 Task: Change  the formatting of the data to Which is Greater than 10 In conditional formating, put the option 'Red Text. 'add another formatting option Format As Table, insert the option Light Gray, Table style light 1 , change the format of Column Width to 15In the sheet   Elevation Sales book
Action: Mouse moved to (71, 141)
Screenshot: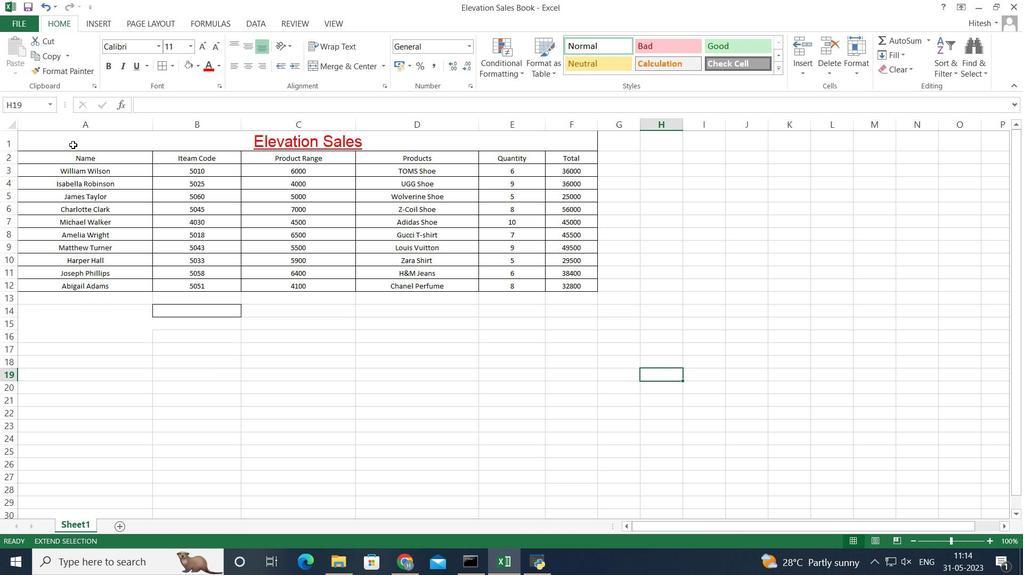 
Action: Mouse pressed left at (71, 141)
Screenshot: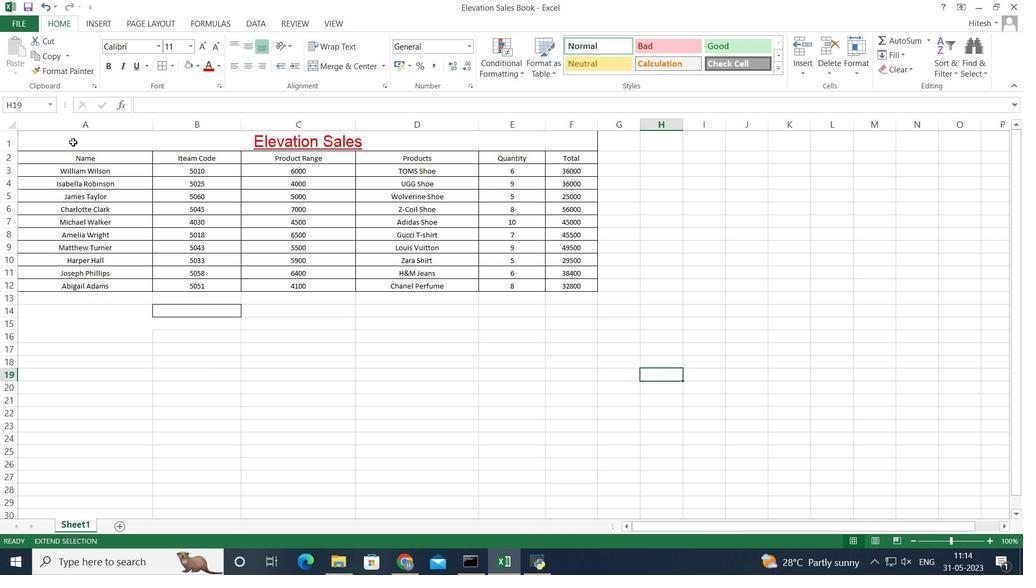 
Action: Mouse moved to (164, 395)
Screenshot: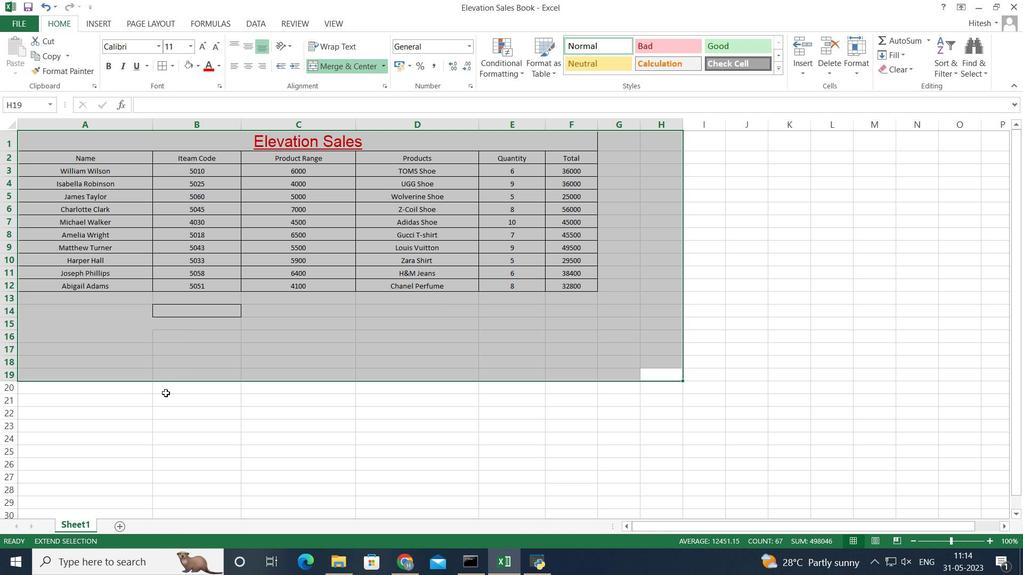 
Action: Mouse pressed left at (164, 395)
Screenshot: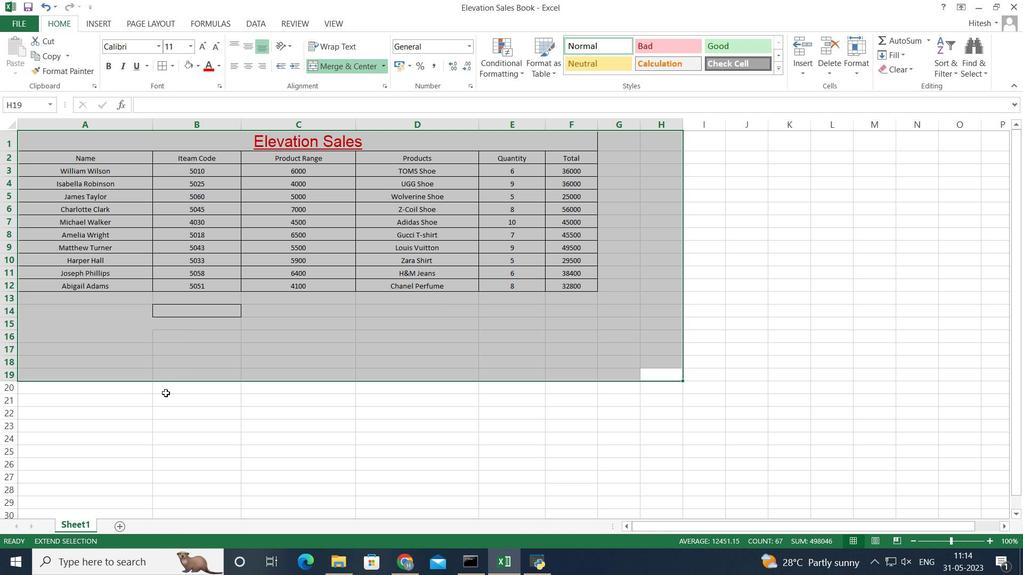
Action: Mouse pressed left at (164, 395)
Screenshot: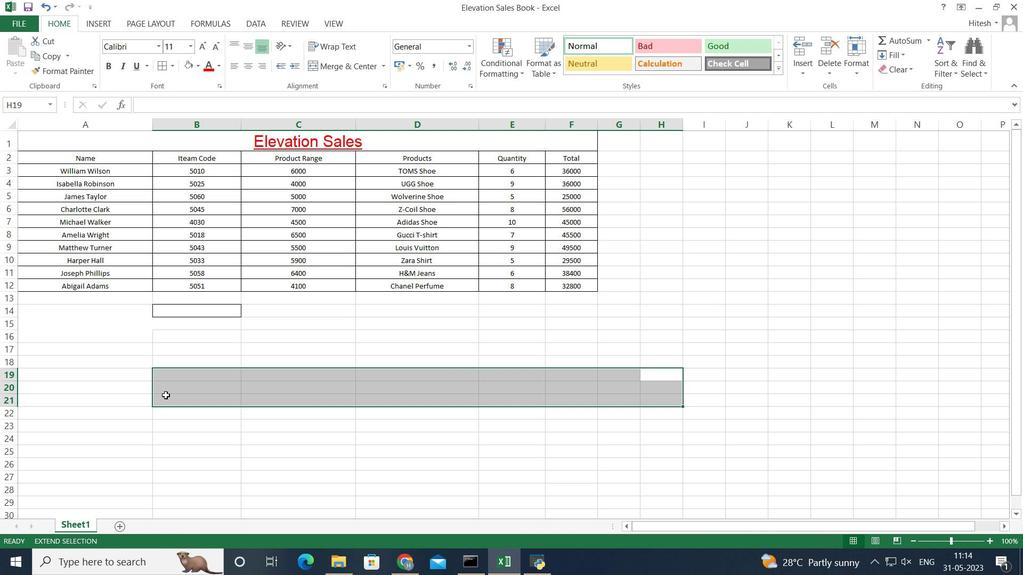 
Action: Mouse moved to (58, 144)
Screenshot: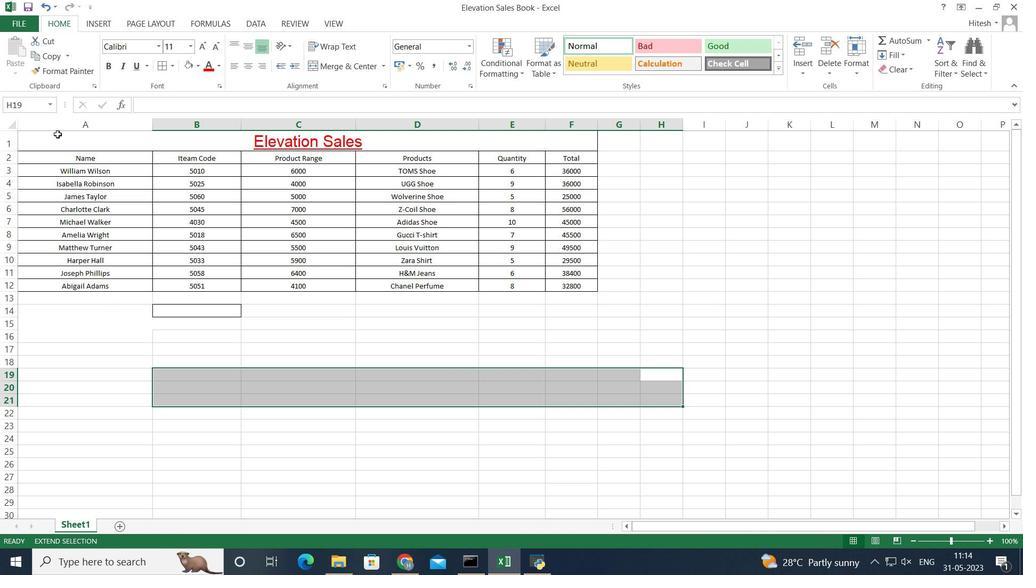 
Action: Mouse pressed left at (58, 144)
Screenshot: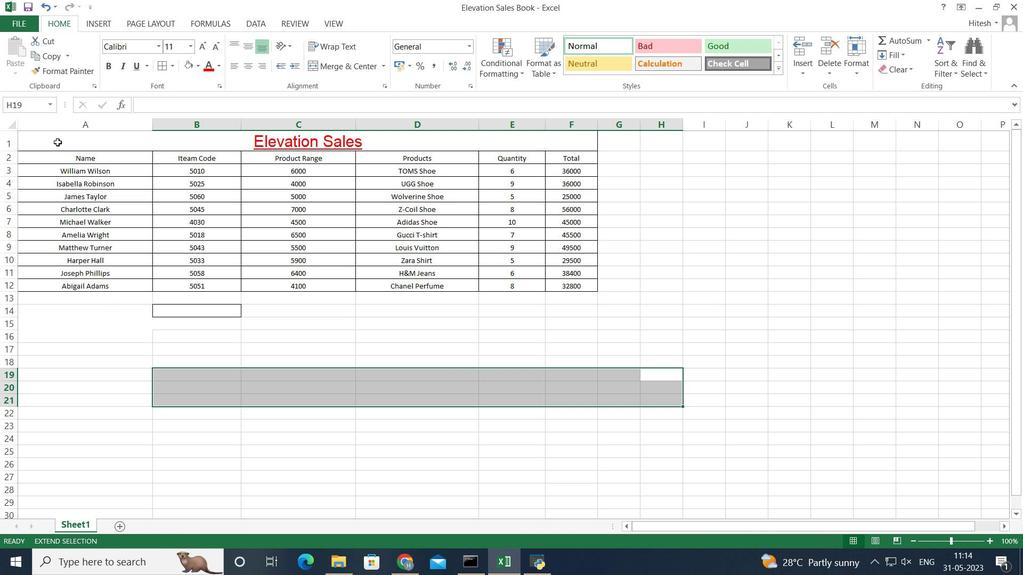 
Action: Mouse moved to (574, 422)
Screenshot: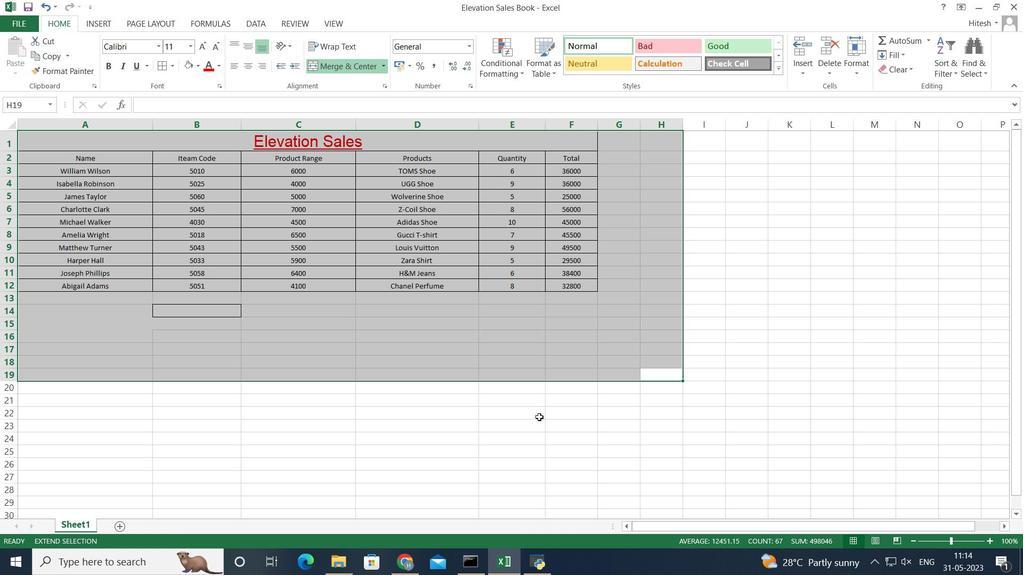 
Action: Mouse pressed left at (574, 422)
Screenshot: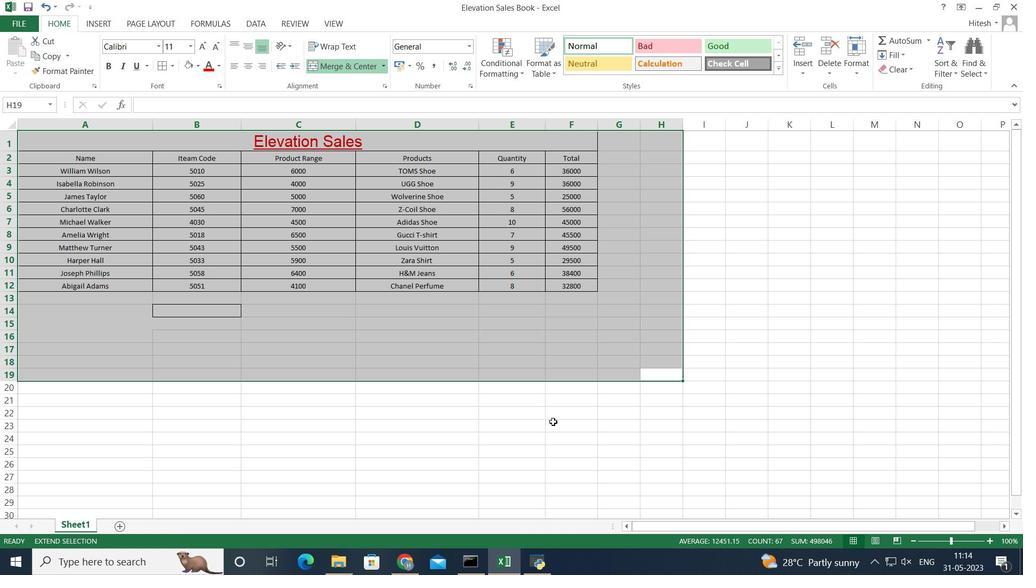 
Action: Mouse moved to (669, 376)
Screenshot: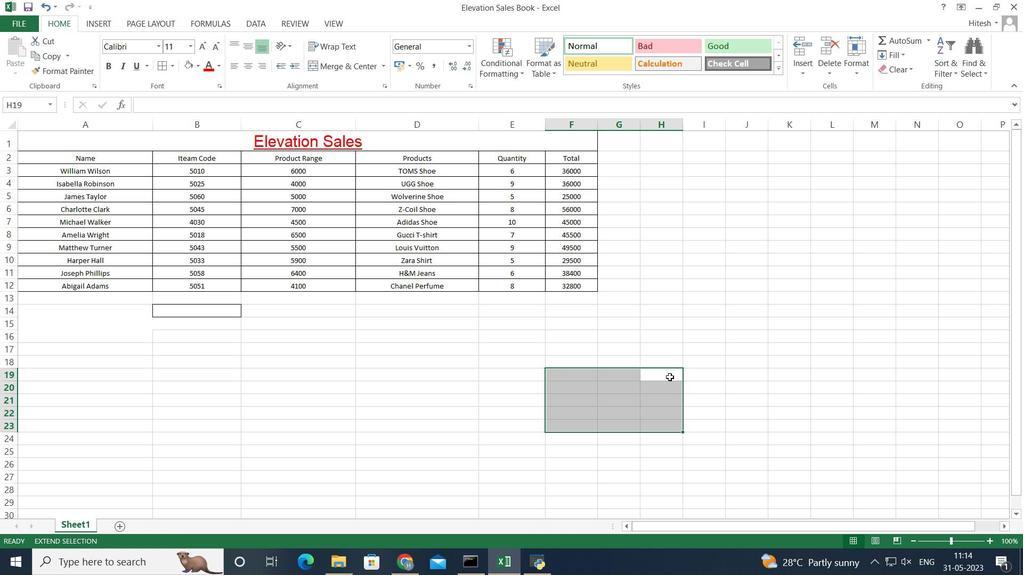 
Action: Mouse pressed left at (669, 376)
Screenshot: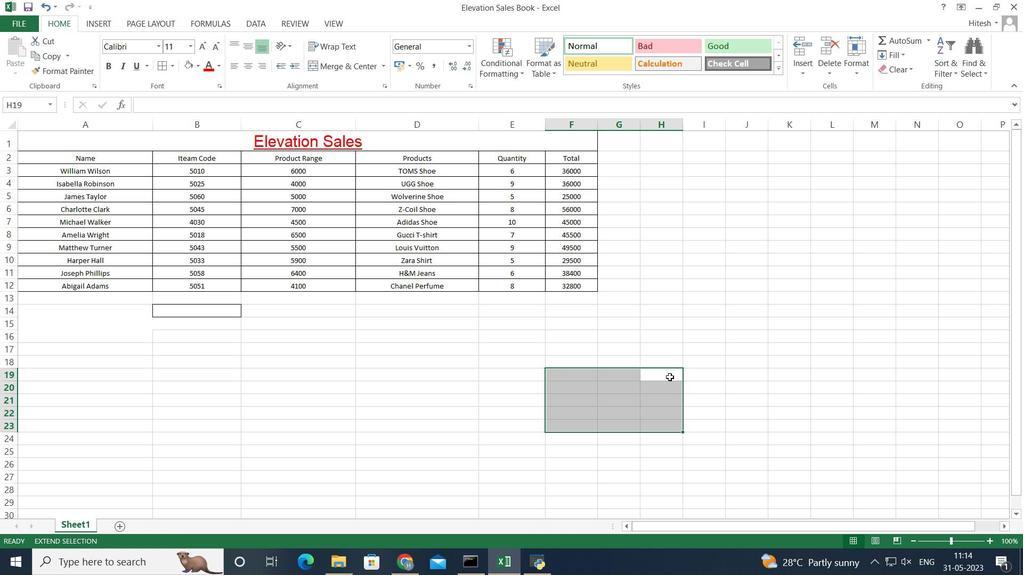 
Action: Mouse moved to (664, 347)
Screenshot: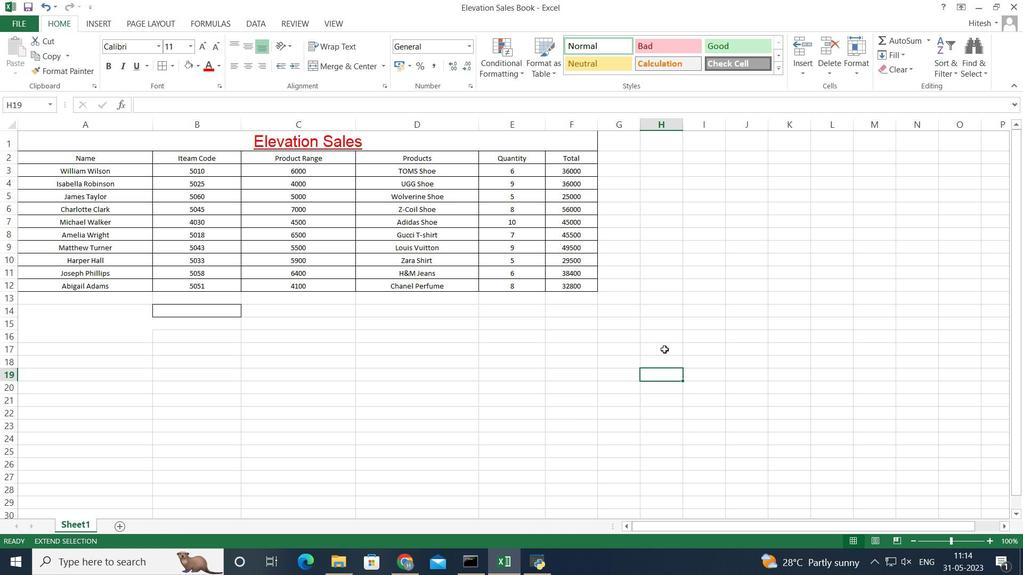 
Action: Mouse pressed left at (664, 347)
Screenshot: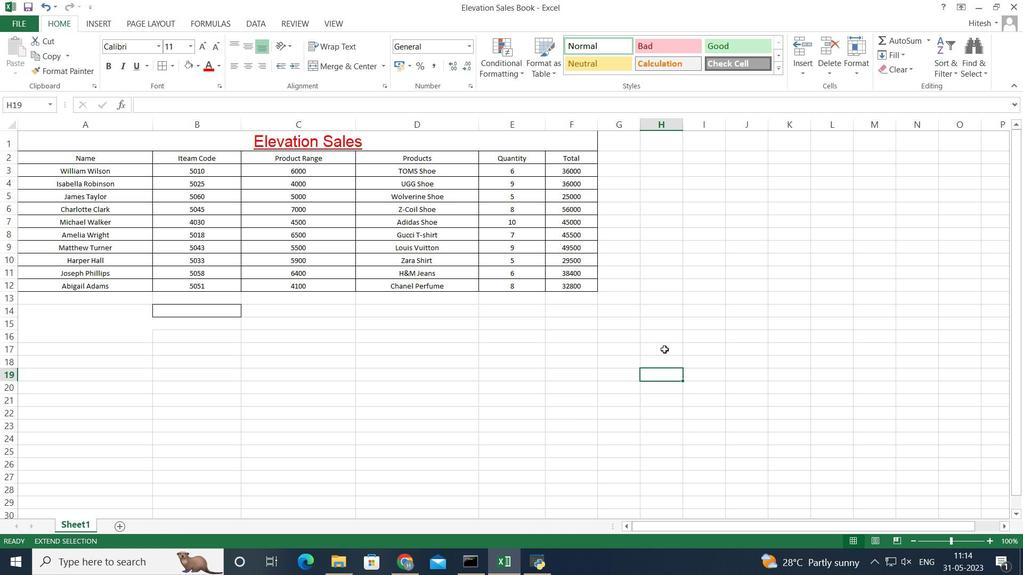 
Action: Mouse moved to (647, 320)
Screenshot: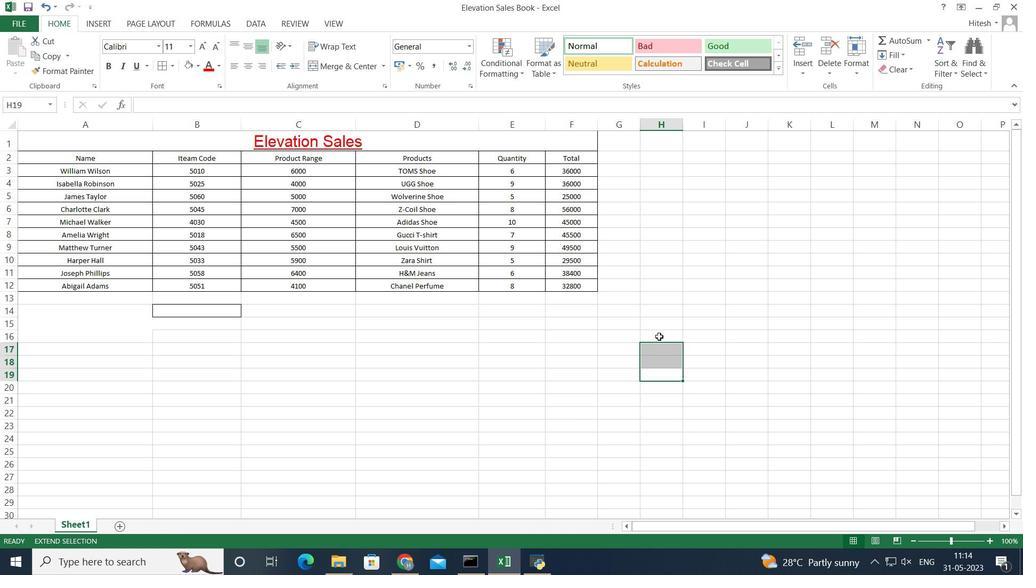 
Action: Mouse pressed left at (647, 320)
Screenshot: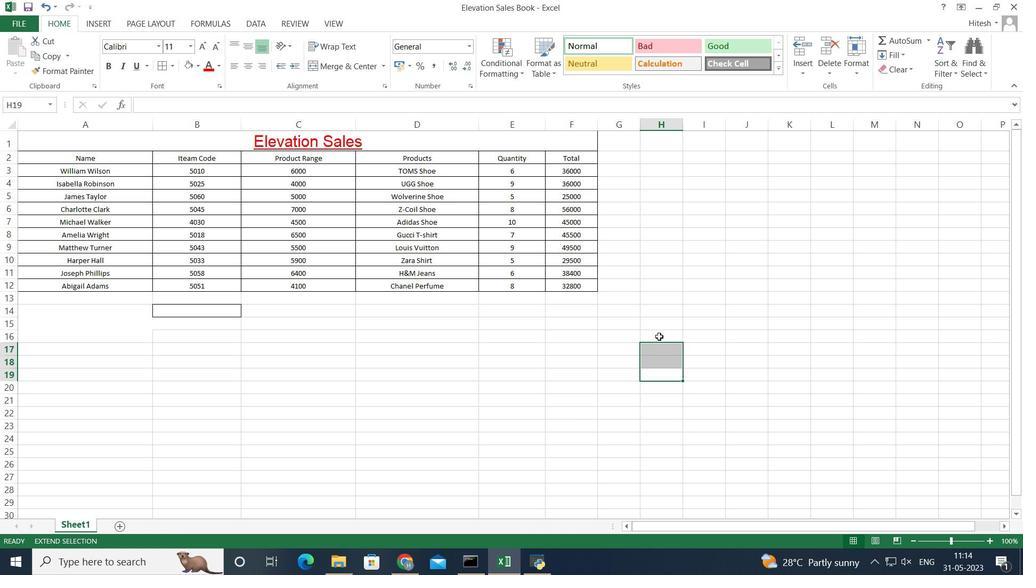 
Action: Mouse moved to (609, 338)
Screenshot: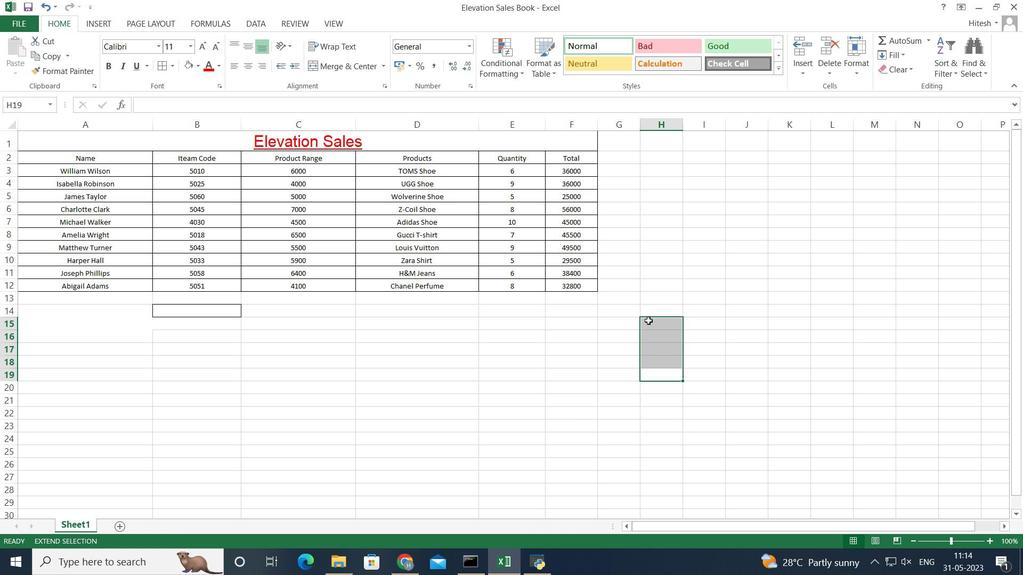 
Action: Mouse pressed left at (609, 338)
Screenshot: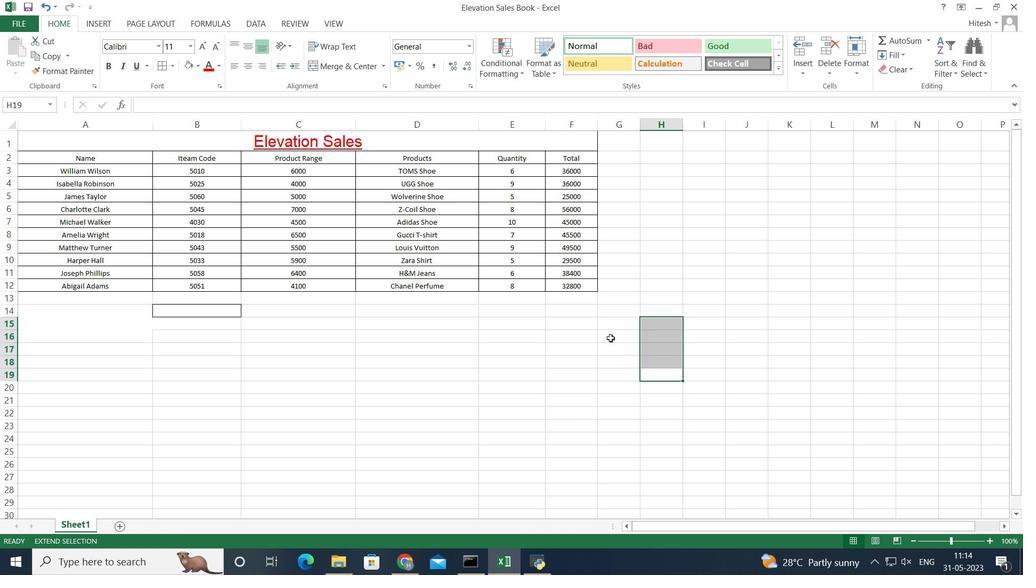
Action: Mouse moved to (665, 378)
Screenshot: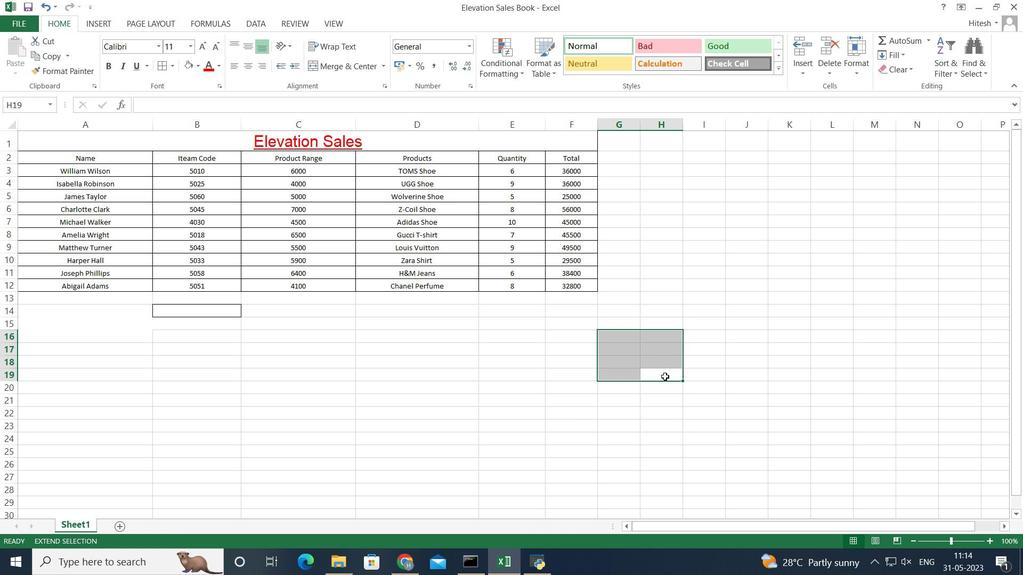 
Action: Mouse pressed left at (665, 378)
Screenshot: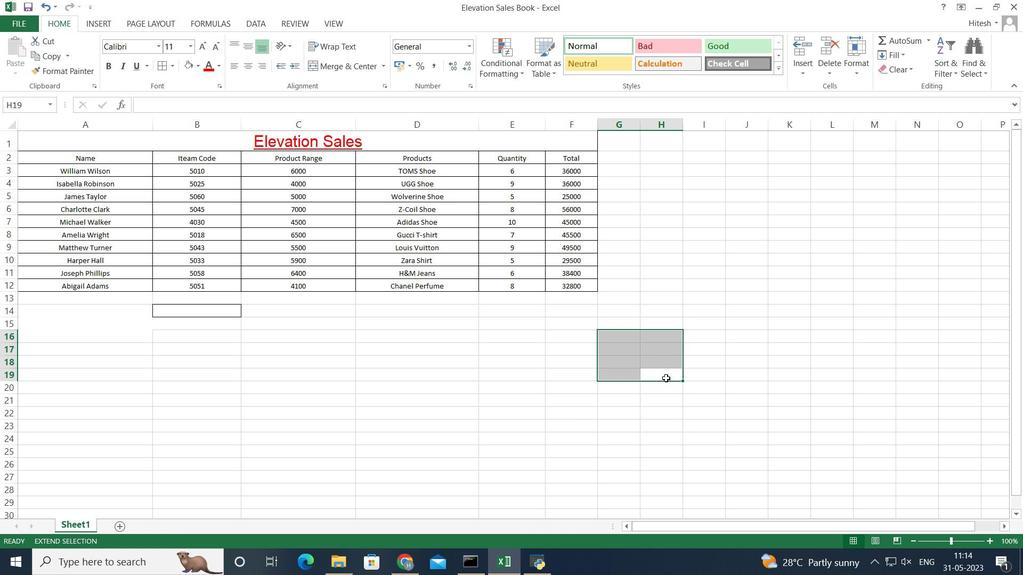
Action: Mouse moved to (669, 375)
Screenshot: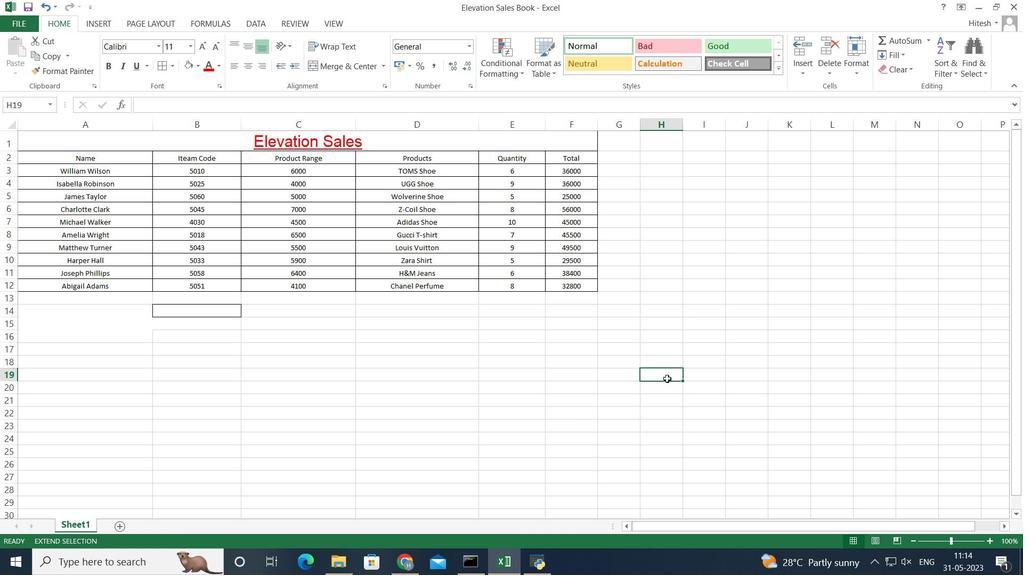 
Action: Mouse pressed left at (669, 375)
Screenshot: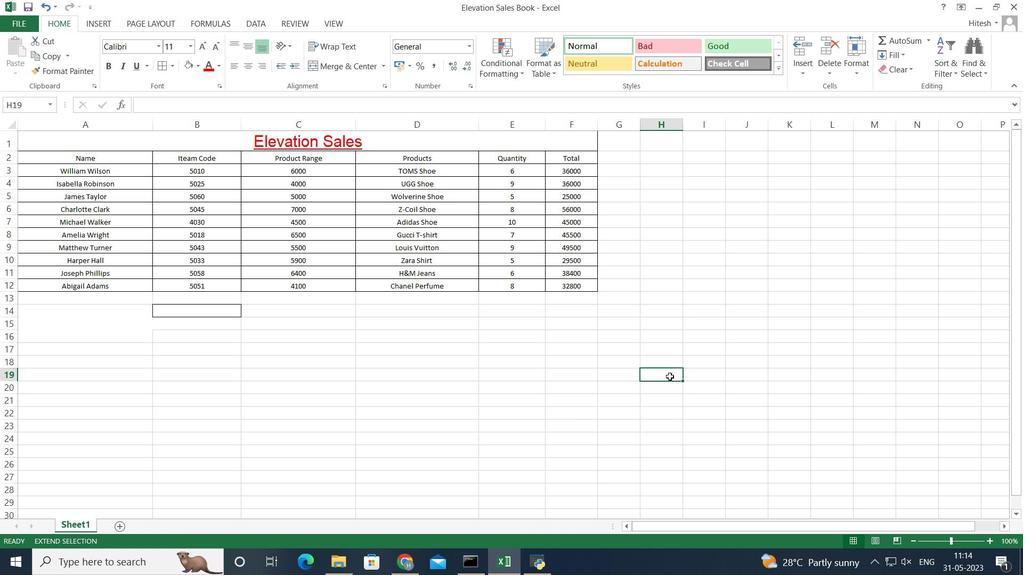 
Action: Mouse moved to (662, 343)
Screenshot: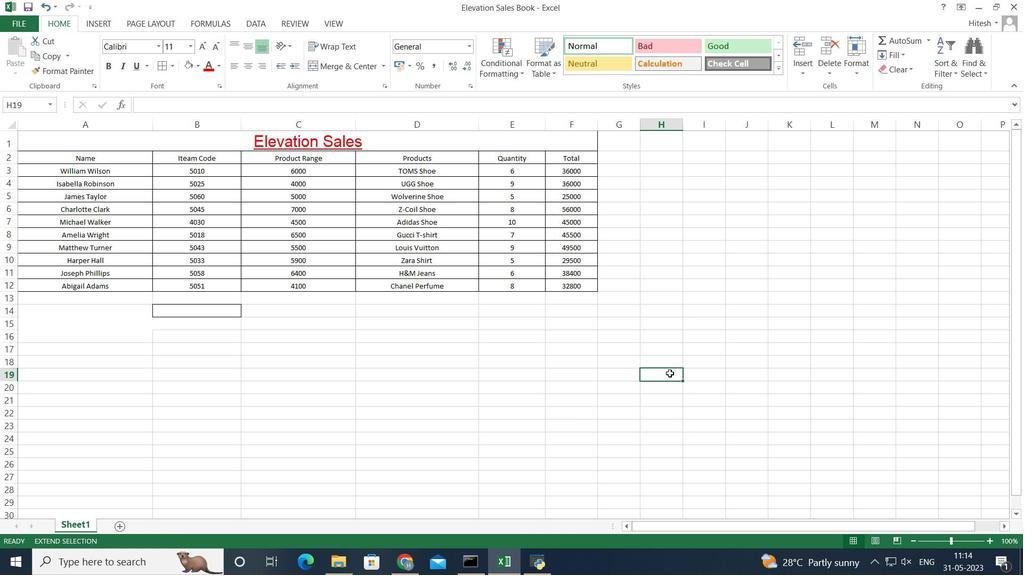 
Action: Mouse pressed left at (662, 343)
Screenshot: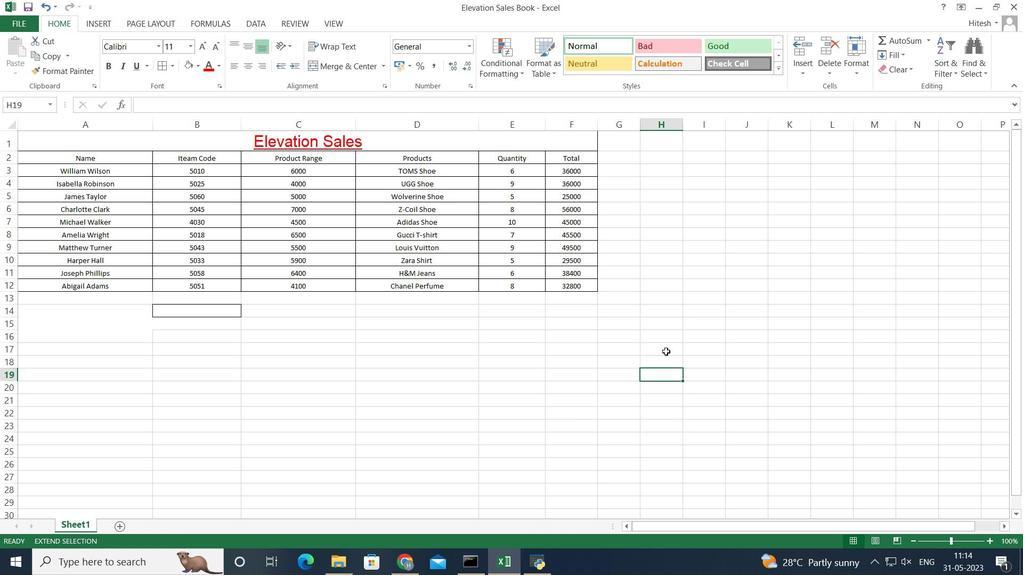 
Action: Mouse moved to (662, 374)
Screenshot: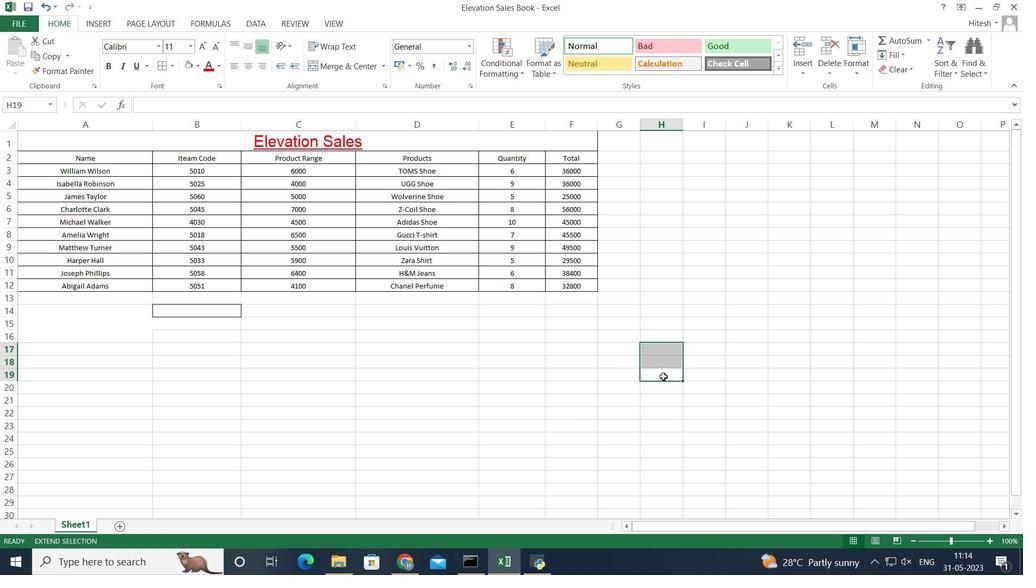
Action: Mouse pressed left at (662, 374)
Screenshot: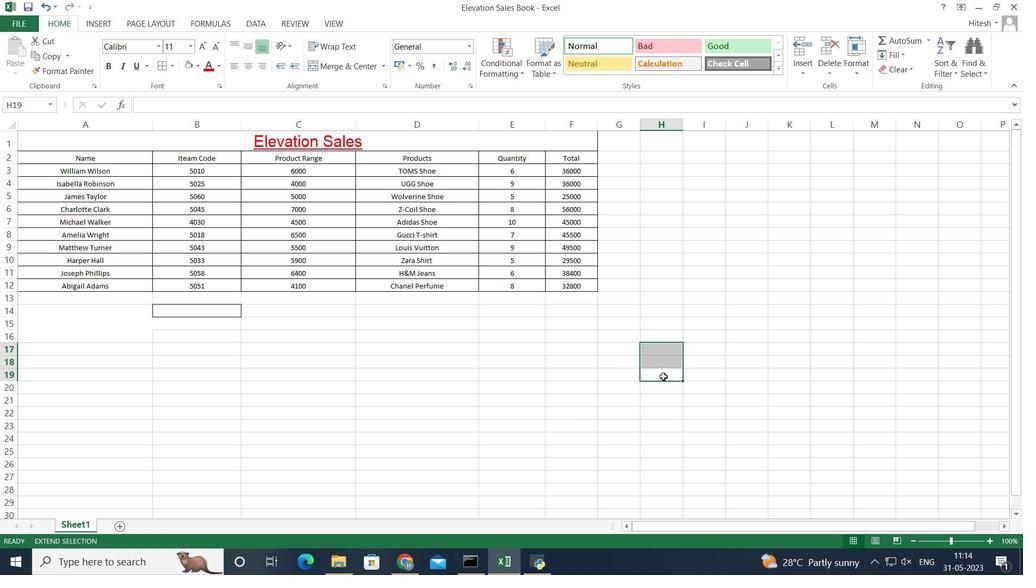 
Action: Mouse moved to (680, 380)
Screenshot: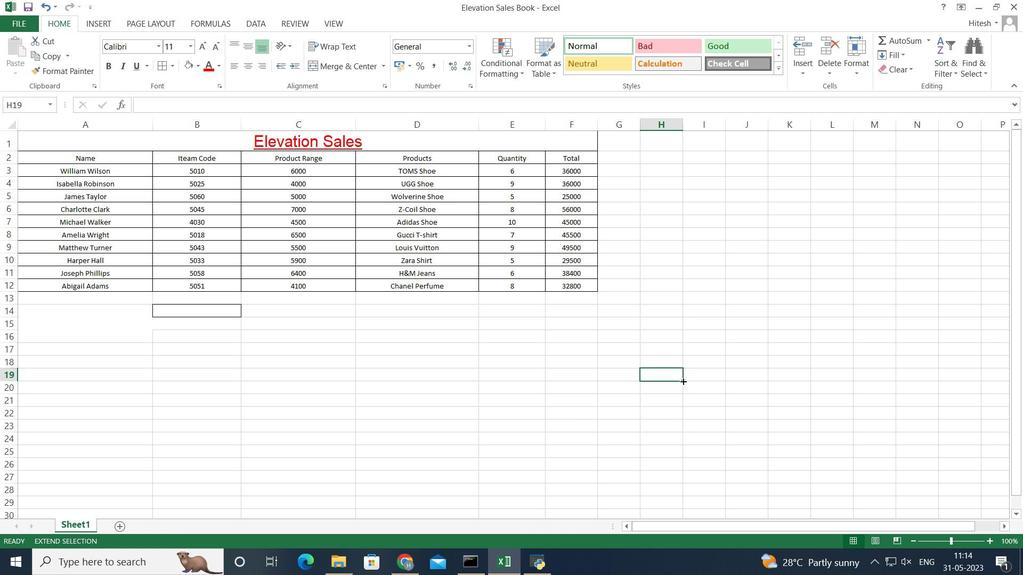
Action: Mouse pressed left at (680, 380)
Screenshot: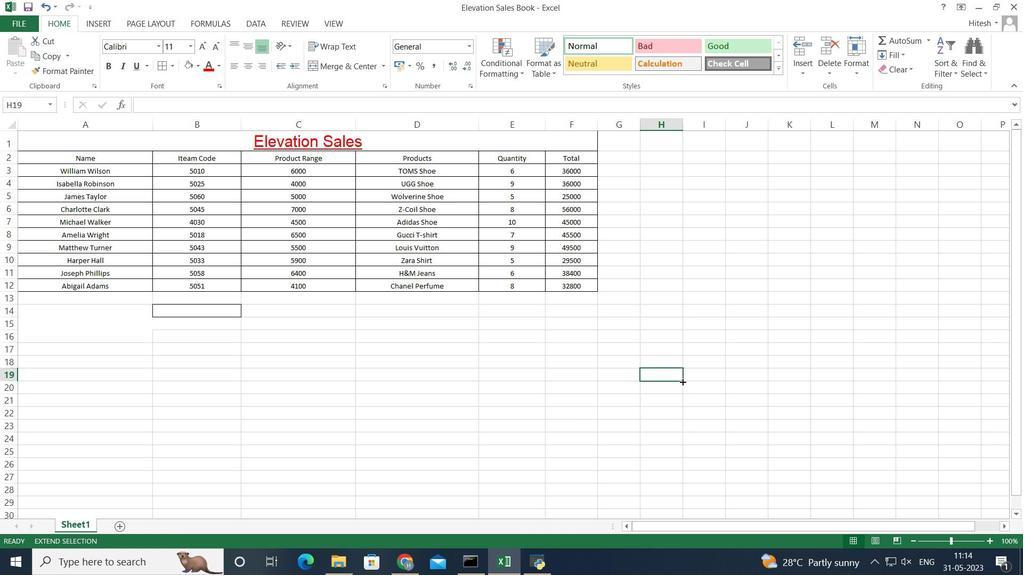 
Action: Mouse moved to (679, 380)
Screenshot: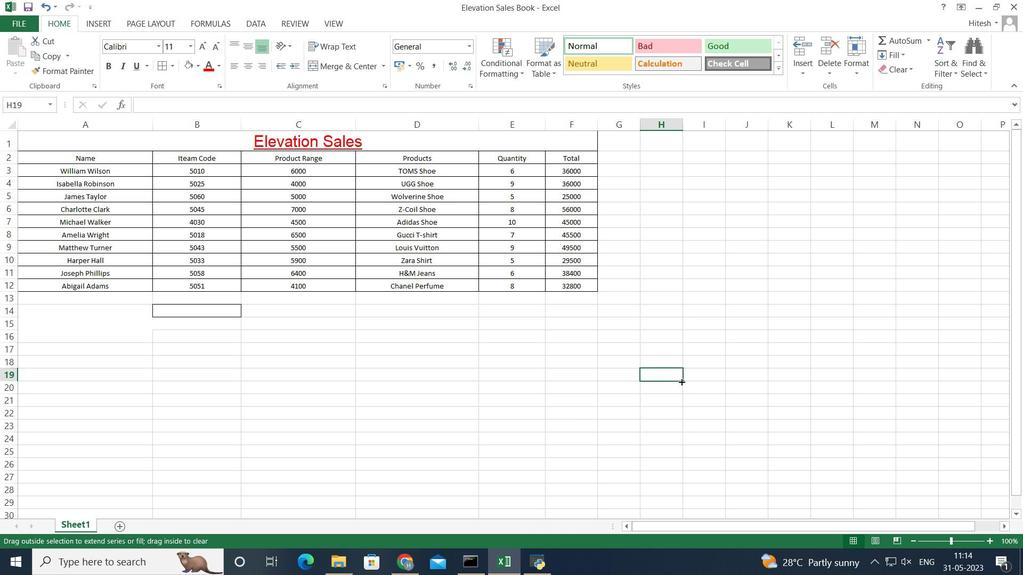 
Action: Mouse pressed left at (679, 380)
Screenshot: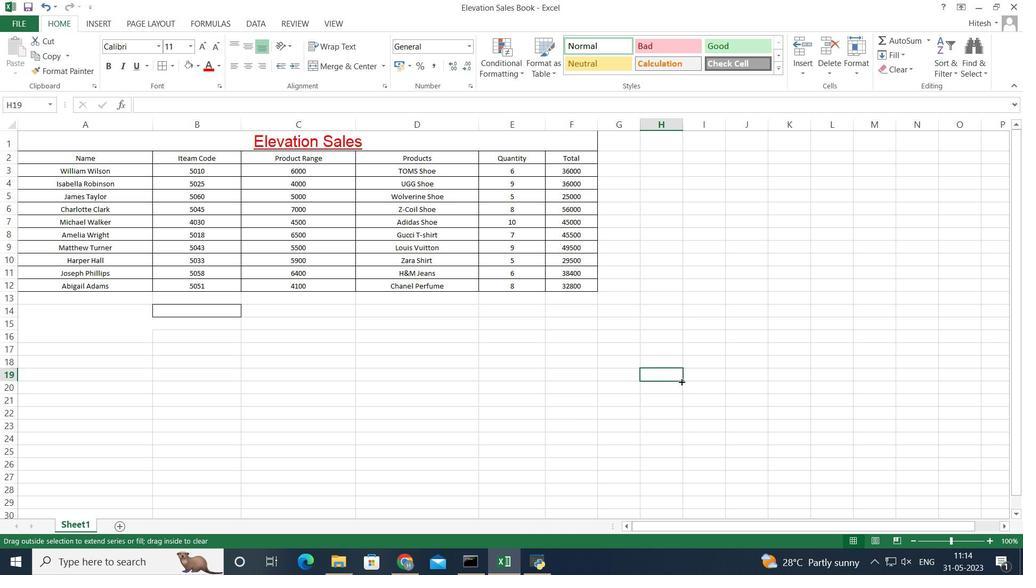 
Action: Mouse moved to (675, 351)
Screenshot: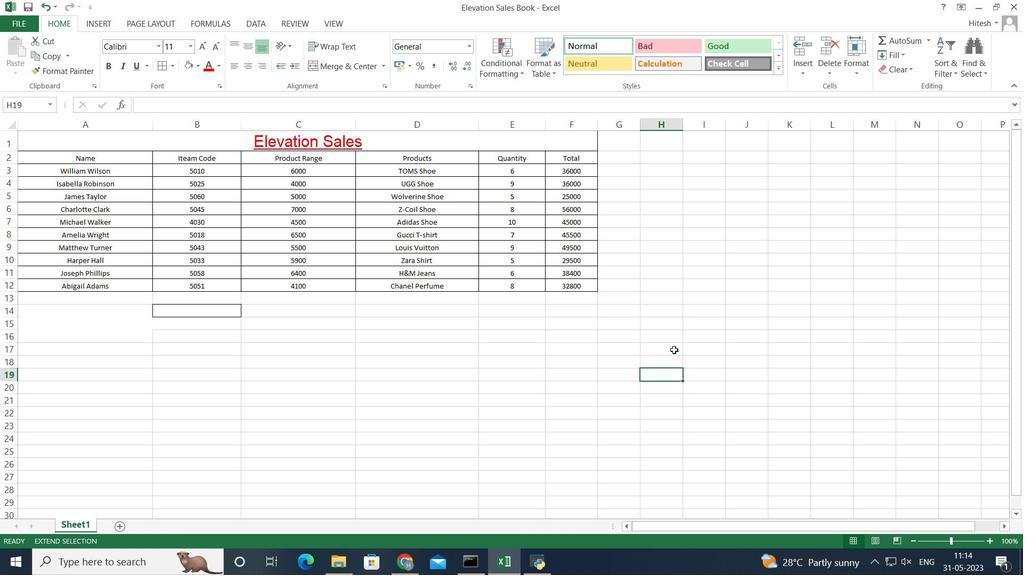
Action: Mouse pressed left at (675, 351)
Screenshot: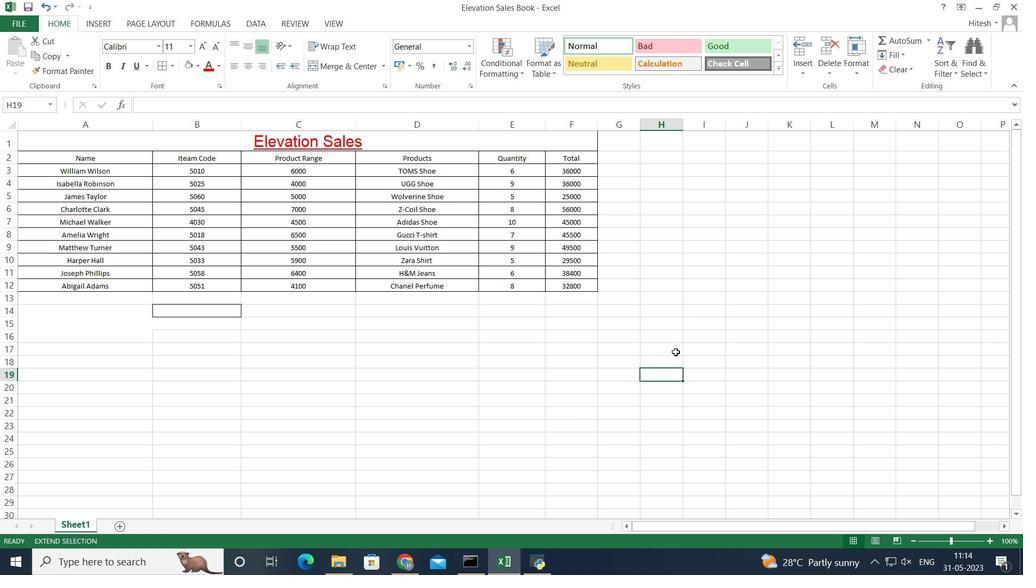 
Action: Mouse moved to (683, 379)
Screenshot: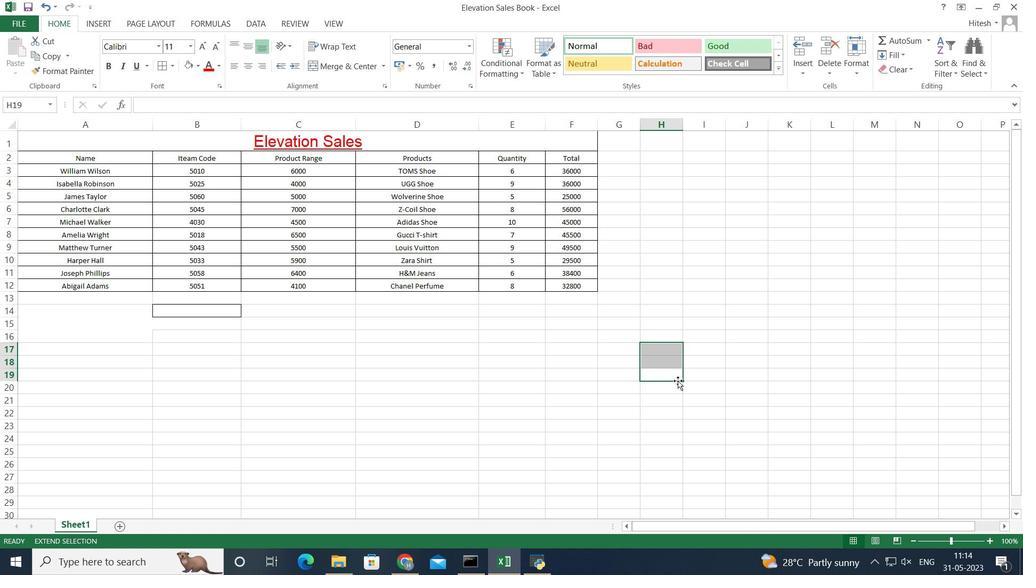 
Action: Mouse pressed left at (683, 379)
Screenshot: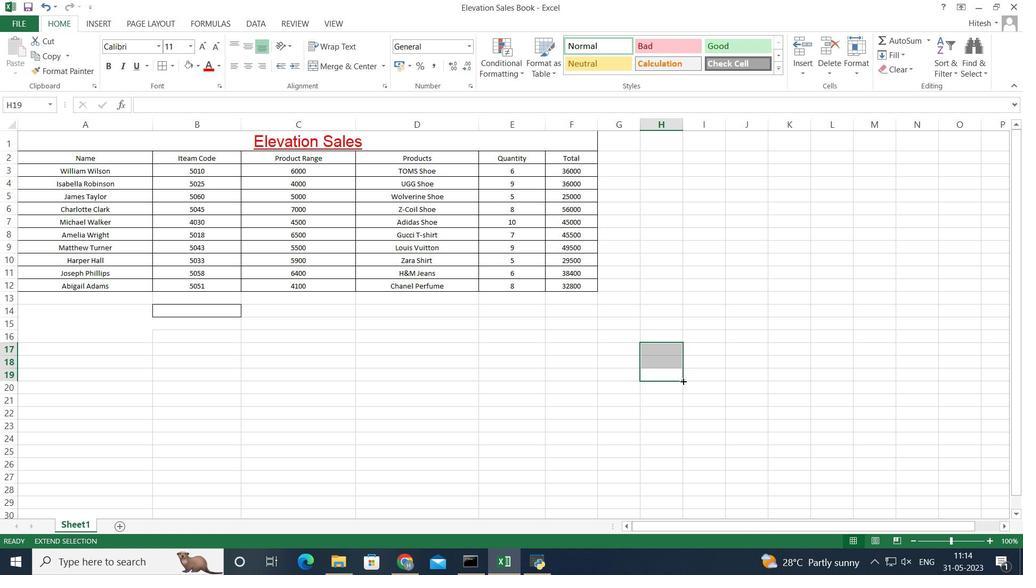 
Action: Mouse pressed left at (683, 379)
Screenshot: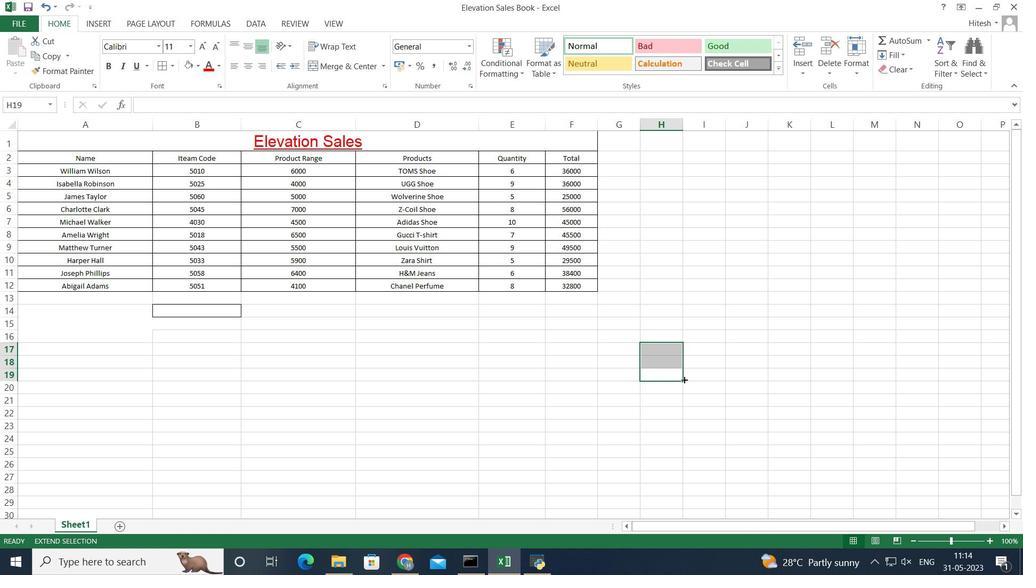 
Action: Mouse moved to (662, 125)
Screenshot: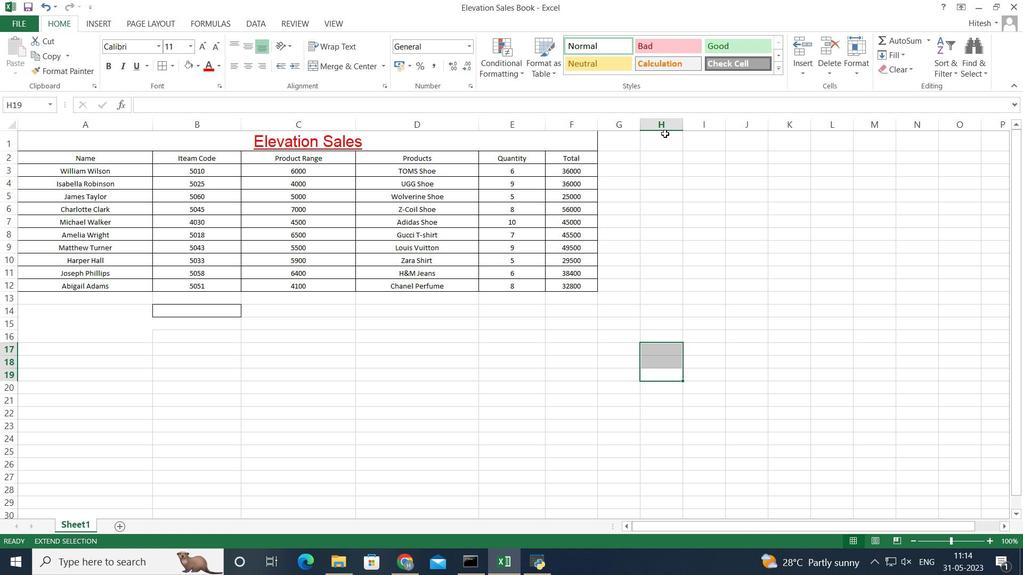
Action: Mouse pressed left at (662, 125)
Screenshot: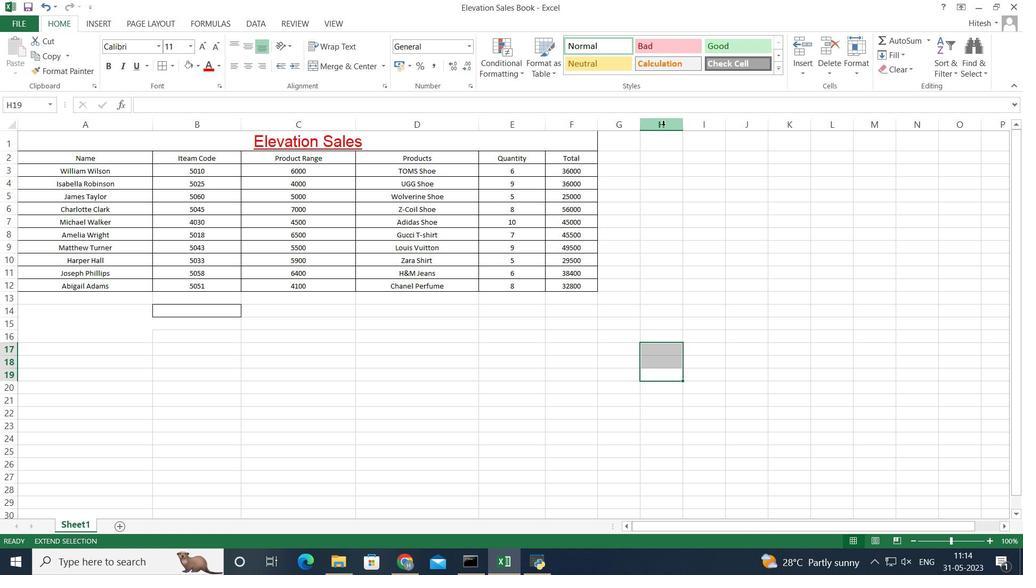 
Action: Mouse moved to (664, 122)
Screenshot: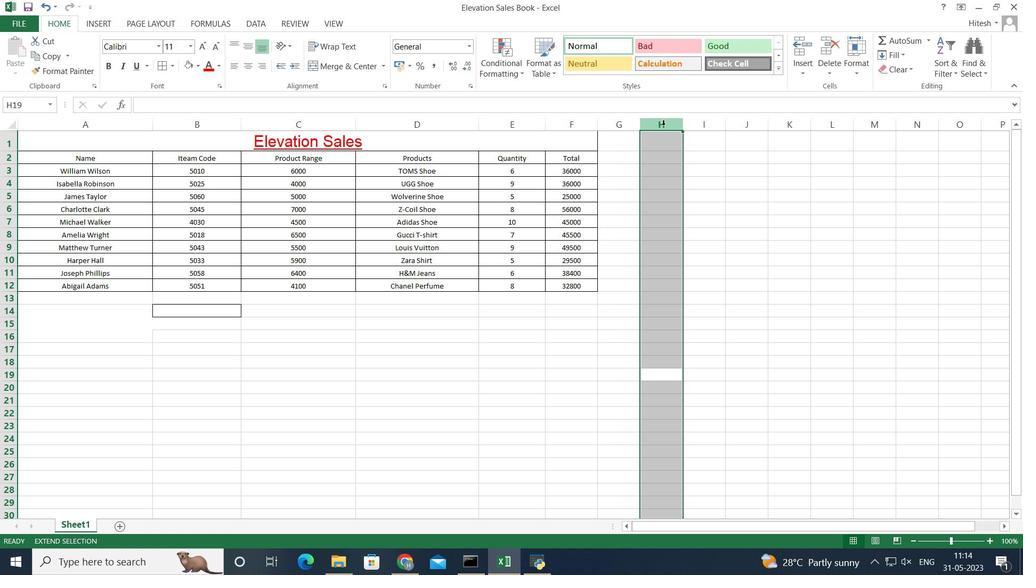 
Action: Mouse pressed left at (664, 122)
Screenshot: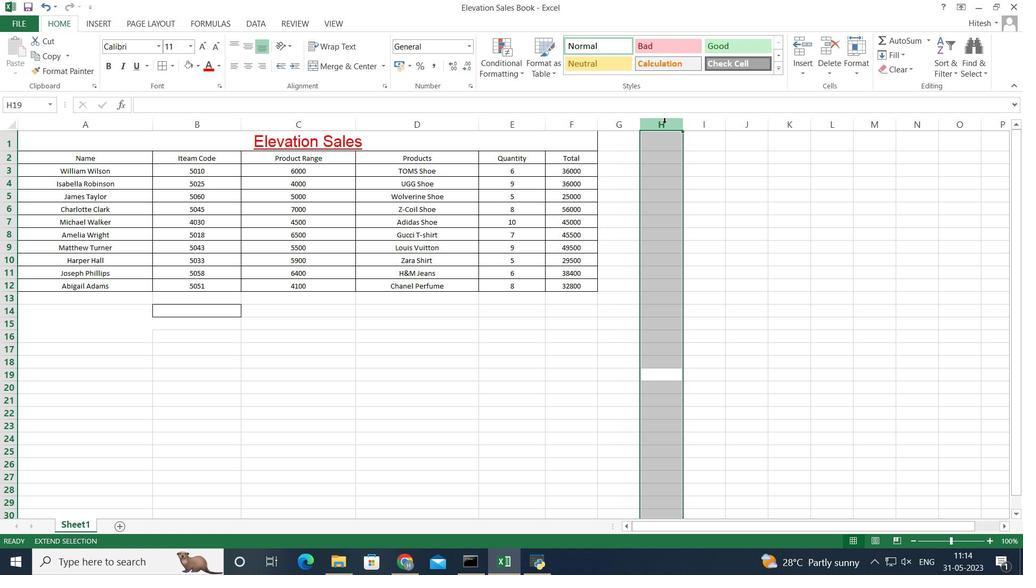 
Action: Mouse moved to (658, 372)
Screenshot: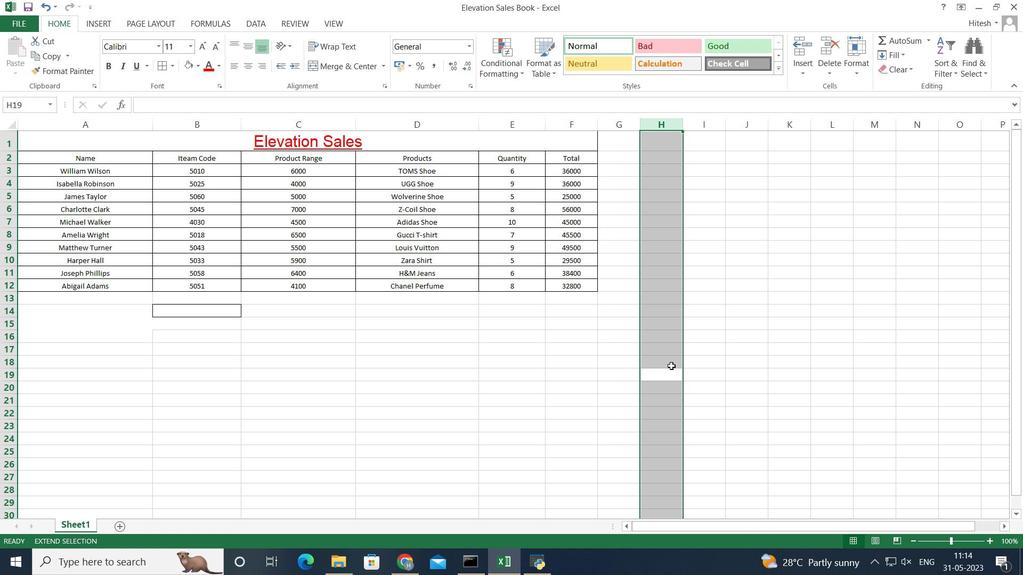 
Action: Mouse pressed left at (658, 372)
Screenshot: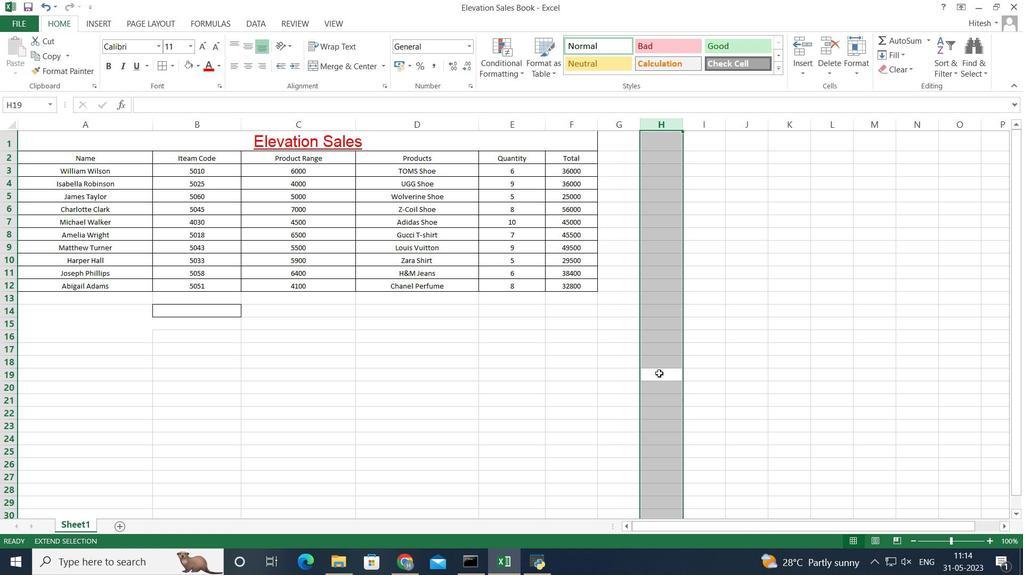 
Action: Mouse pressed left at (658, 372)
Screenshot: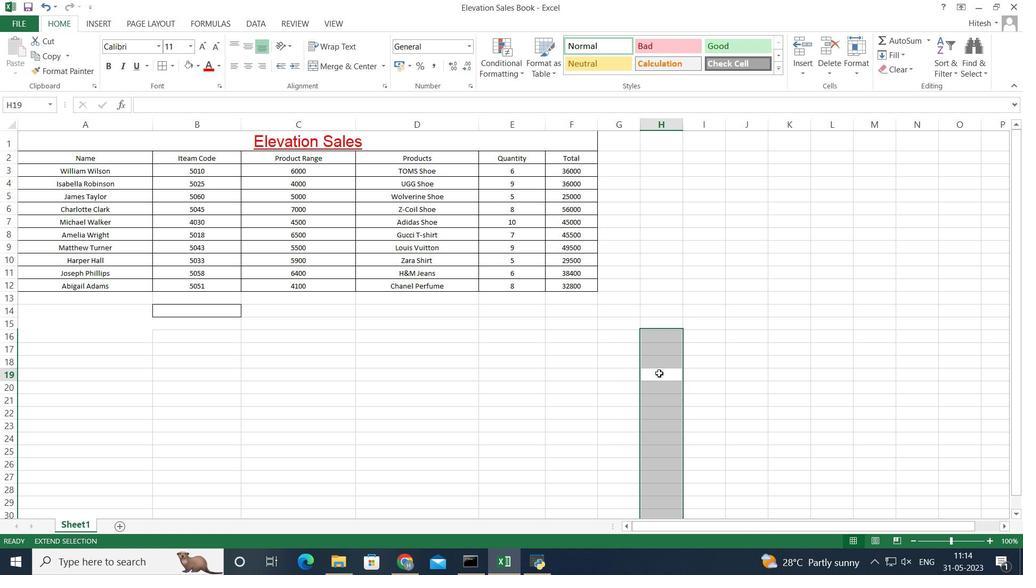 
Action: Mouse moved to (643, 314)
Screenshot: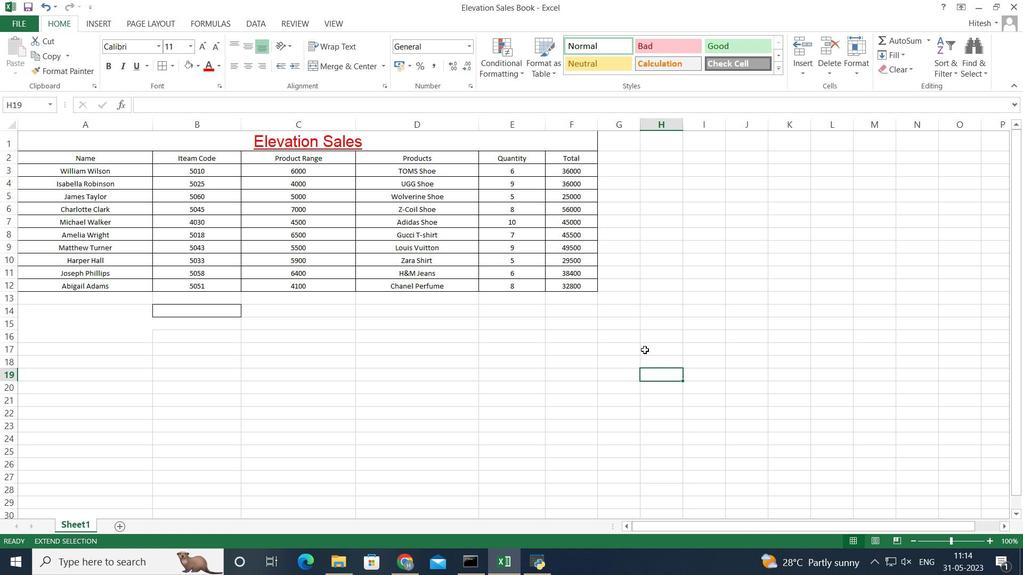 
Action: Mouse pressed right at (643, 314)
Screenshot: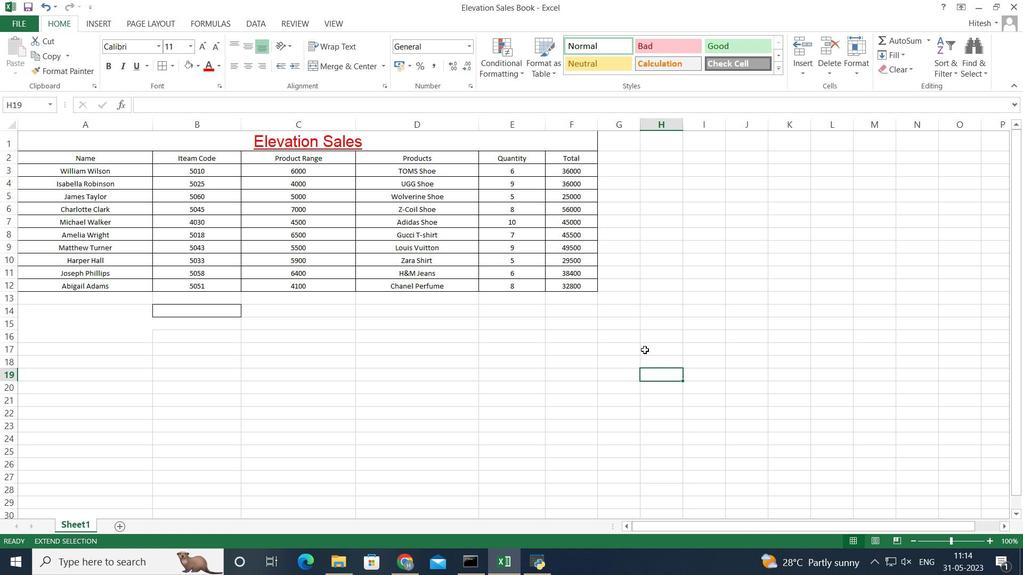 
Action: Mouse moved to (633, 320)
Screenshot: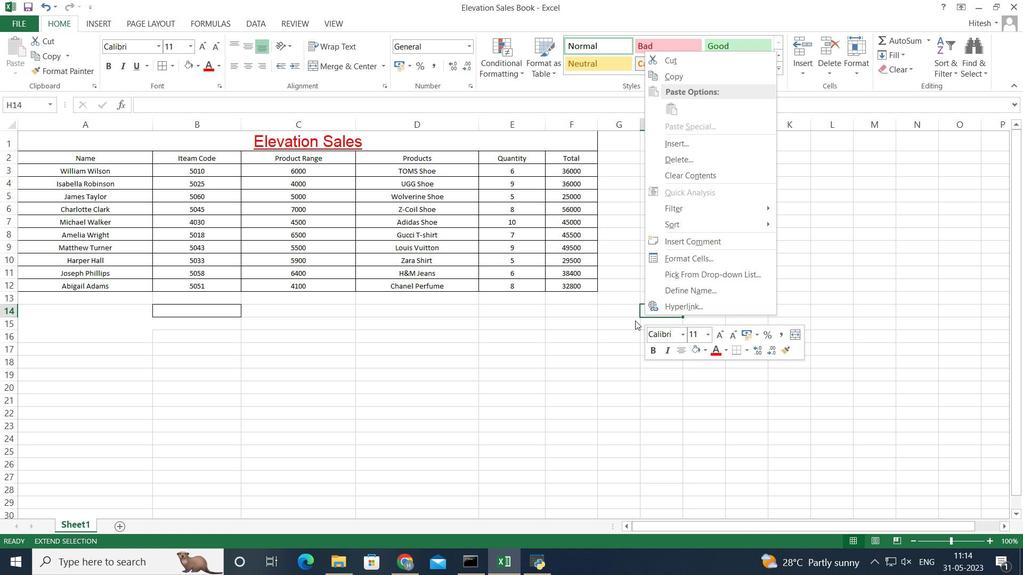 
Action: Mouse pressed left at (633, 320)
Screenshot: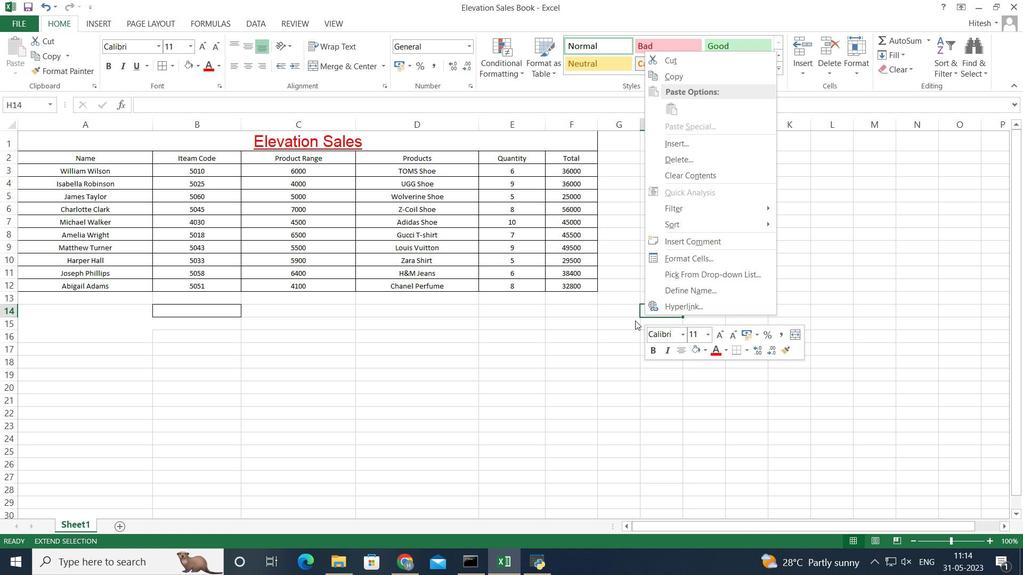 
Action: Mouse moved to (387, 309)
Screenshot: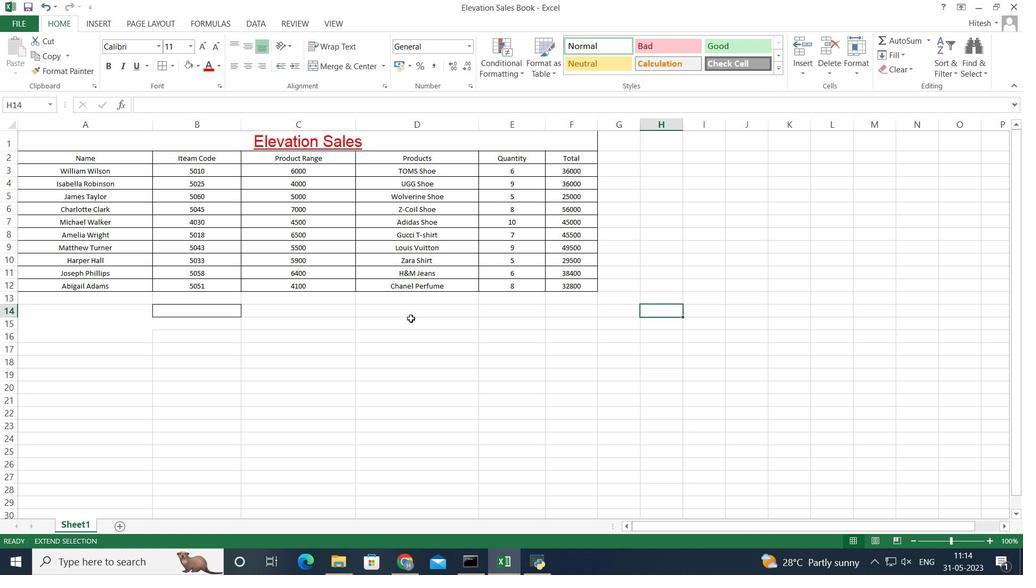 
Action: Mouse pressed left at (387, 309)
Screenshot: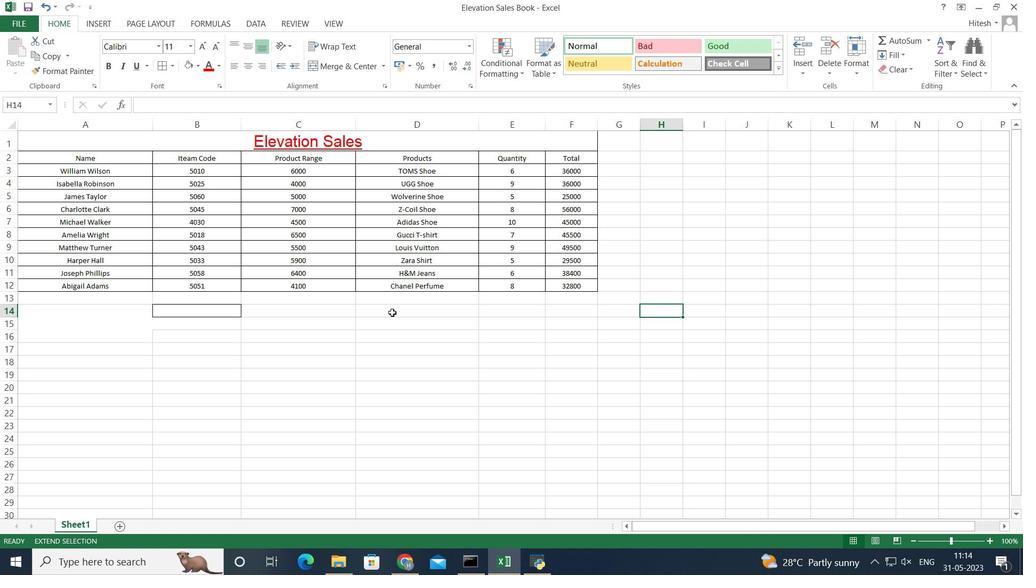 
Action: Mouse moved to (316, 364)
Screenshot: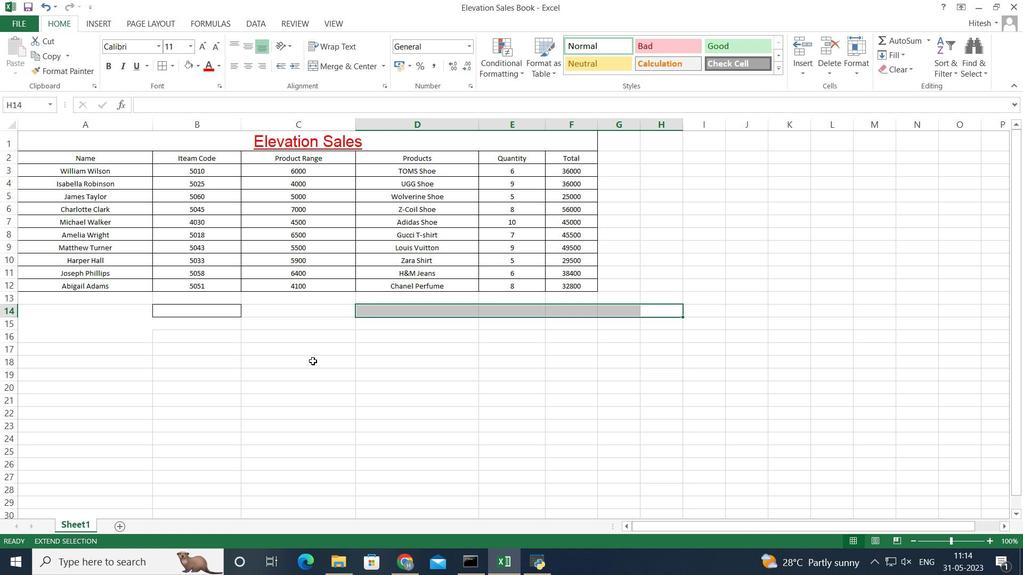 
Action: Mouse pressed left at (316, 364)
Screenshot: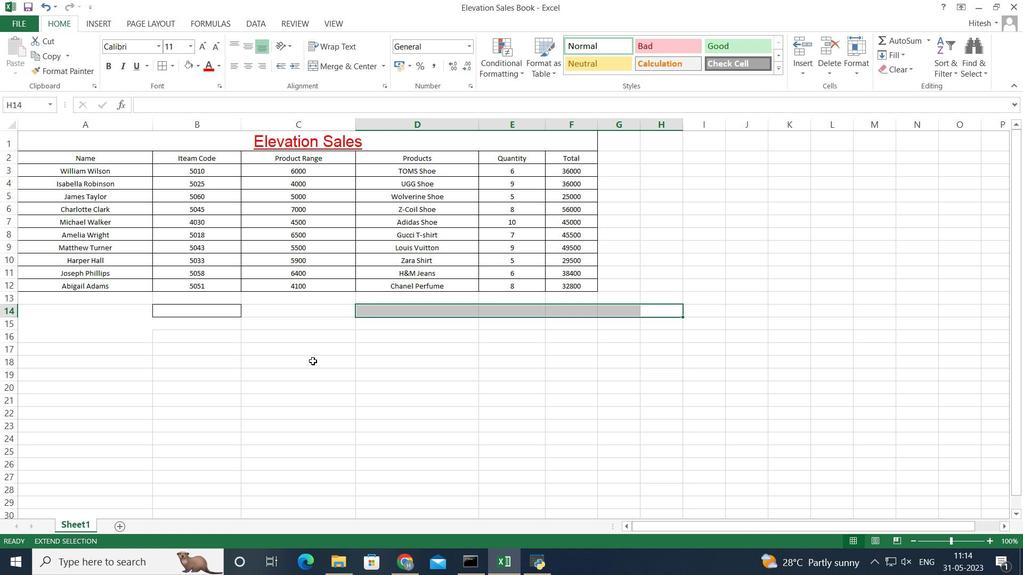 
Action: Mouse moved to (679, 308)
Screenshot: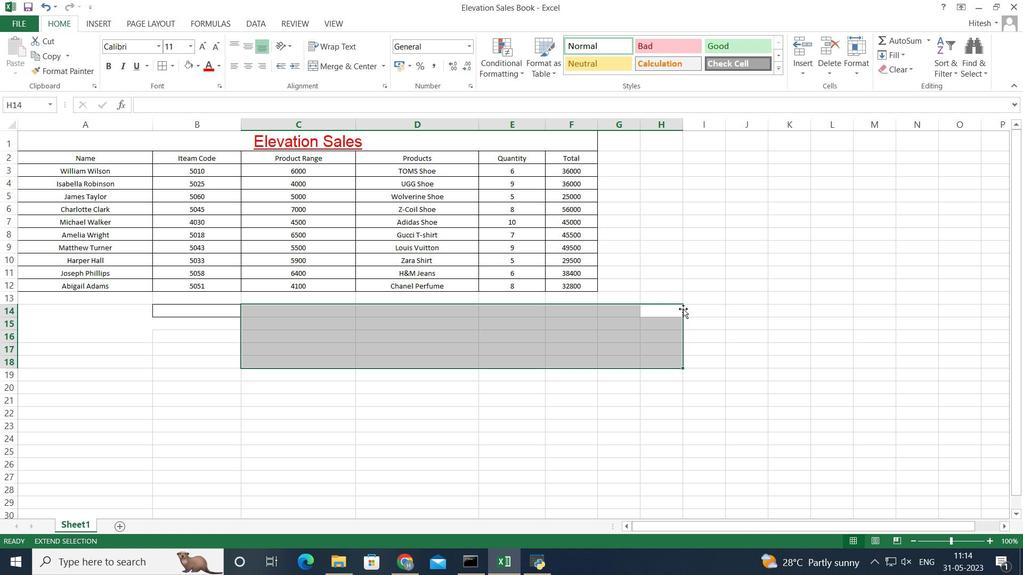 
Action: Mouse pressed right at (679, 308)
Screenshot: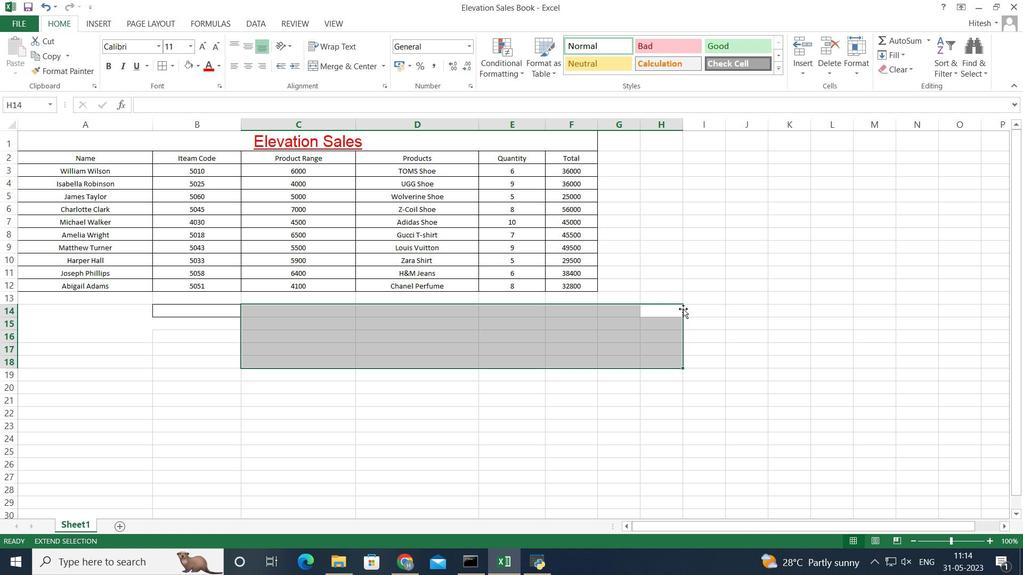 
Action: Mouse moved to (706, 363)
Screenshot: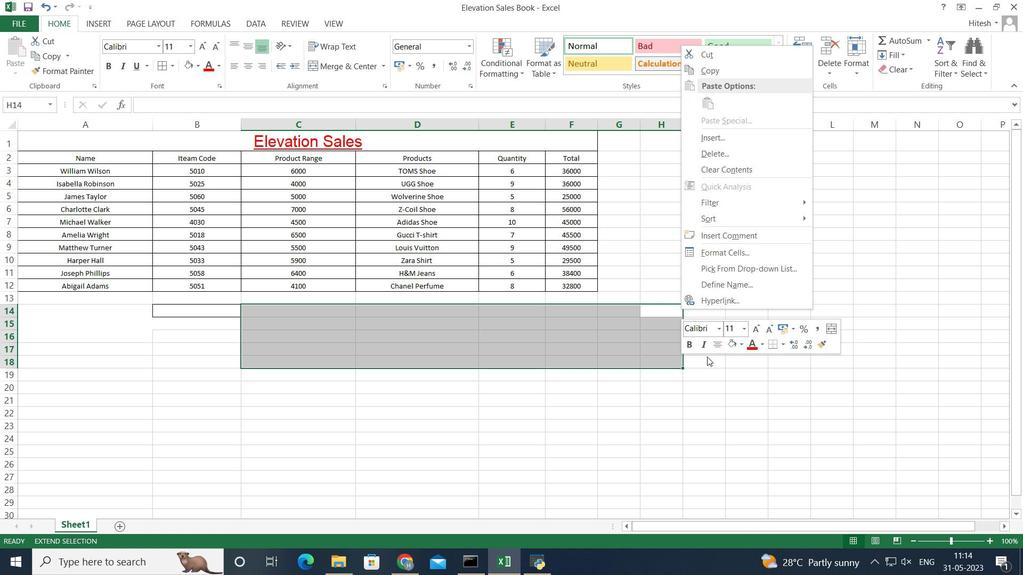 
Action: Mouse pressed right at (706, 363)
Screenshot: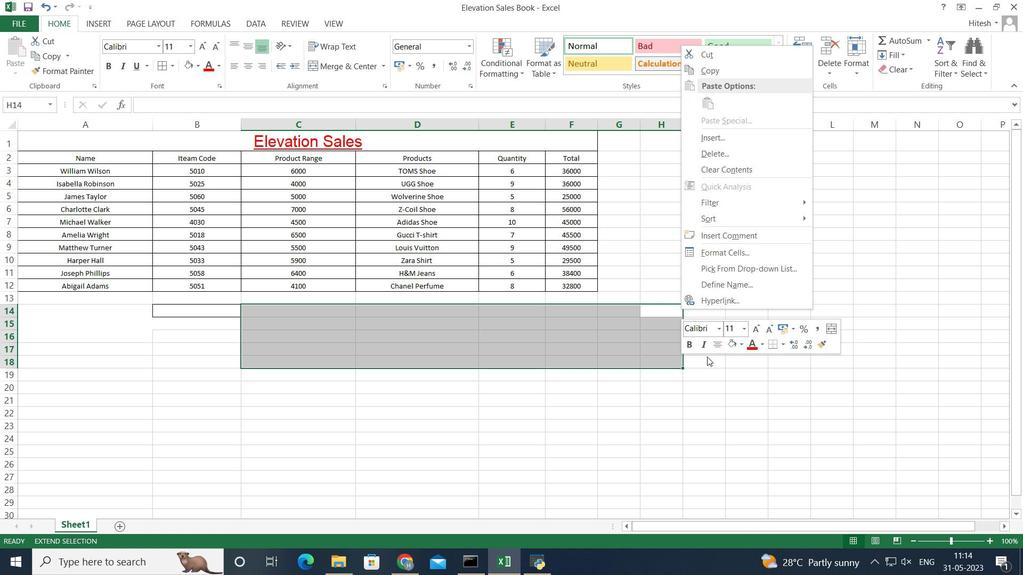
Action: Mouse moved to (27, 134)
Screenshot: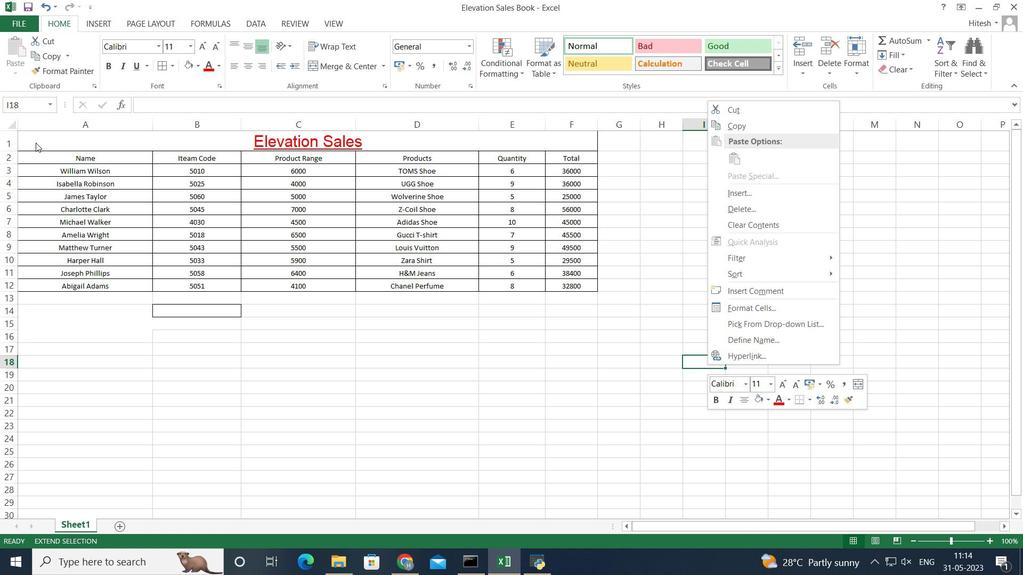 
Action: Mouse pressed left at (27, 134)
Screenshot: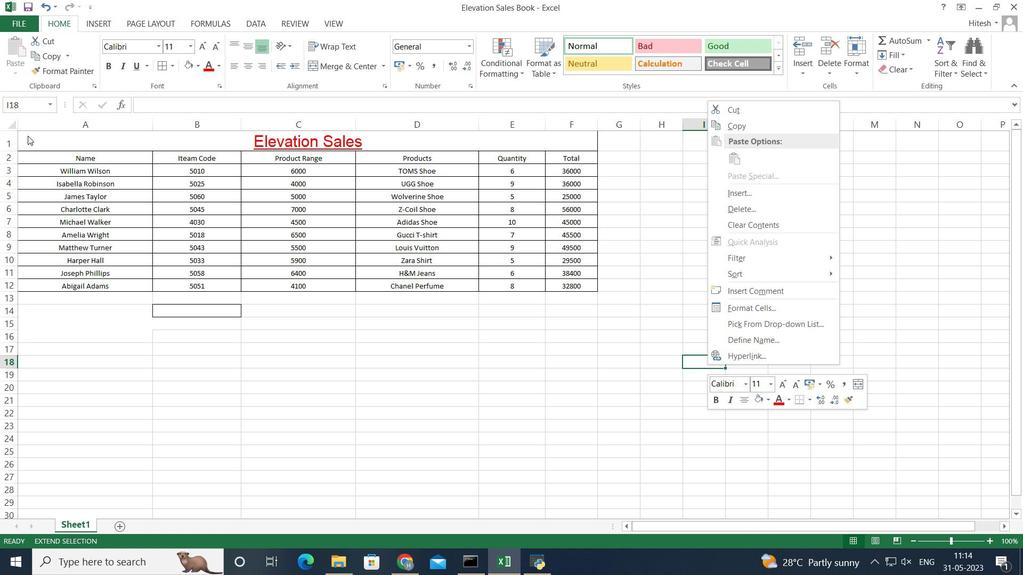 
Action: Mouse moved to (32, 137)
Screenshot: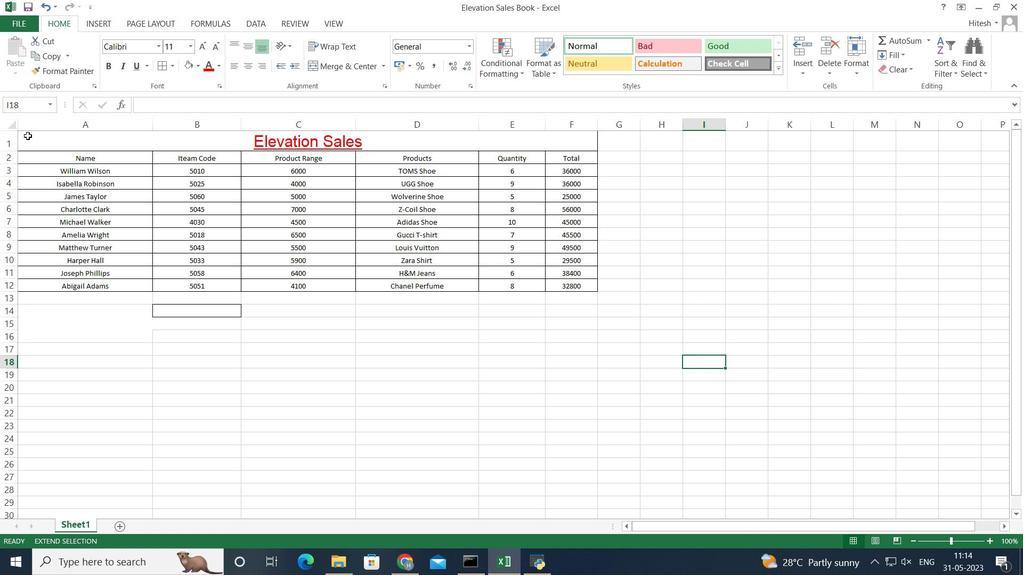 
Action: Mouse pressed left at (32, 137)
Screenshot: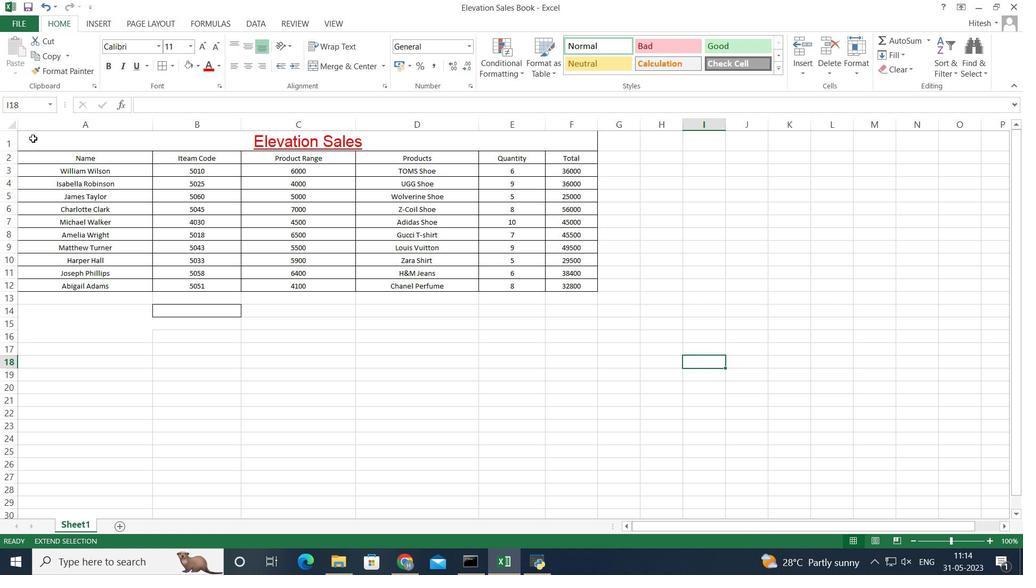 
Action: Mouse moved to (413, 416)
Screenshot: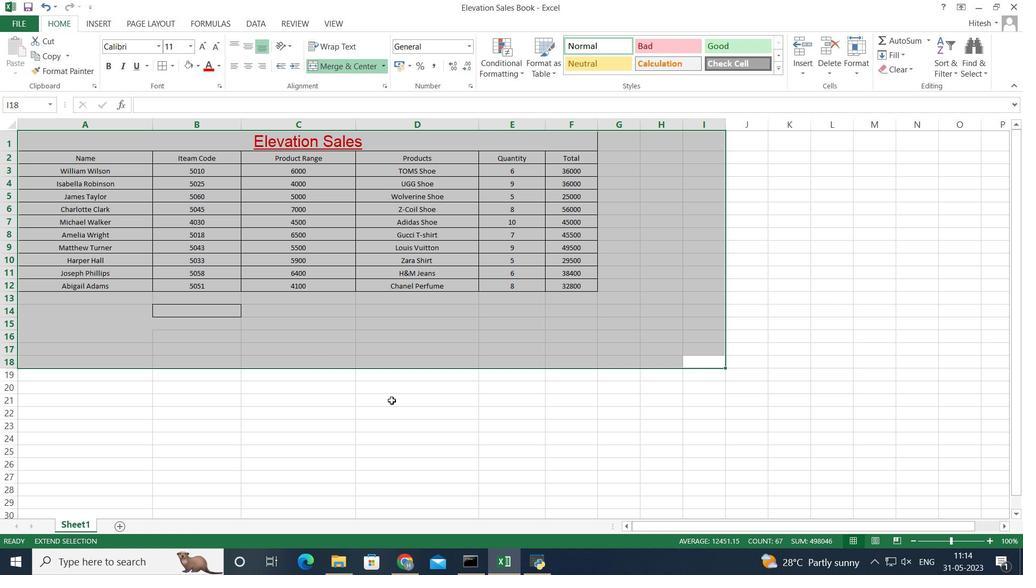 
Action: Mouse pressed left at (413, 416)
Screenshot: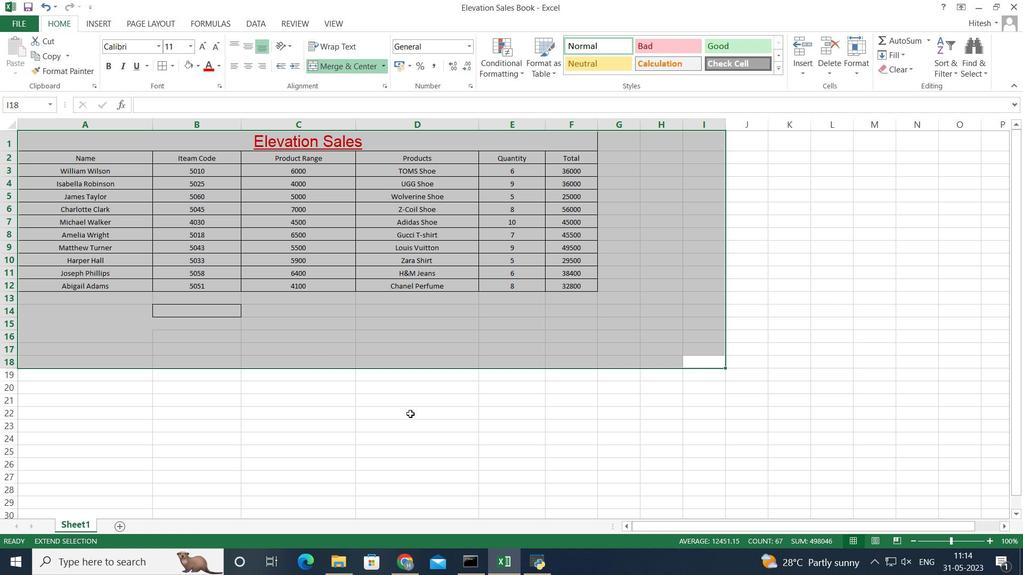 
Action: Mouse moved to (578, 287)
Screenshot: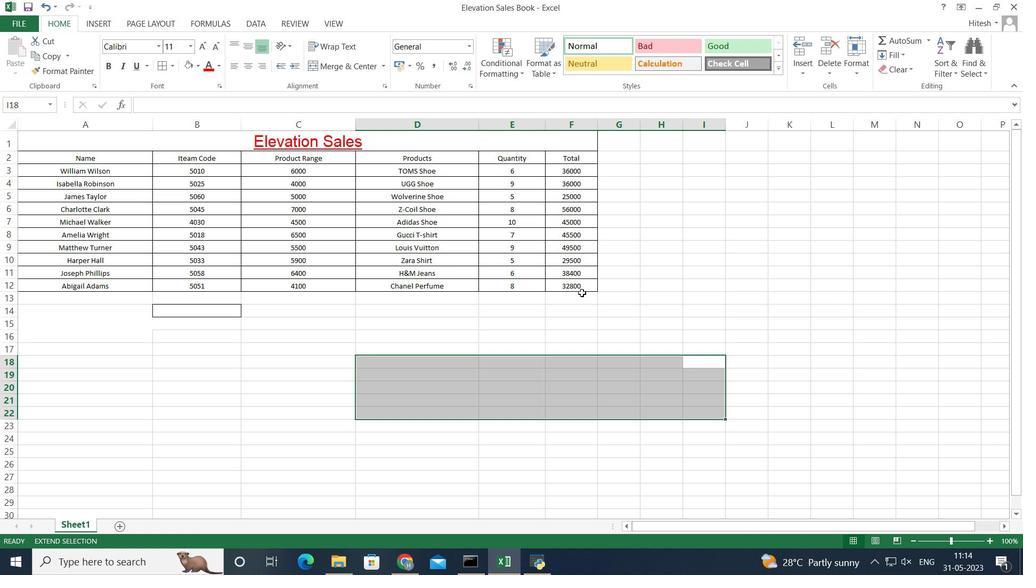 
Action: Mouse pressed left at (578, 287)
Screenshot: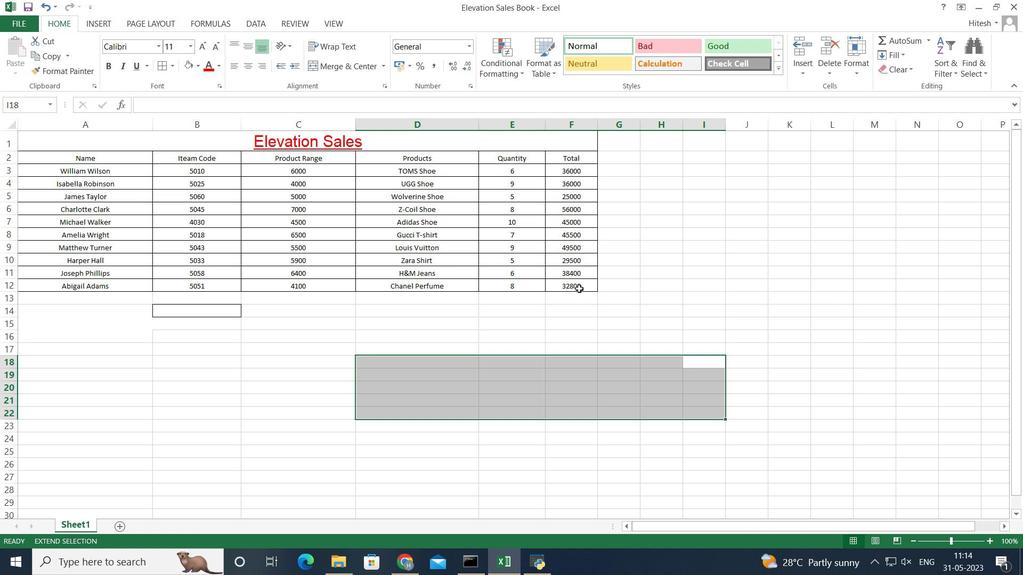 
Action: Mouse moved to (301, 444)
Screenshot: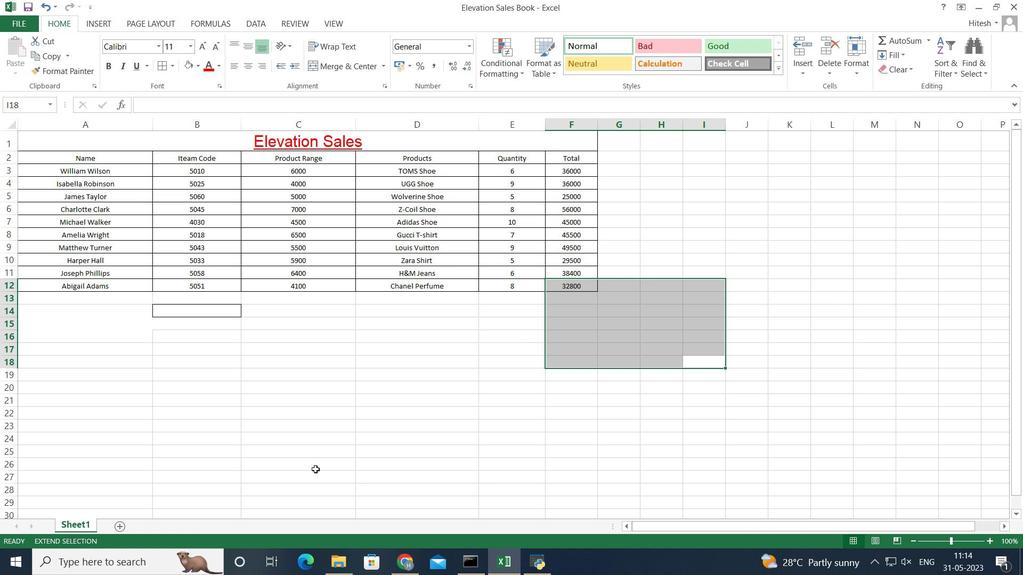 
Action: Mouse pressed left at (301, 444)
Screenshot: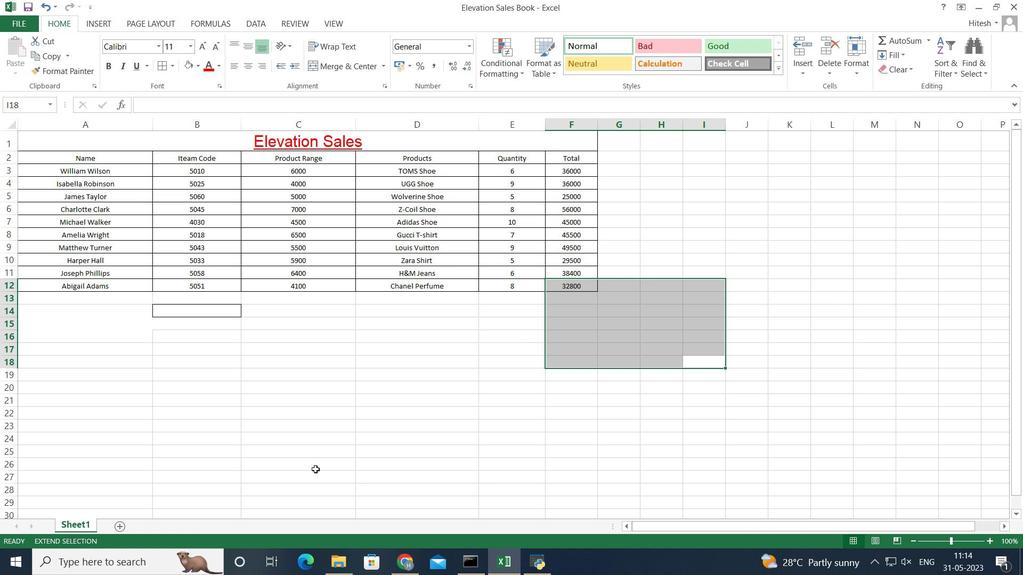 
Action: Mouse moved to (44, 145)
Screenshot: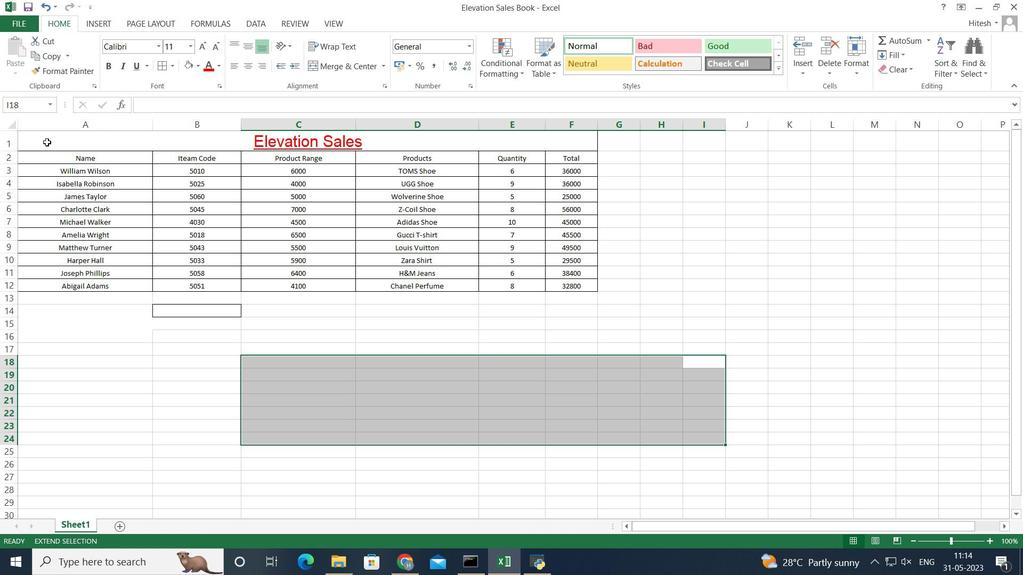 
Action: Mouse pressed left at (44, 145)
Screenshot: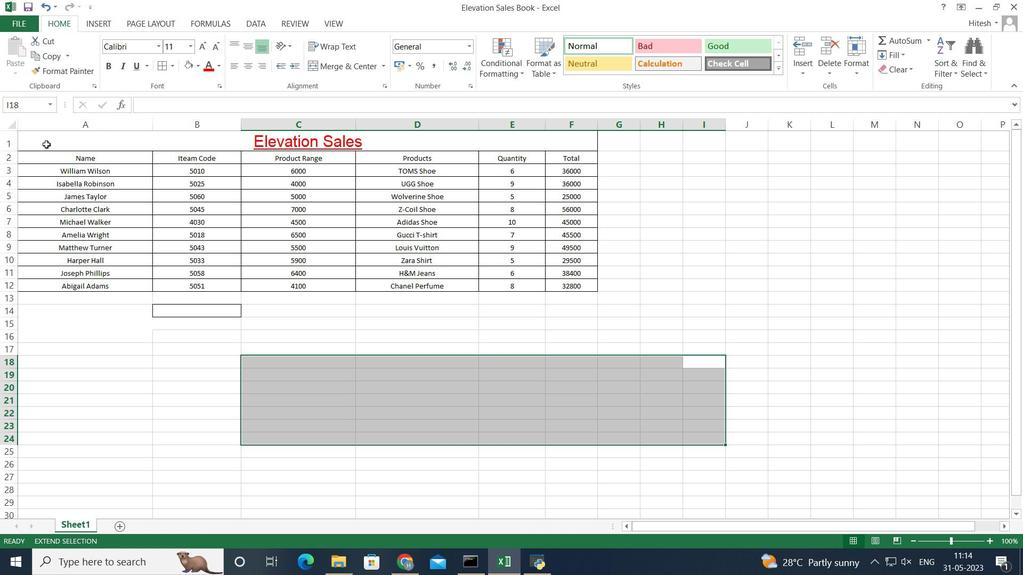 
Action: Mouse moved to (520, 62)
Screenshot: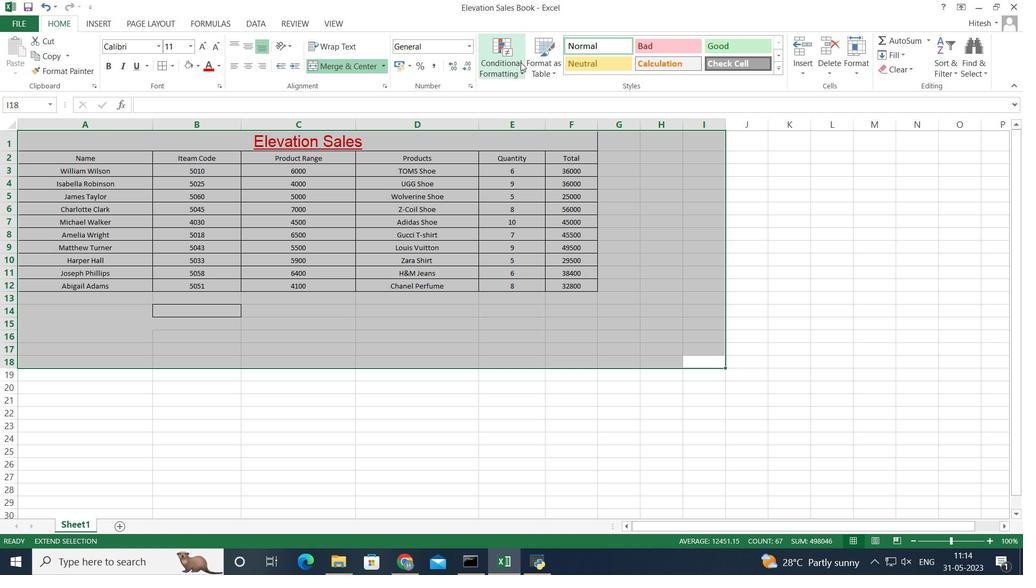
Action: Mouse pressed left at (520, 62)
Screenshot: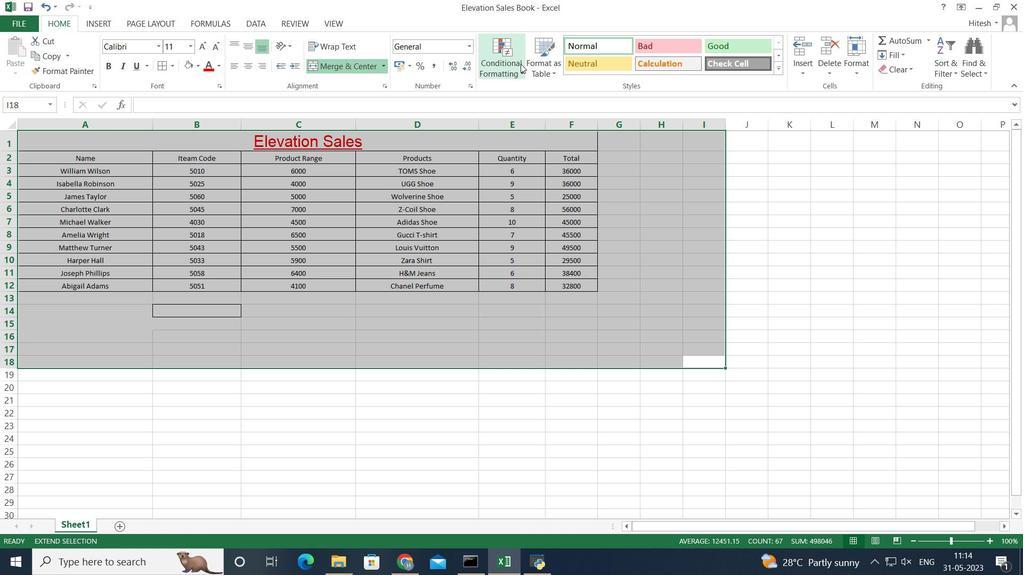 
Action: Mouse moved to (632, 92)
Screenshot: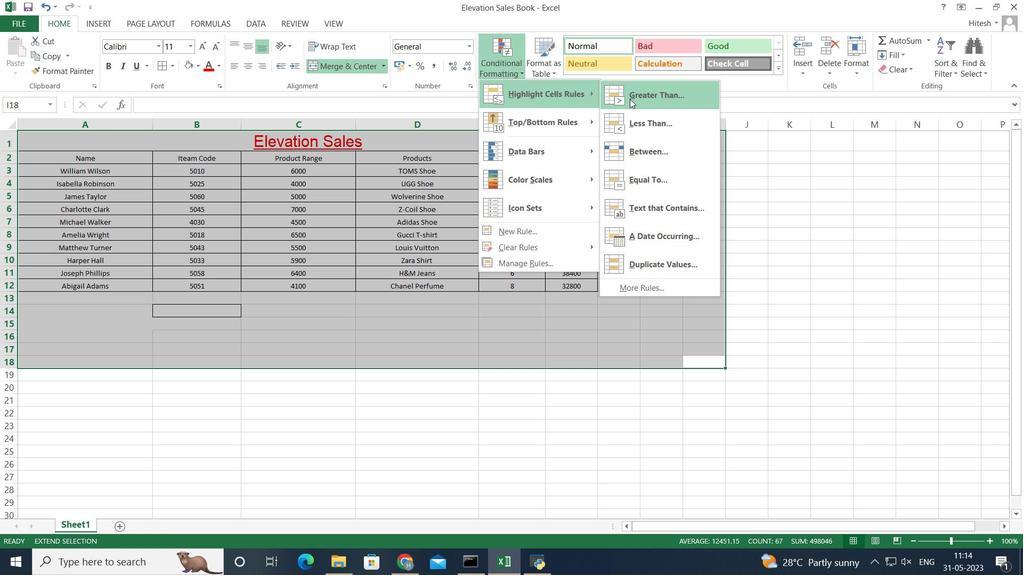 
Action: Mouse pressed left at (632, 92)
Screenshot: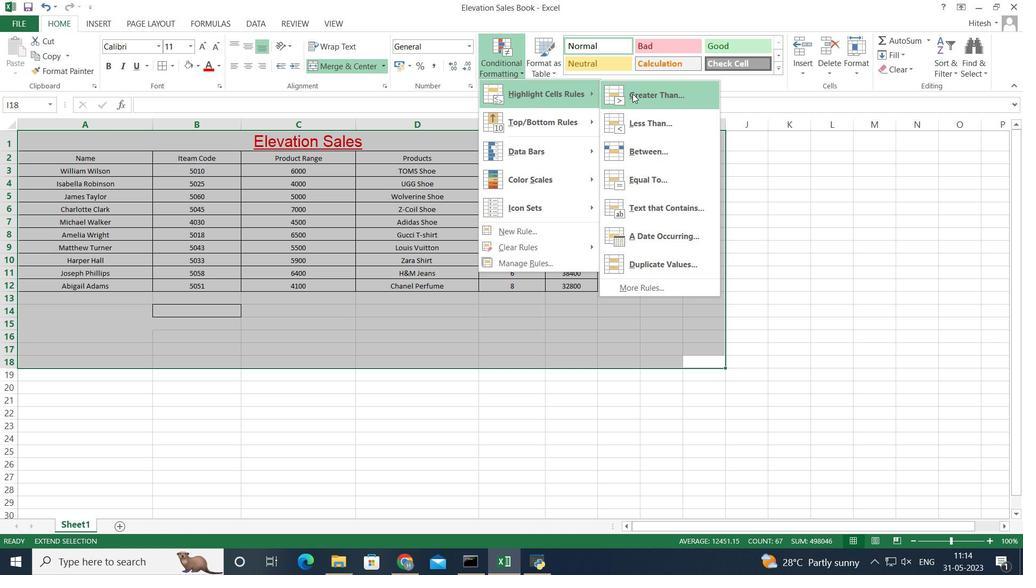 
Action: Mouse moved to (180, 282)
Screenshot: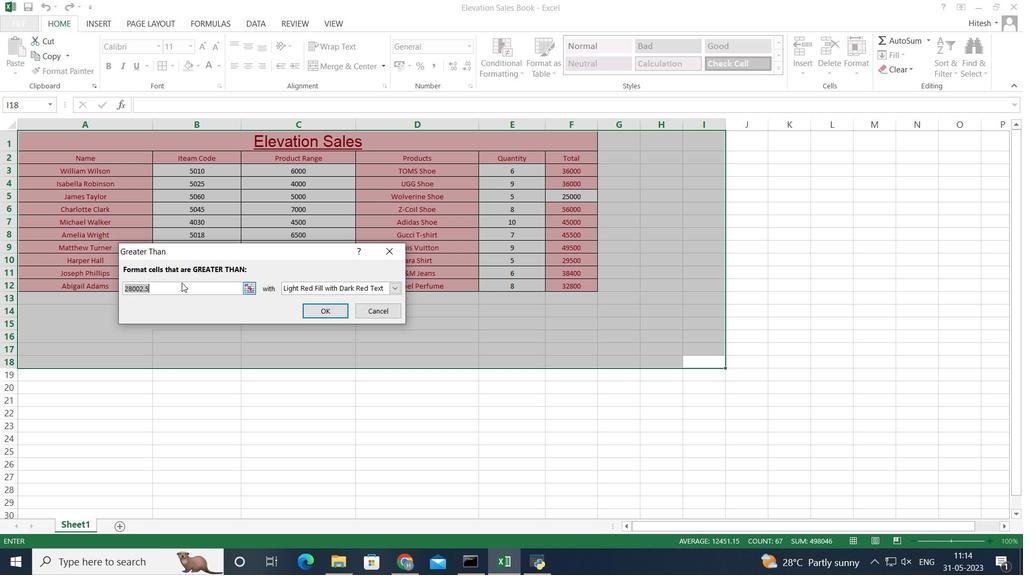 
Action: Key pressed <Key.backspace>10
Screenshot: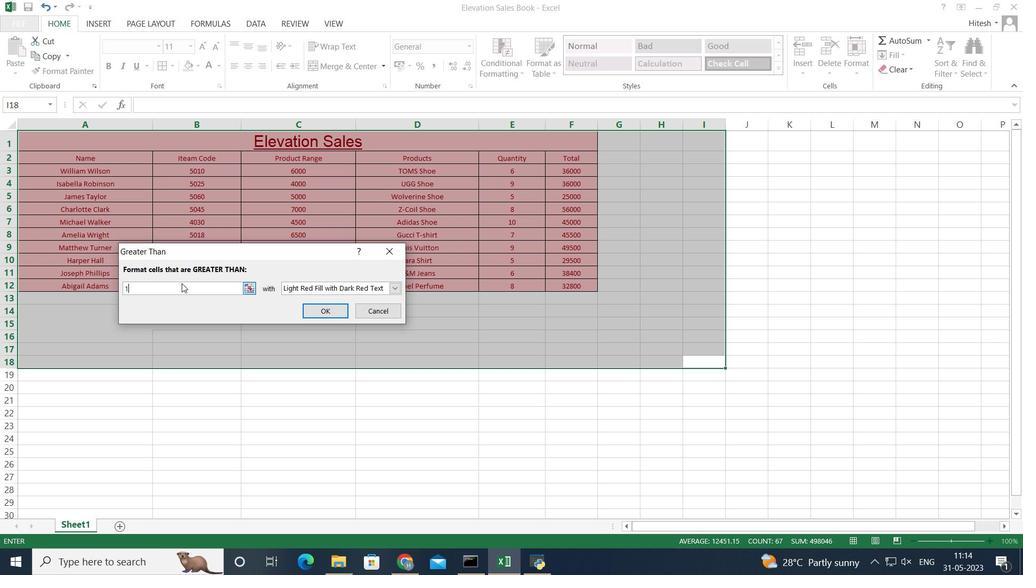 
Action: Mouse moved to (335, 283)
Screenshot: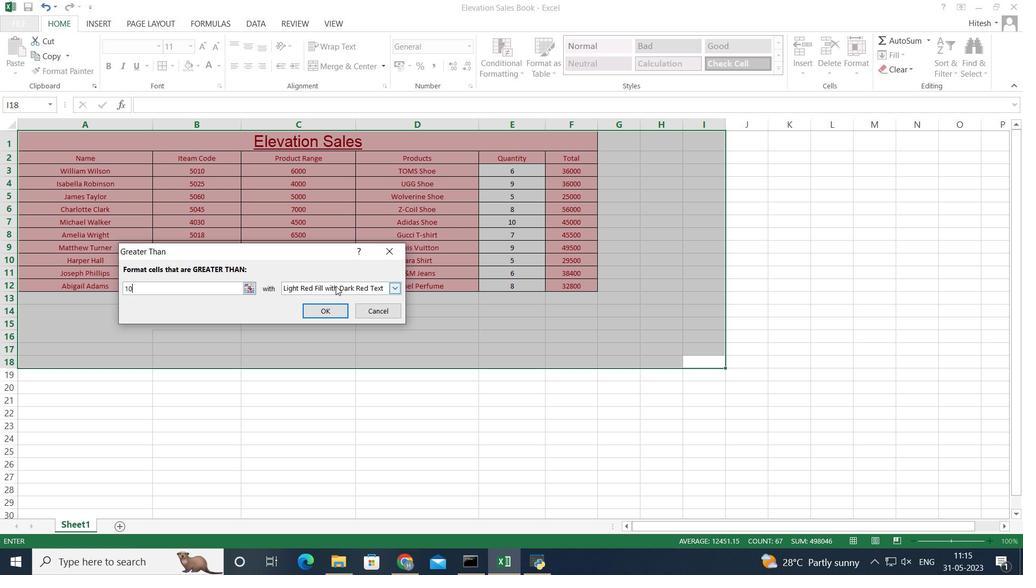 
Action: Mouse pressed left at (335, 283)
Screenshot: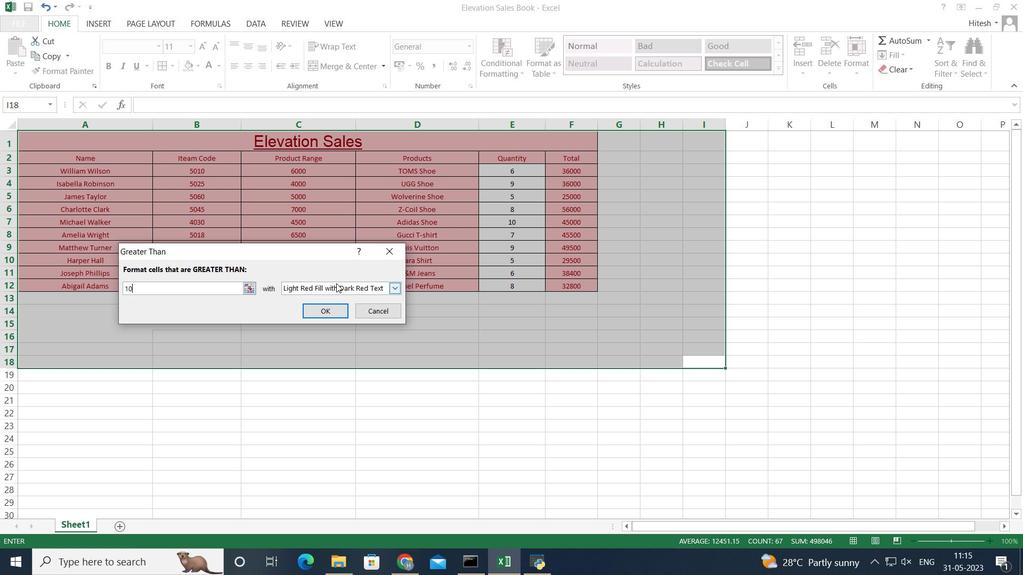 
Action: Mouse moved to (330, 335)
Screenshot: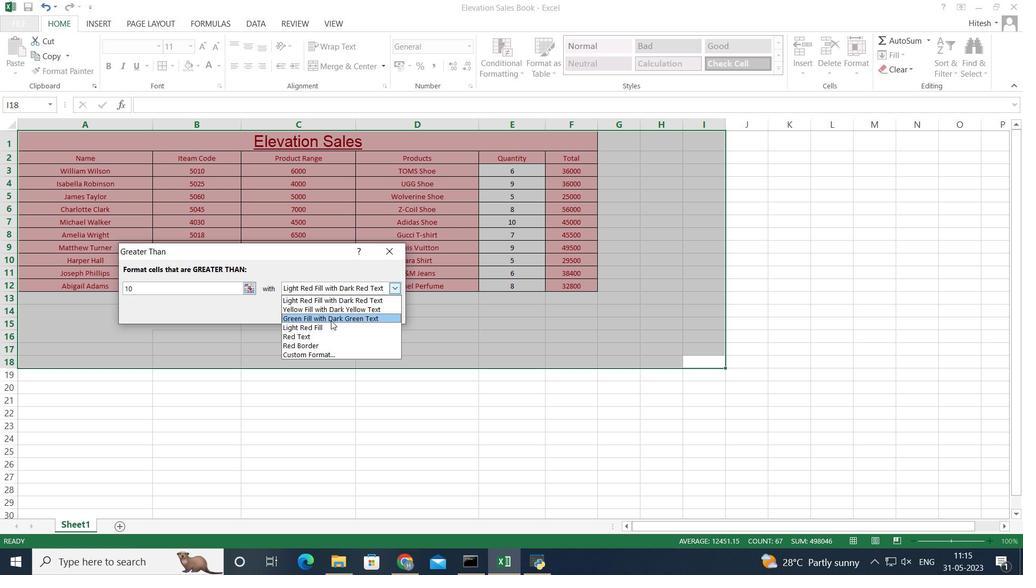 
Action: Mouse pressed left at (330, 335)
Screenshot: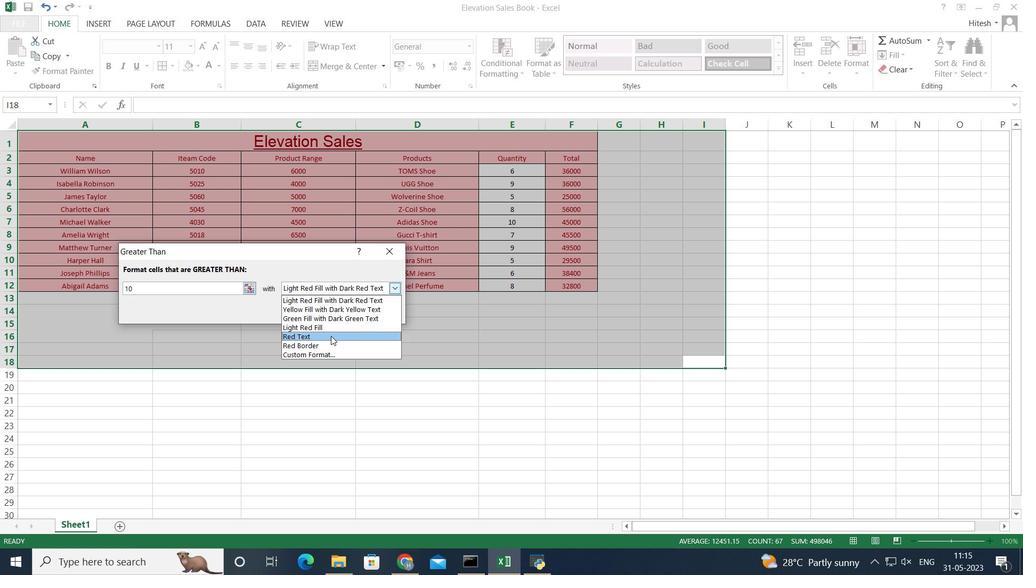 
Action: Mouse moved to (325, 307)
Screenshot: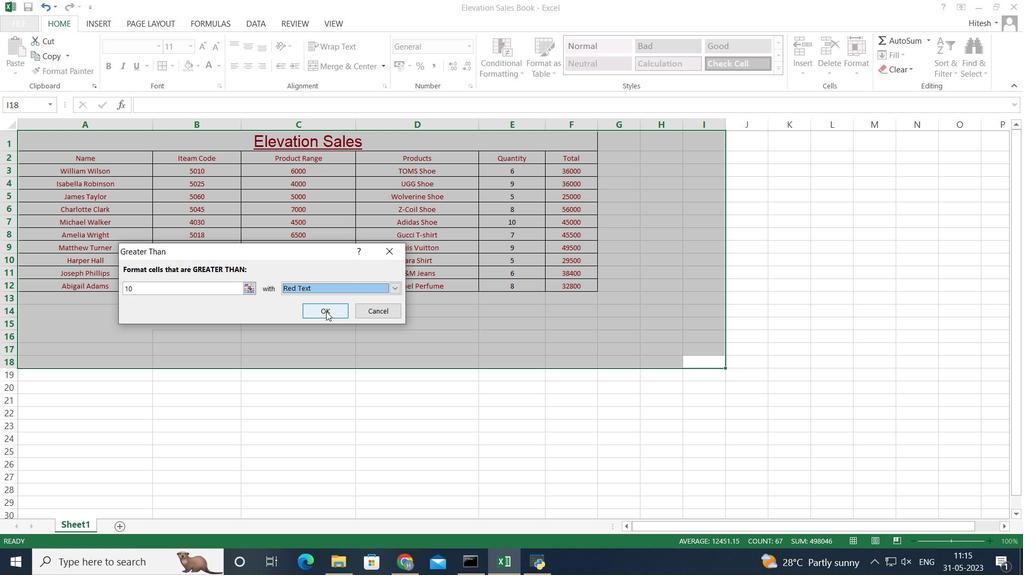 
Action: Mouse pressed left at (325, 307)
Screenshot: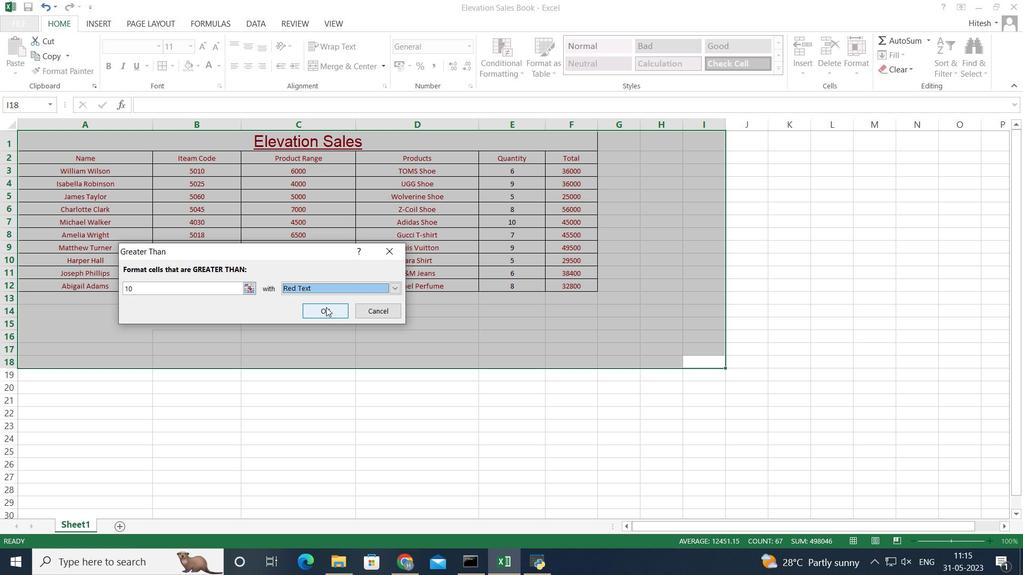 
Action: Mouse moved to (326, 397)
Screenshot: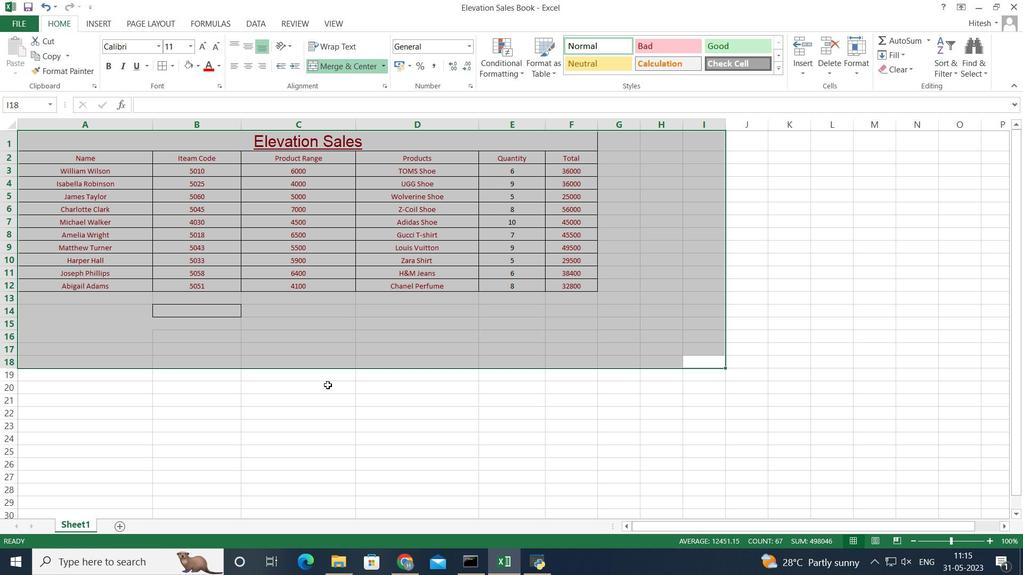 
Action: Mouse pressed left at (326, 397)
Screenshot: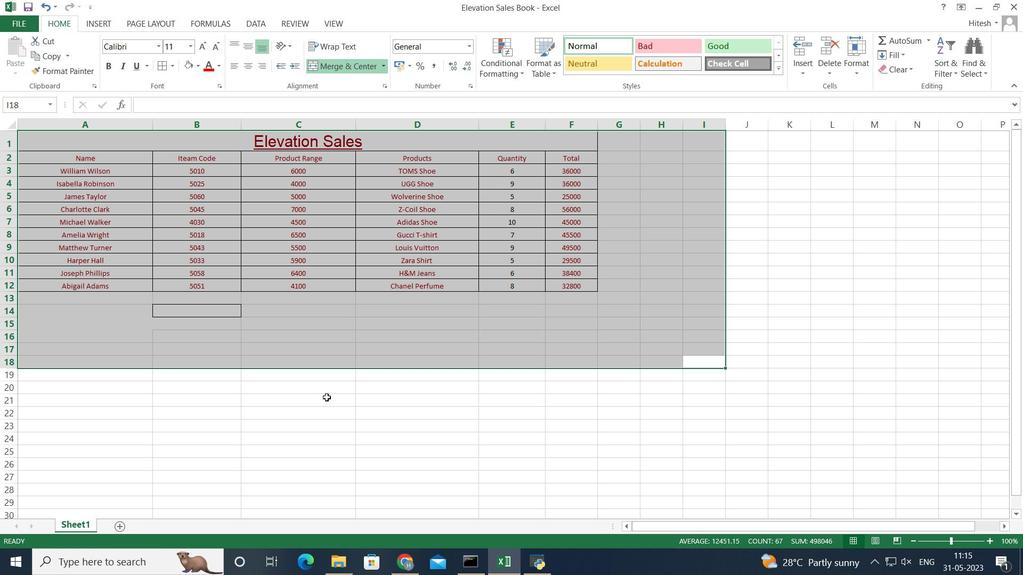 
Action: Mouse moved to (70, 141)
Screenshot: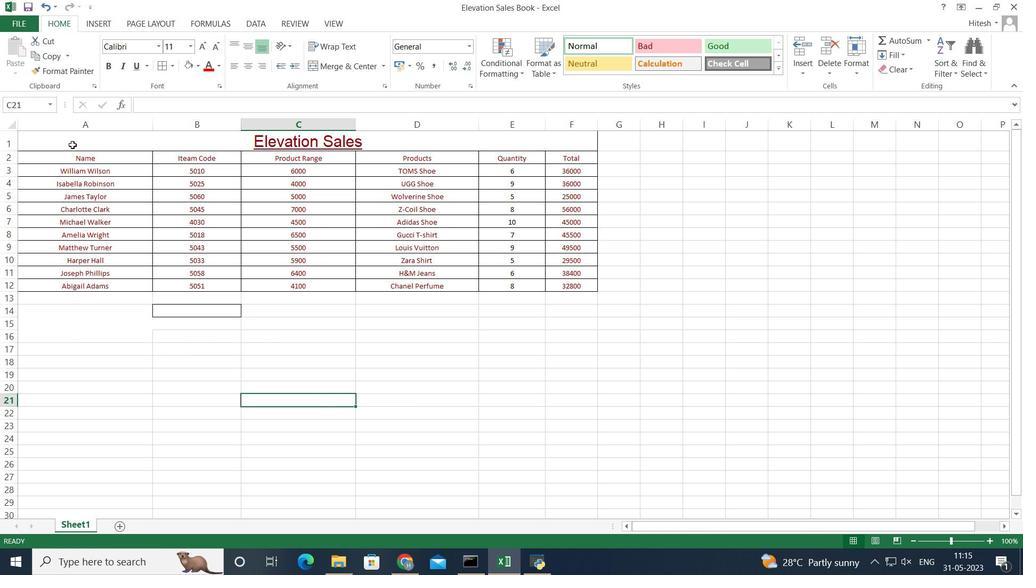 
Action: Mouse pressed left at (70, 141)
Screenshot: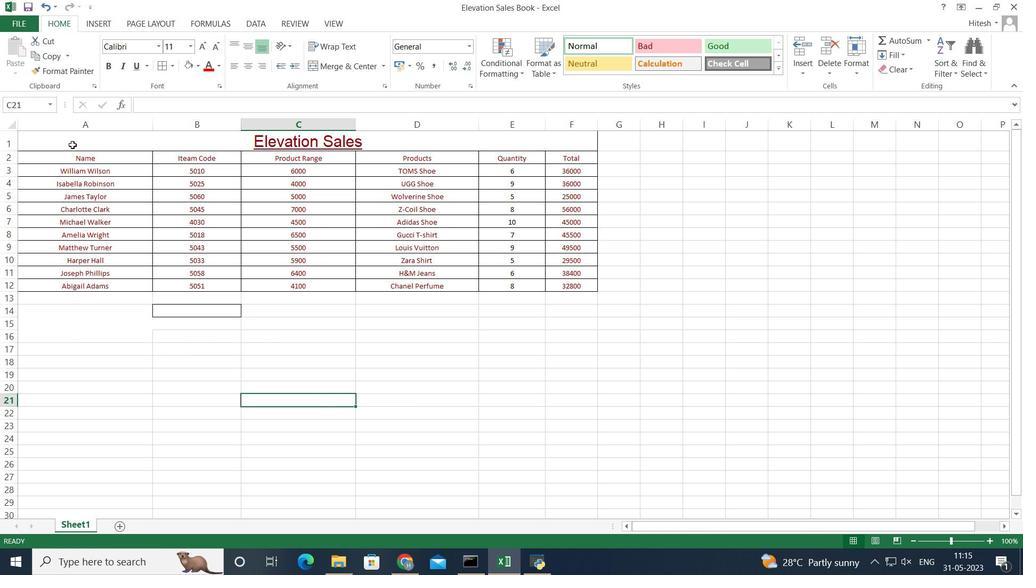 
Action: Key pressed <Key.shift><Key.down><Key.down><Key.down><Key.down><Key.down><Key.down><Key.down><Key.down><Key.down><Key.down><Key.down>
Screenshot: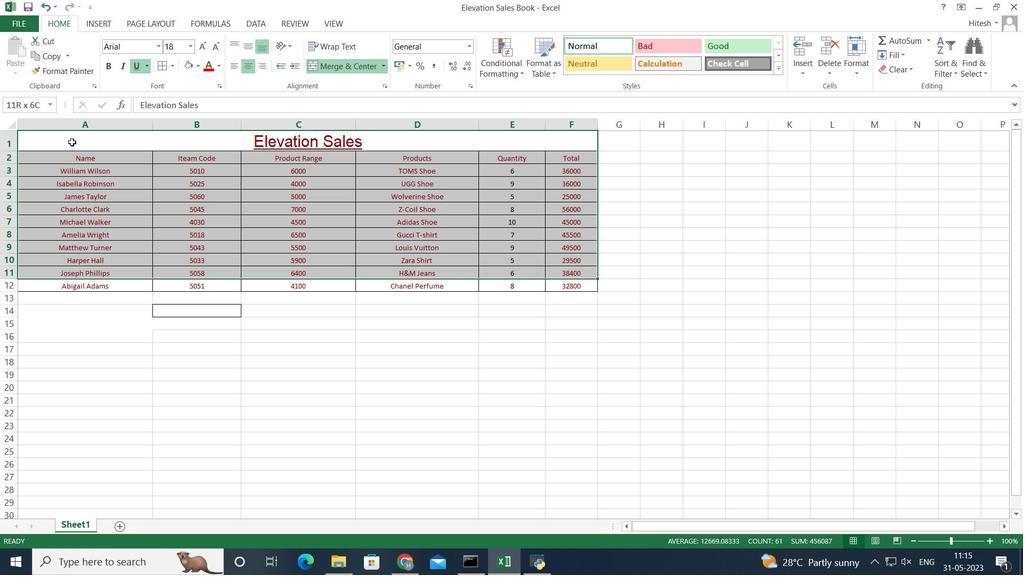 
Action: Mouse moved to (522, 74)
Screenshot: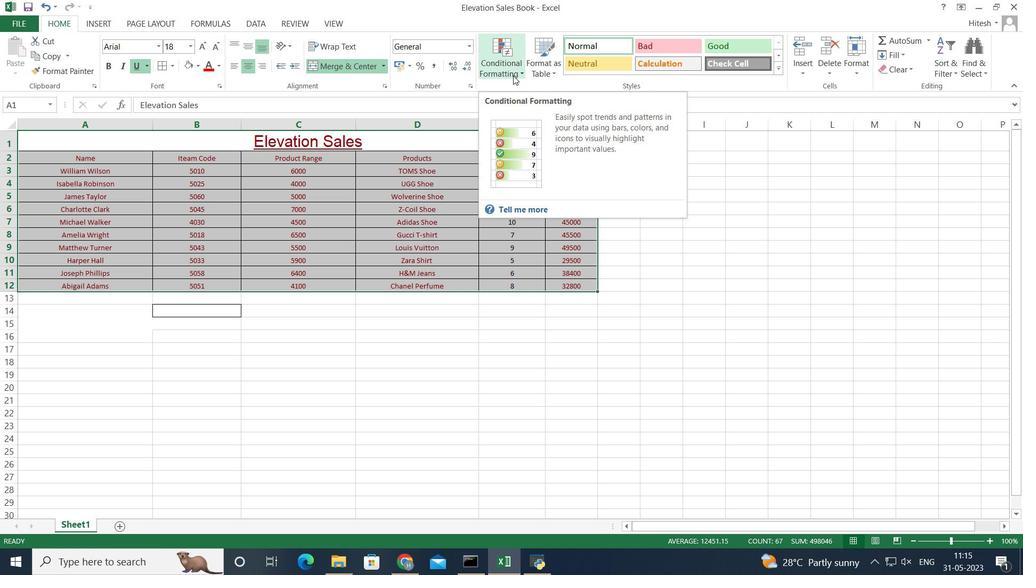 
Action: Mouse pressed left at (522, 74)
Screenshot: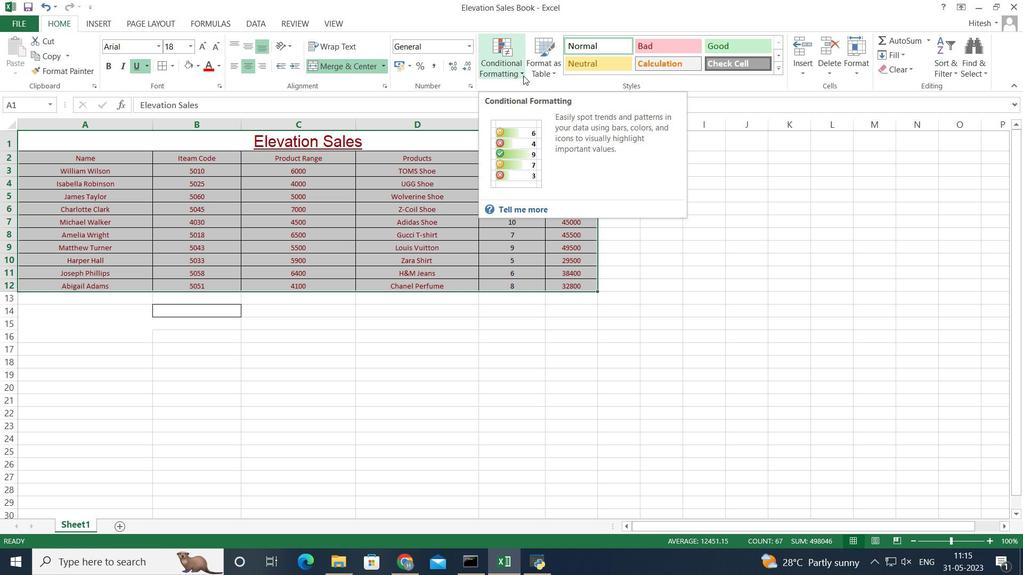 
Action: Mouse moved to (657, 254)
Screenshot: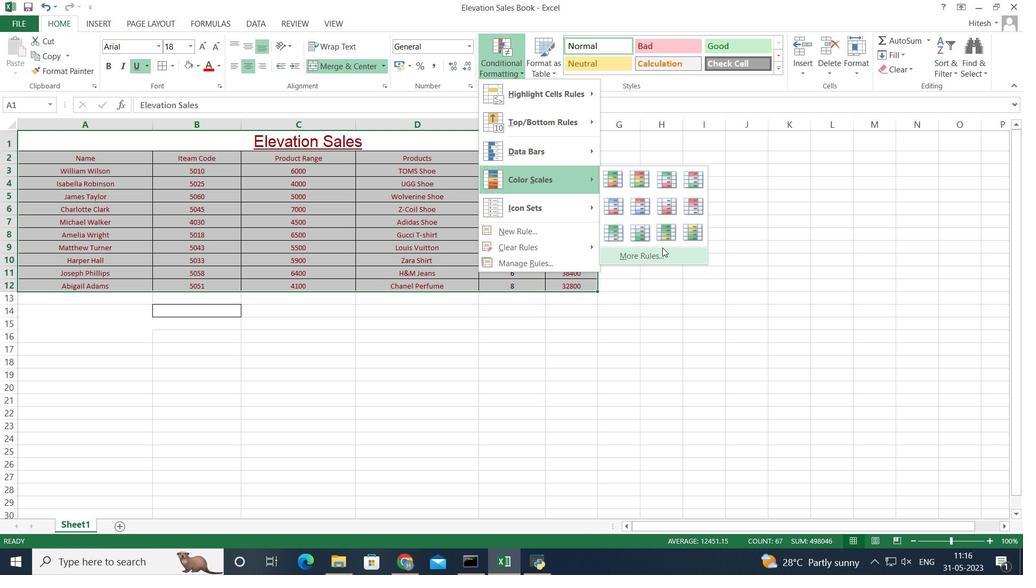 
Action: Mouse pressed left at (657, 254)
Screenshot: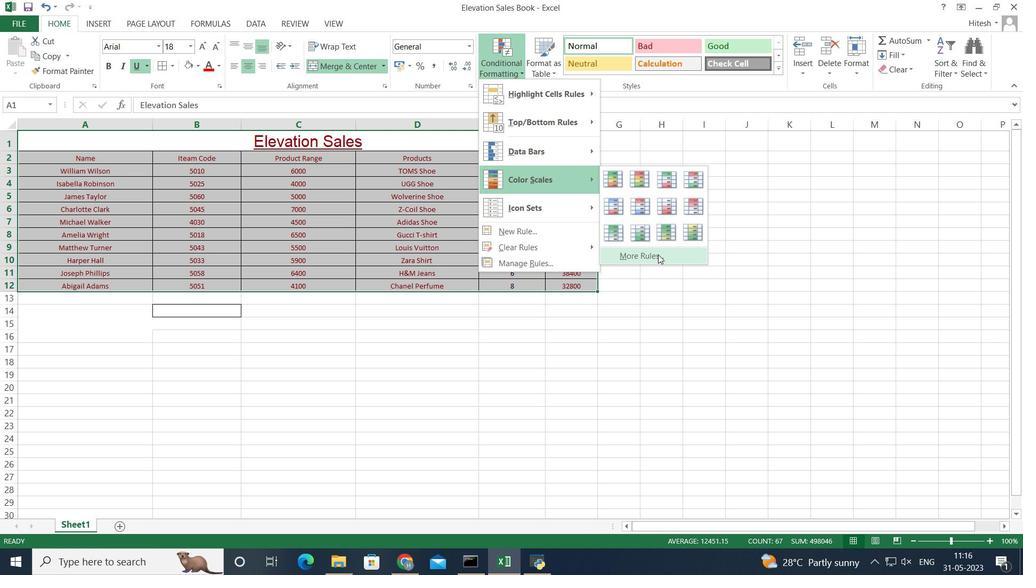 
Action: Mouse moved to (215, 357)
Screenshot: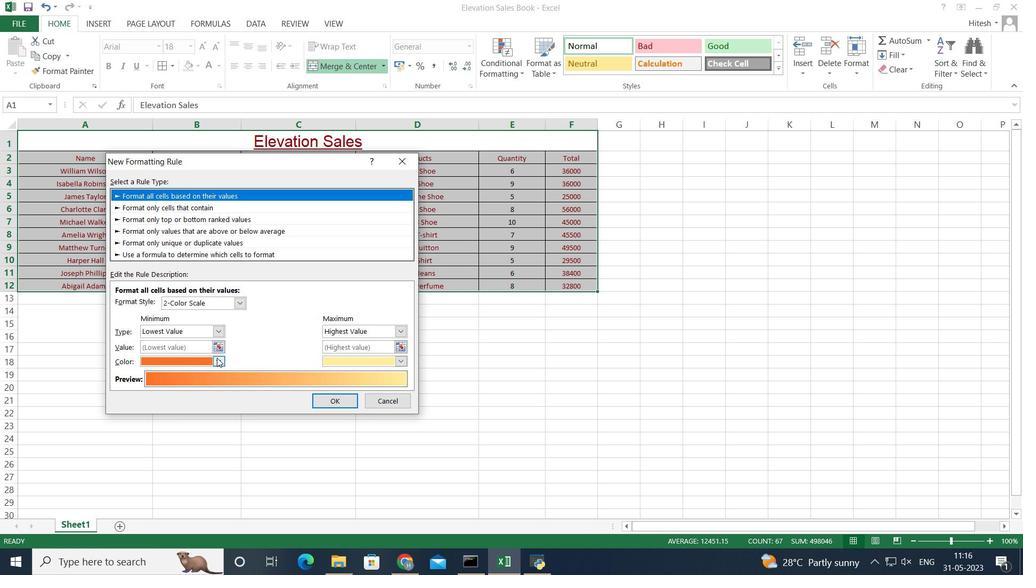 
Action: Mouse pressed left at (215, 357)
Screenshot: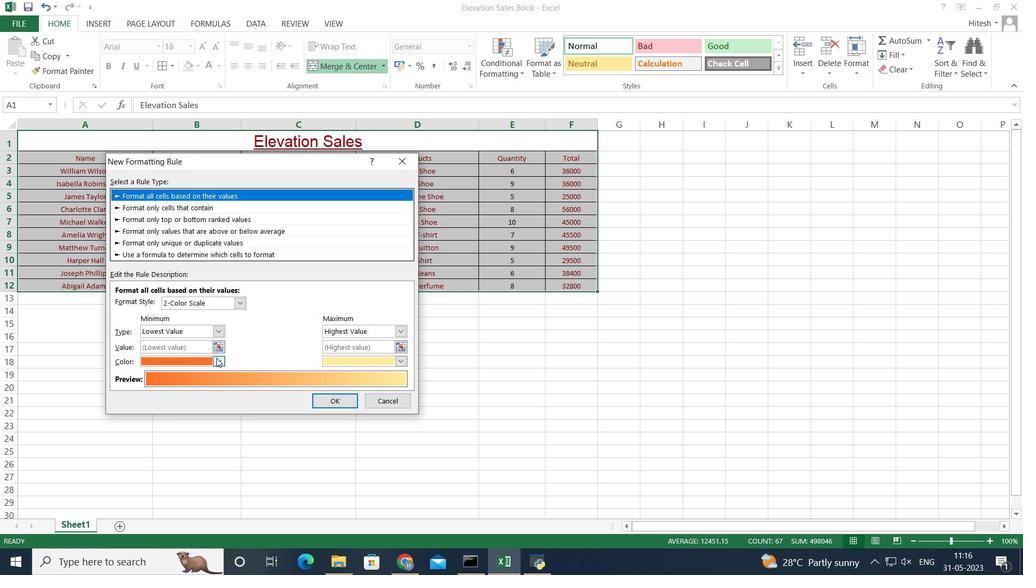 
Action: Mouse moved to (165, 397)
Screenshot: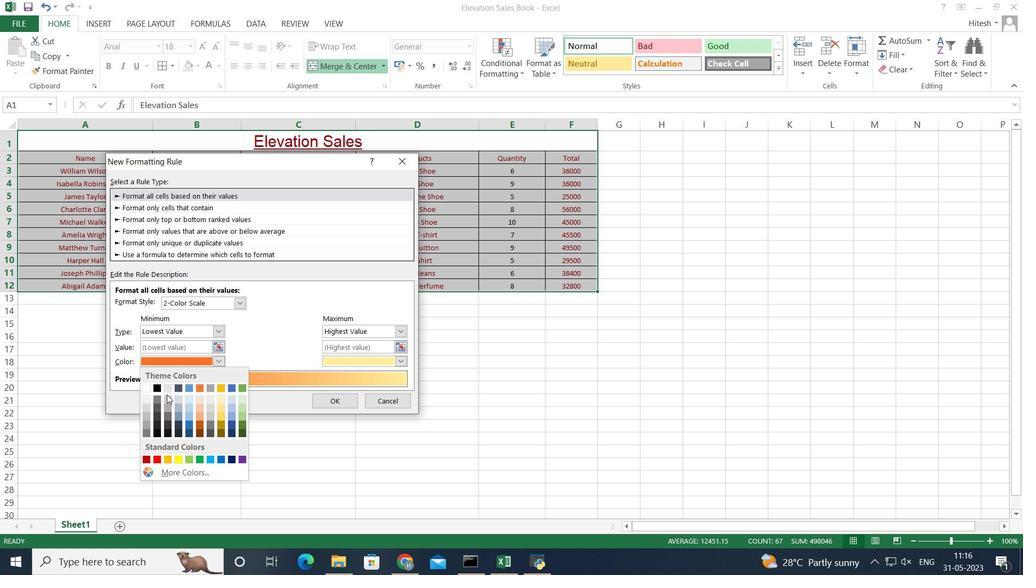 
Action: Mouse pressed left at (165, 397)
Screenshot: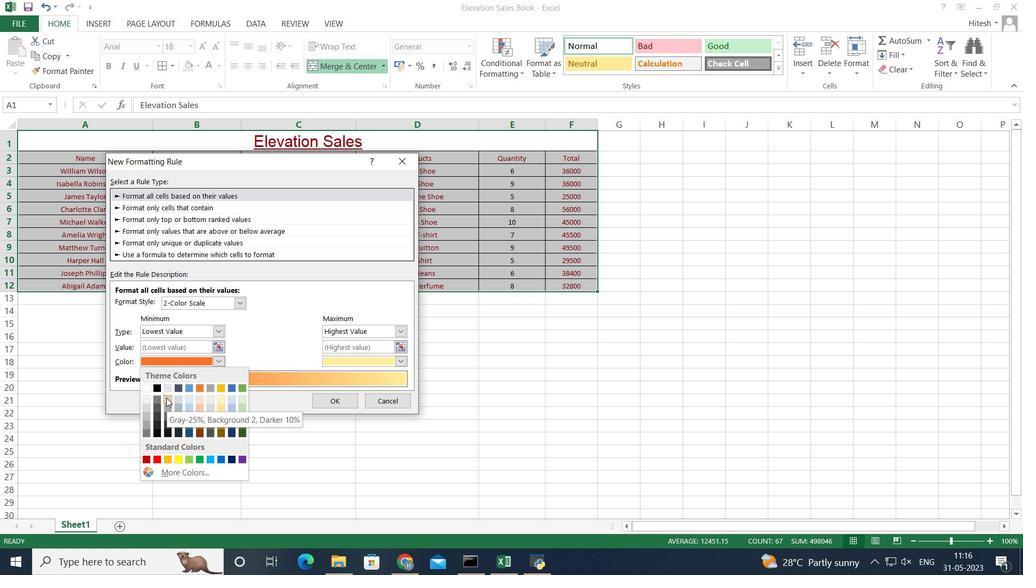 
Action: Mouse moved to (401, 362)
Screenshot: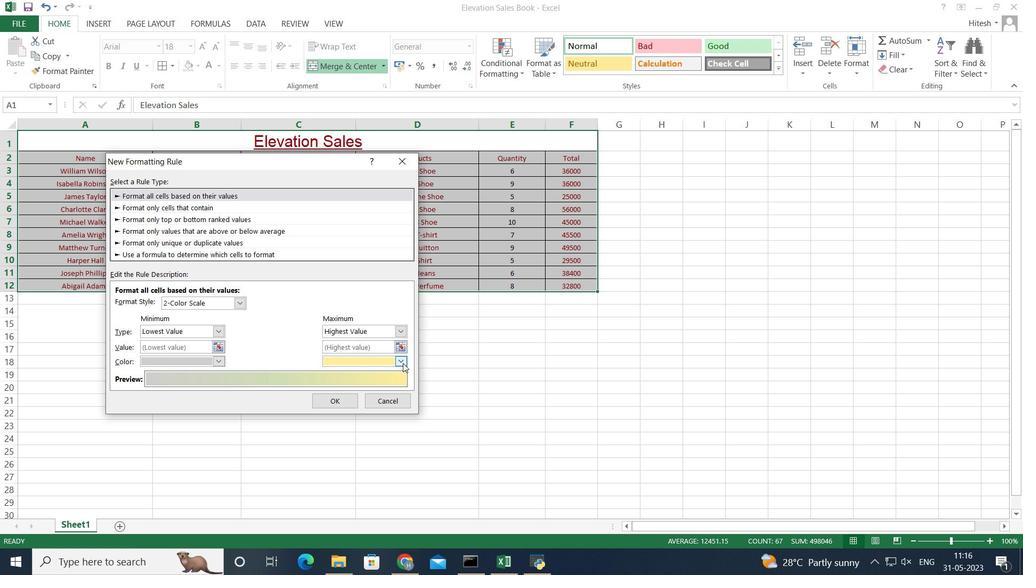 
Action: Mouse pressed left at (401, 362)
Screenshot: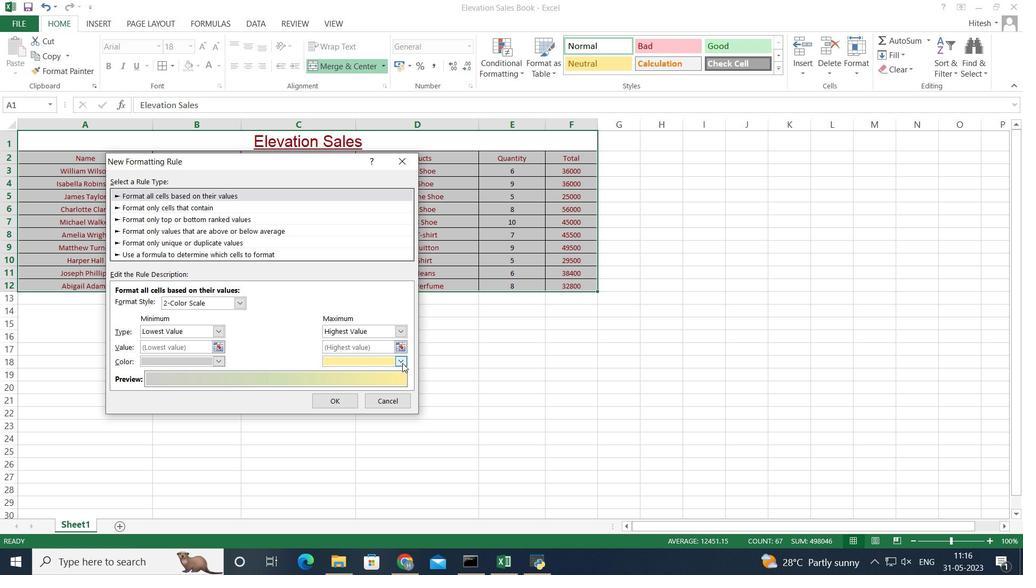 
Action: Mouse moved to (352, 385)
Screenshot: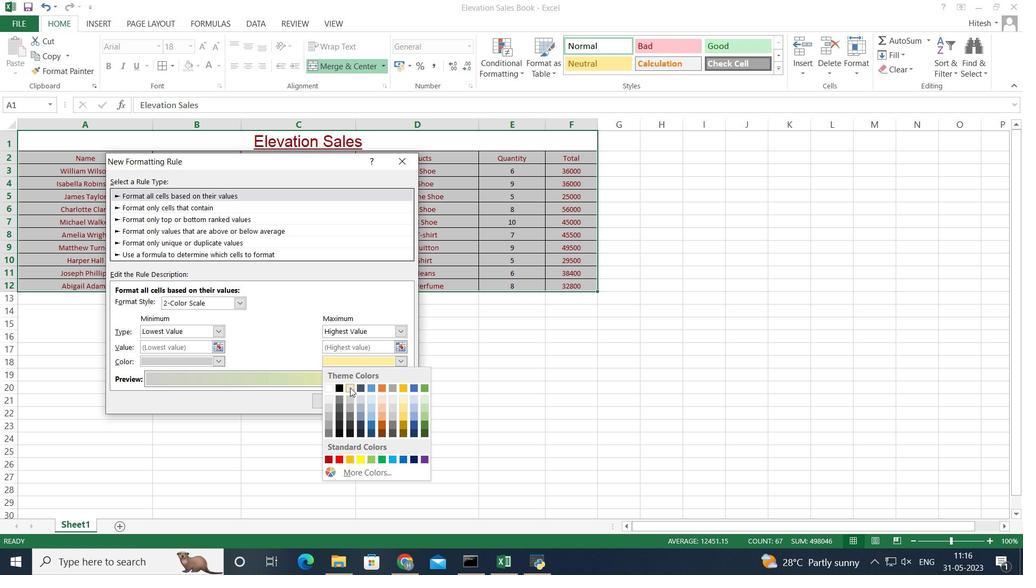 
Action: Mouse pressed left at (352, 385)
Screenshot: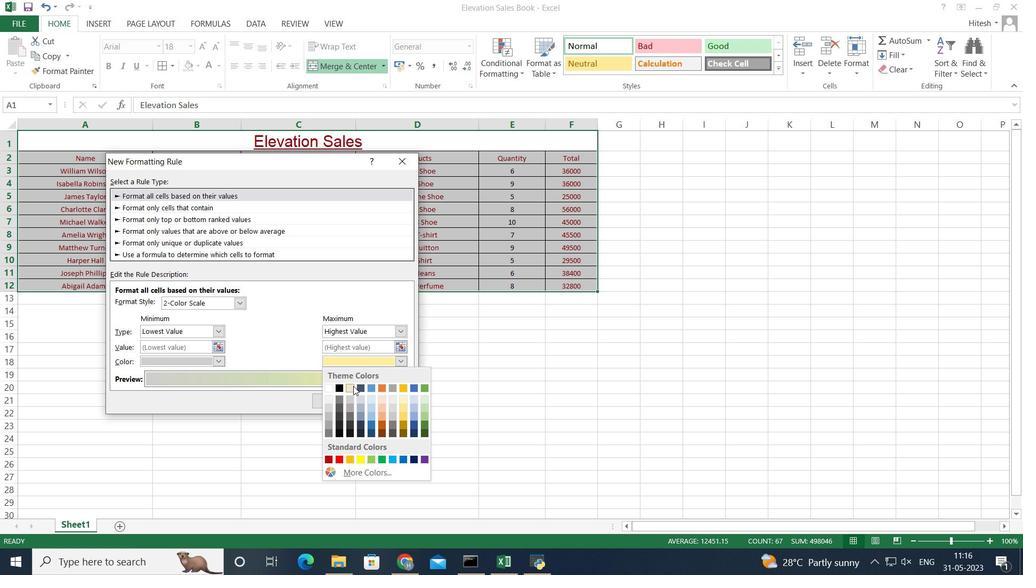 
Action: Mouse moved to (340, 398)
Screenshot: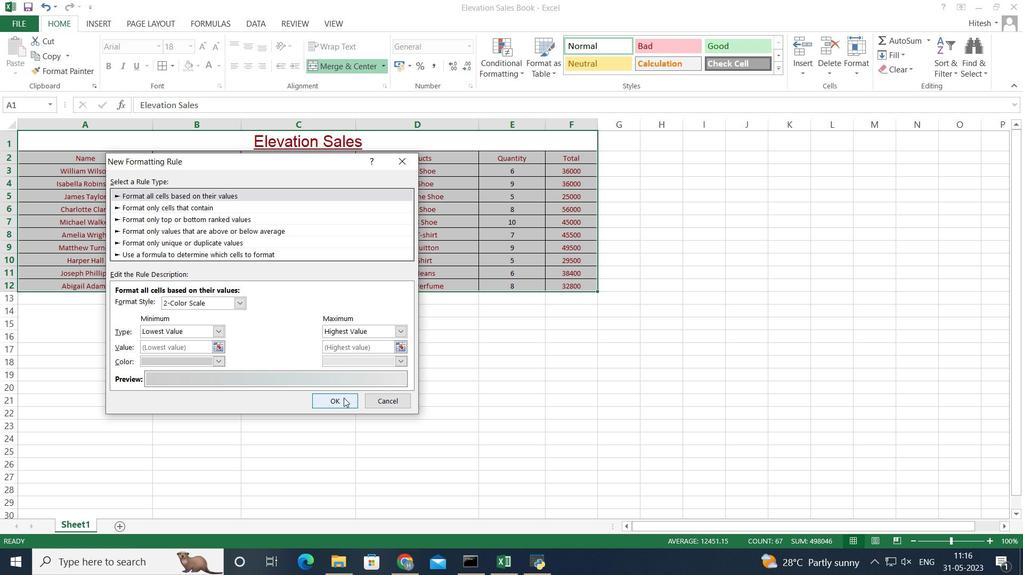 
Action: Mouse pressed left at (340, 398)
Screenshot: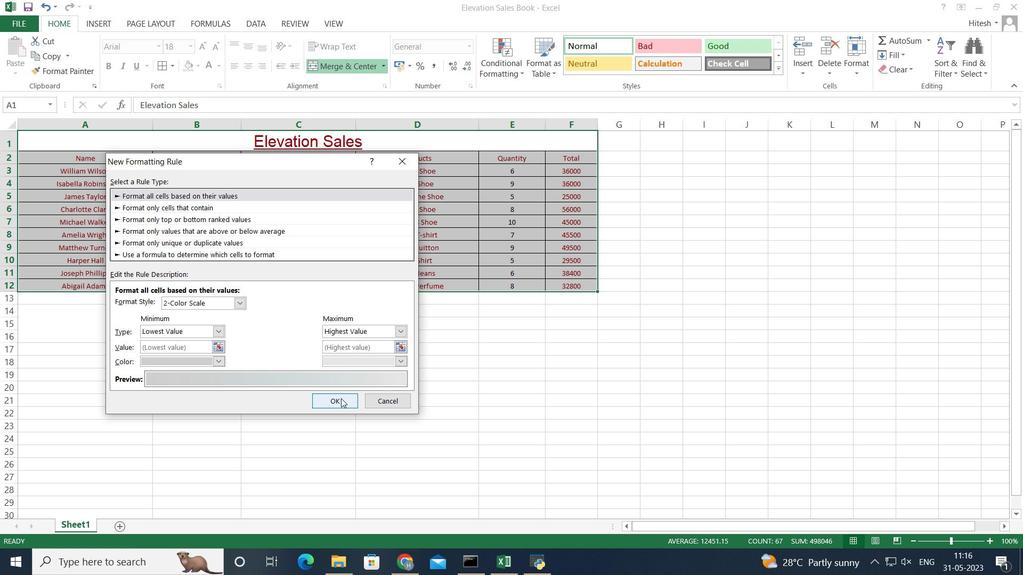 
Action: Mouse moved to (291, 342)
Screenshot: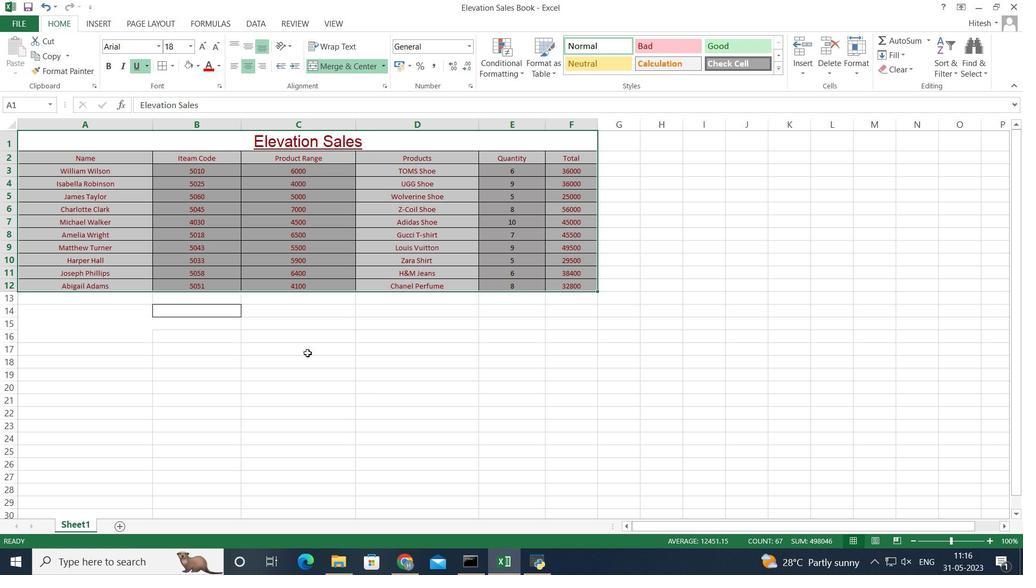 
Action: Mouse pressed left at (291, 342)
Screenshot: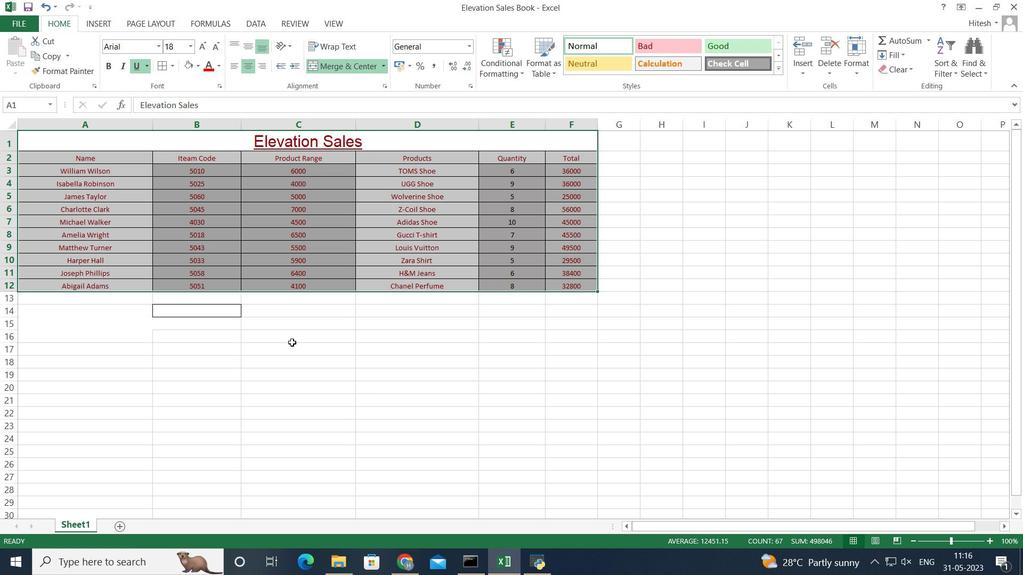 
Action: Mouse moved to (204, 367)
Screenshot: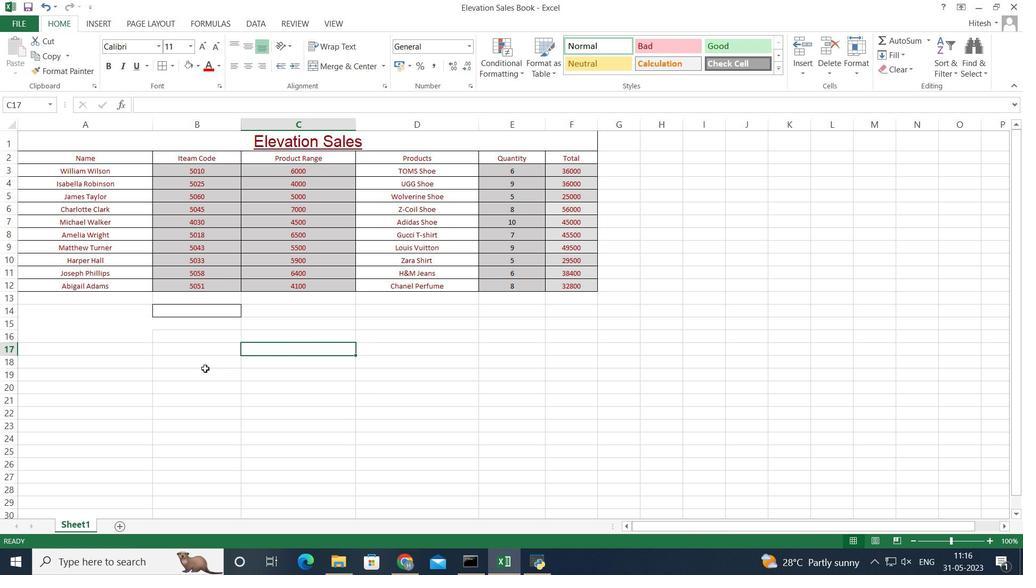 
Action: Mouse pressed left at (204, 367)
Screenshot: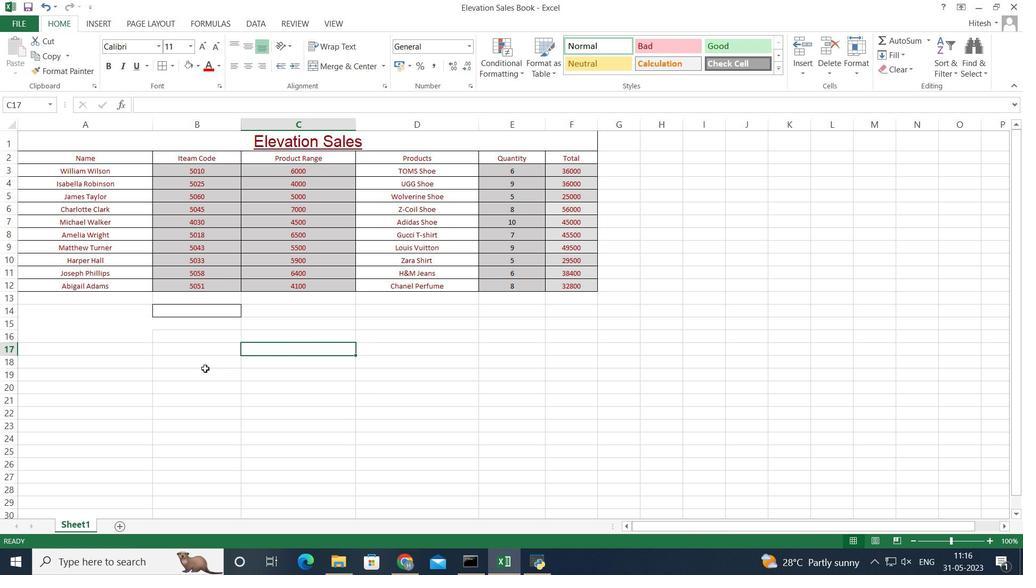 
Action: Mouse moved to (8, 121)
Screenshot: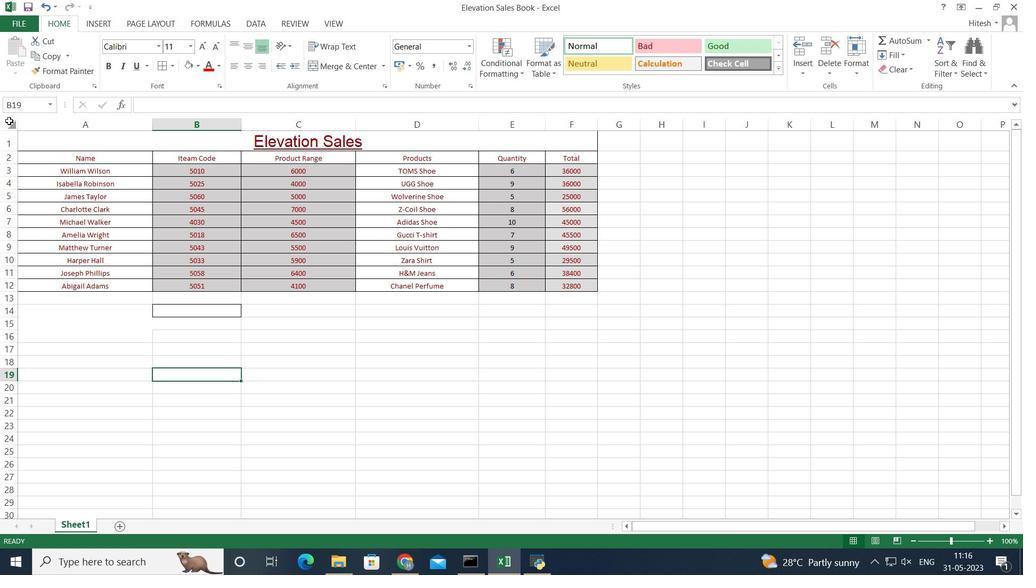 
Action: Mouse pressed left at (8, 121)
Screenshot: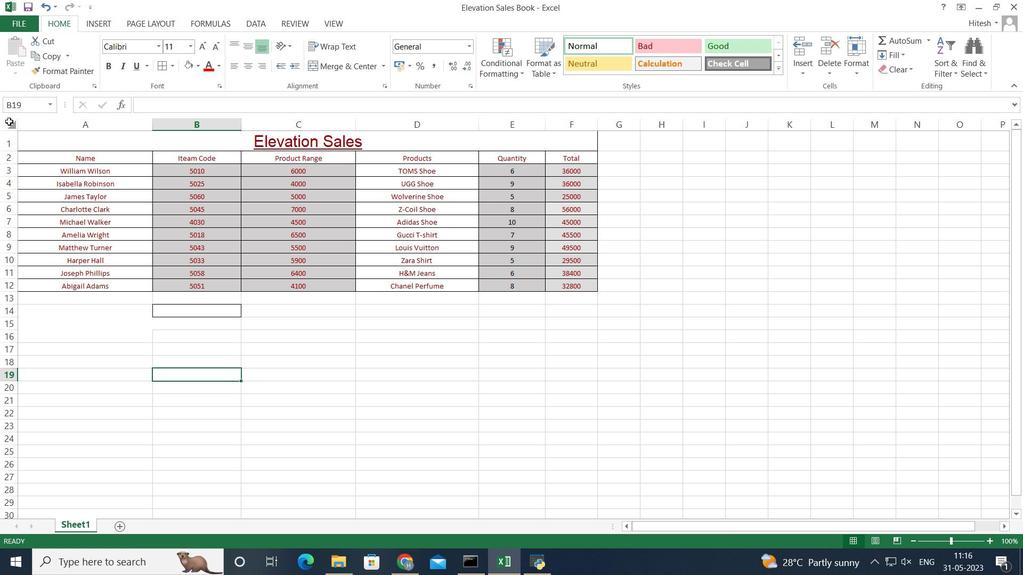 
Action: Mouse moved to (9, 121)
Screenshot: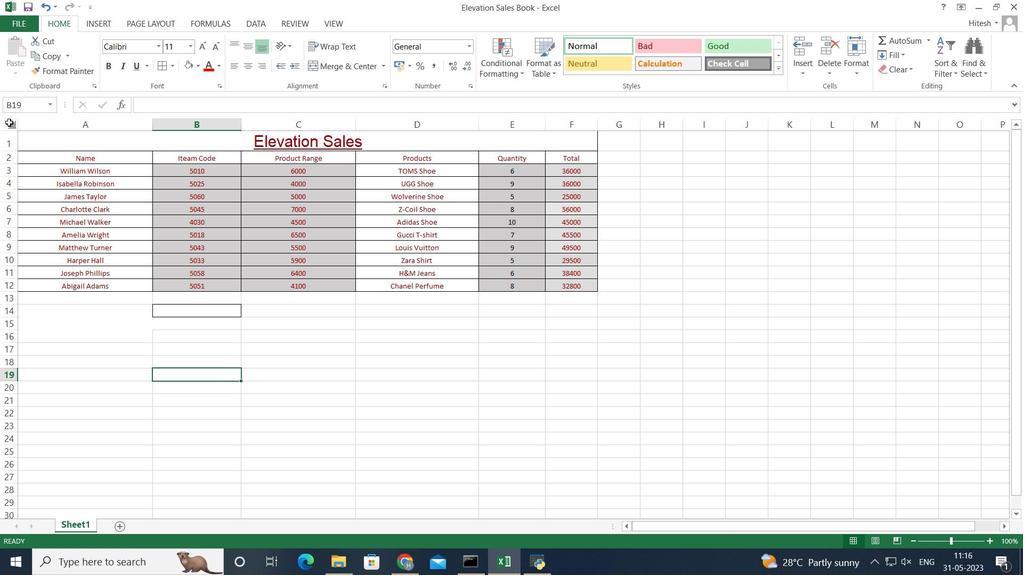 
Action: Mouse pressed left at (9, 121)
Screenshot: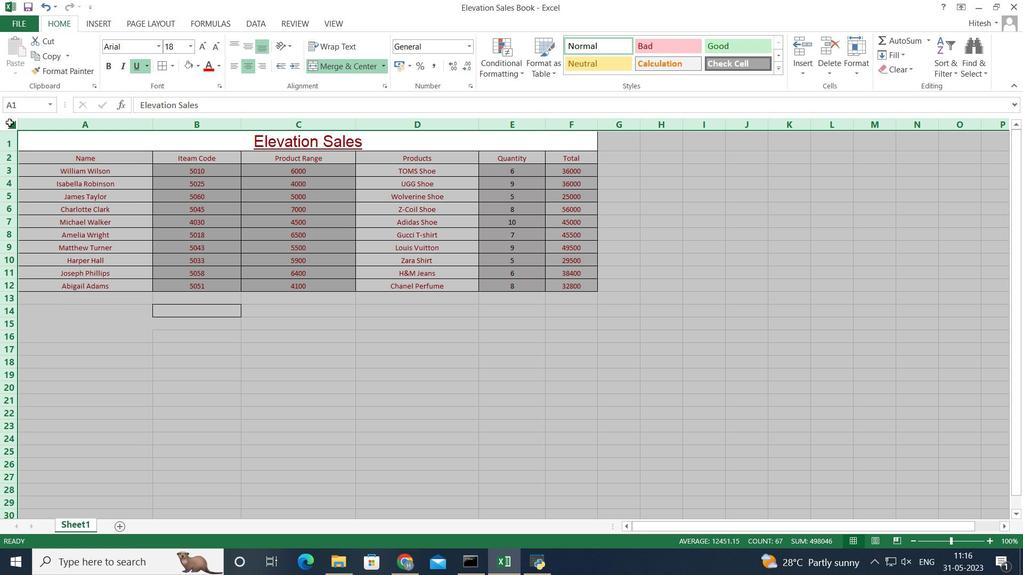 
Action: Mouse pressed left at (9, 121)
Screenshot: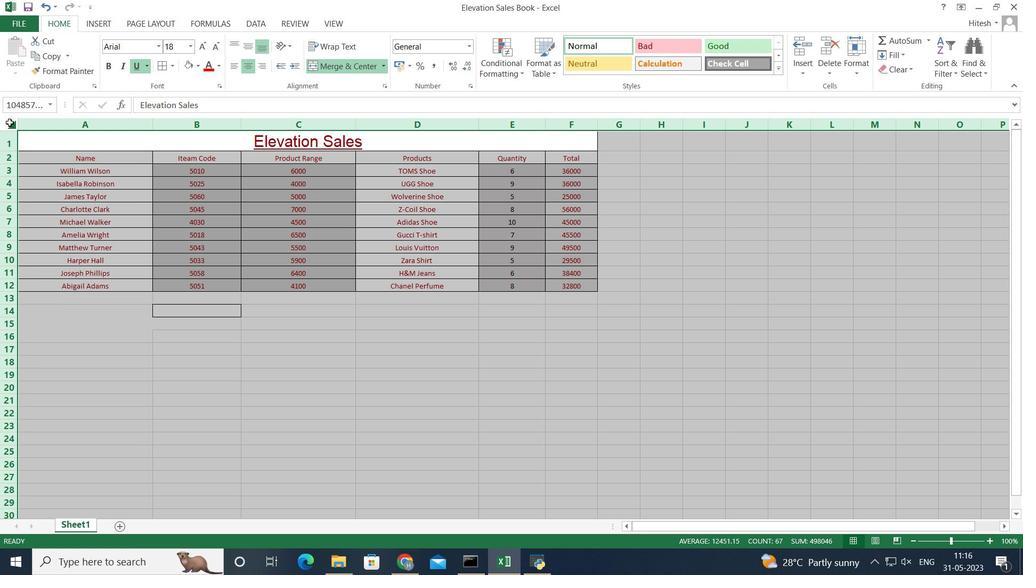 
Action: Mouse moved to (15, 121)
Screenshot: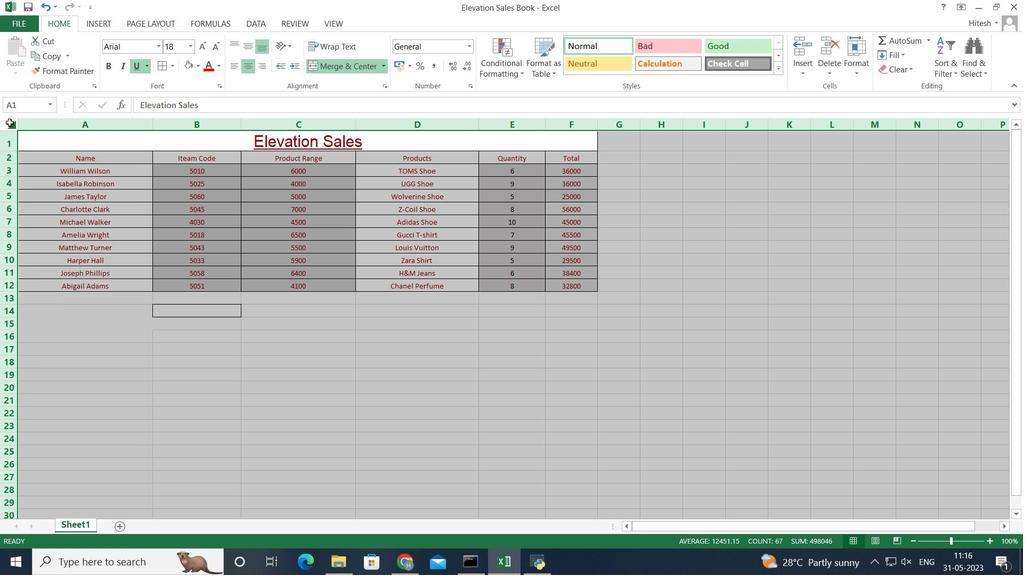 
Action: Mouse pressed left at (15, 121)
Screenshot: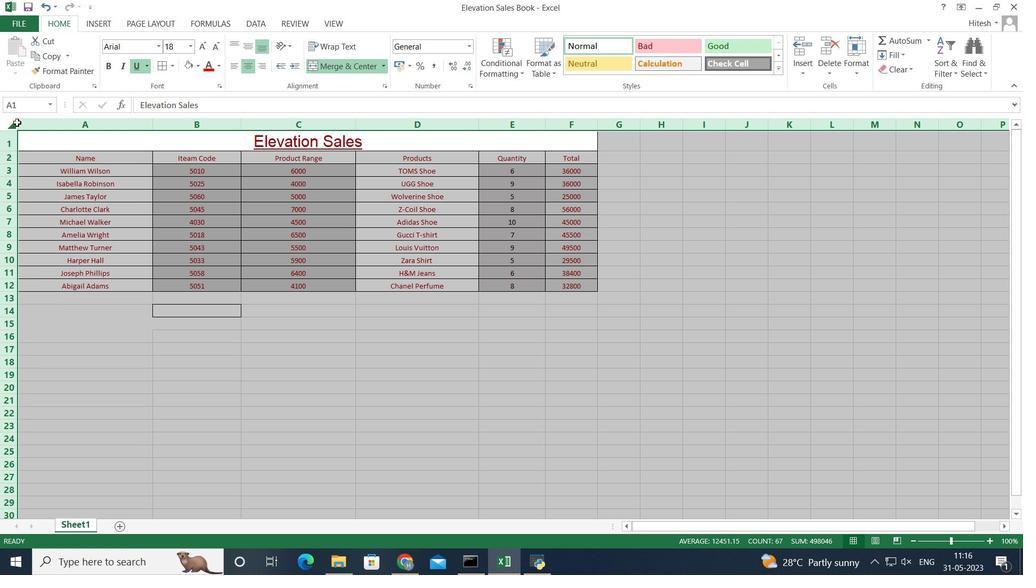 
Action: Mouse moved to (34, 106)
Screenshot: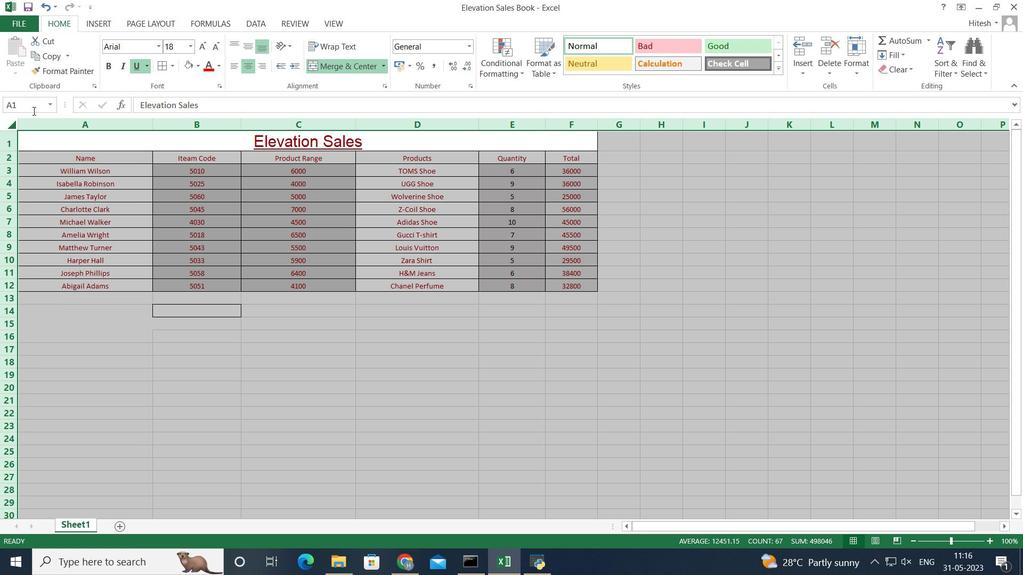 
Action: Mouse pressed left at (34, 106)
Screenshot: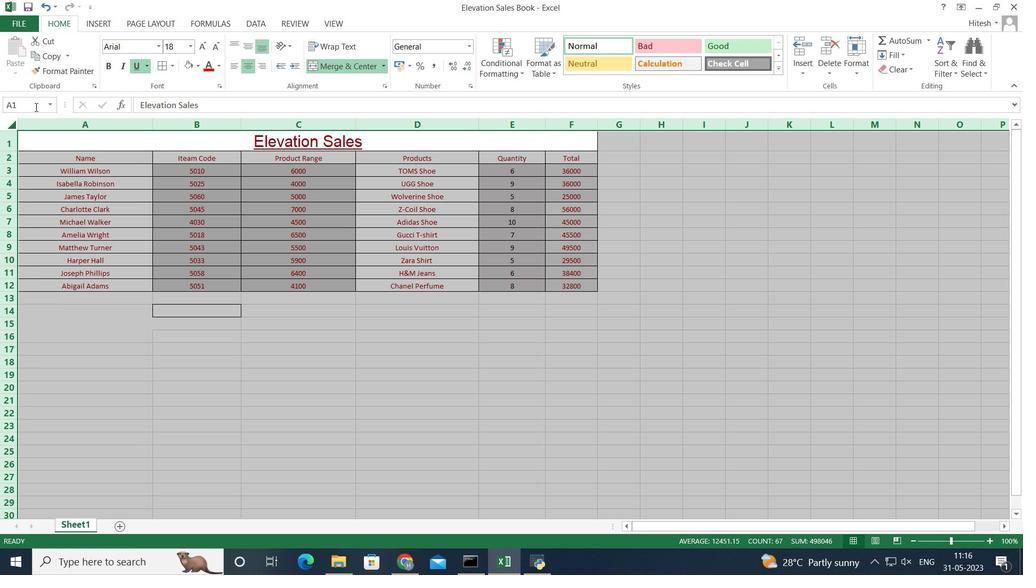 
Action: Mouse pressed left at (34, 106)
Screenshot: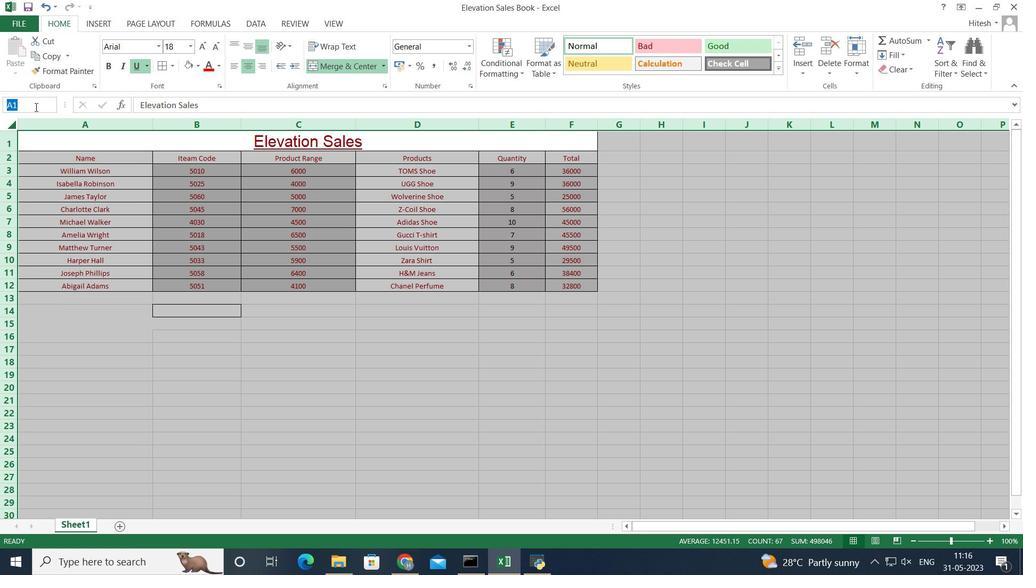 
Action: Mouse moved to (95, 351)
Screenshot: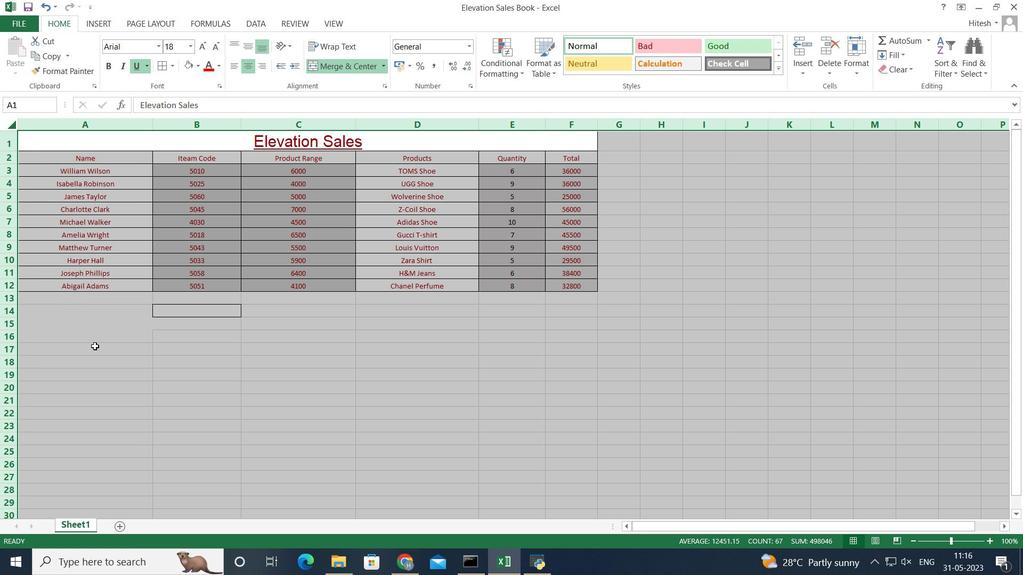 
Action: Mouse pressed left at (95, 351)
Screenshot: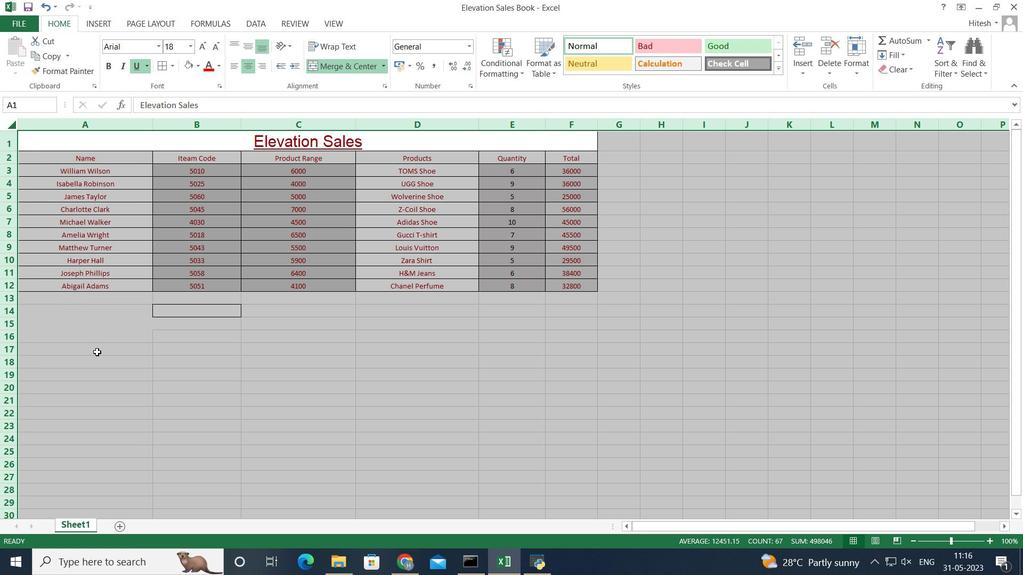 
Action: Mouse moved to (3, 140)
Screenshot: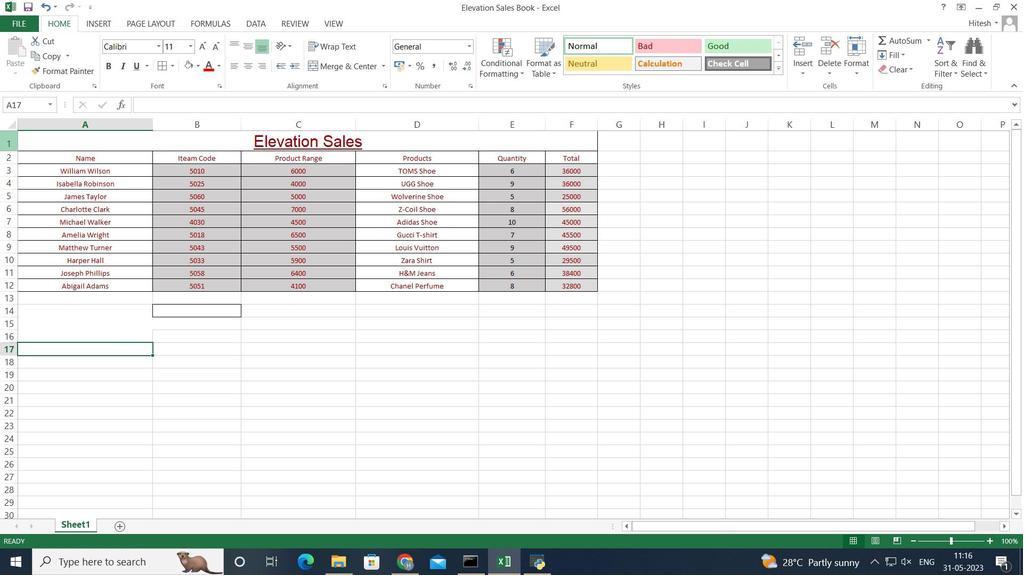 
Action: Mouse pressed left at (3, 140)
Screenshot: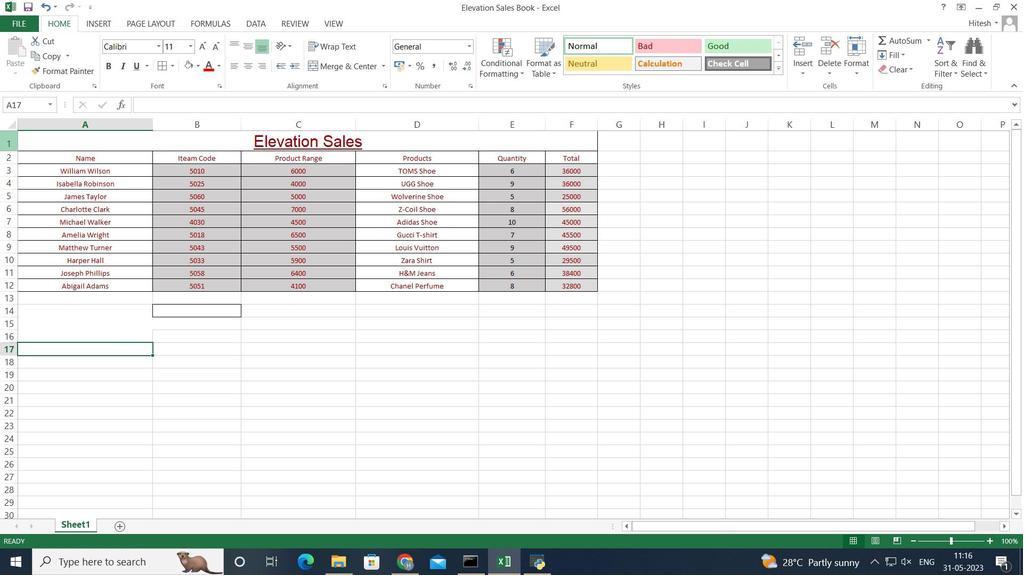 
Action: Mouse moved to (6, 154)
Screenshot: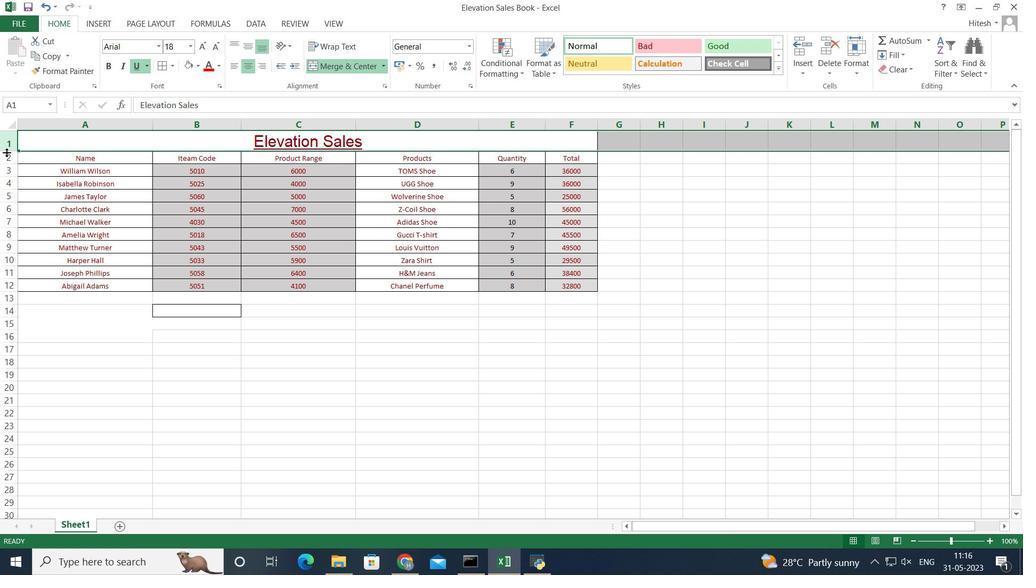 
Action: Mouse pressed left at (6, 154)
Screenshot: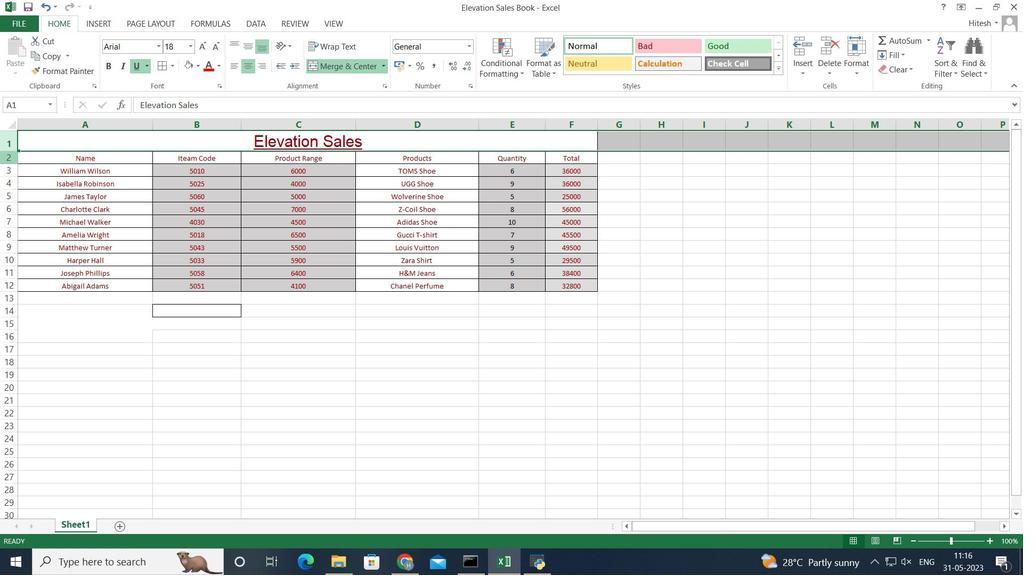 
Action: Mouse moved to (9, 131)
Screenshot: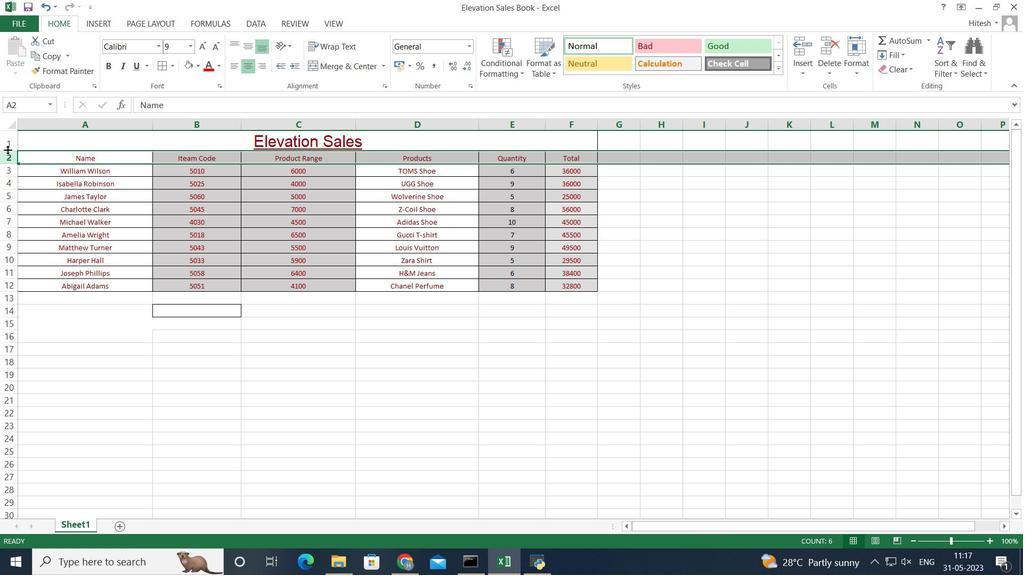 
Action: Mouse pressed left at (9, 131)
Screenshot: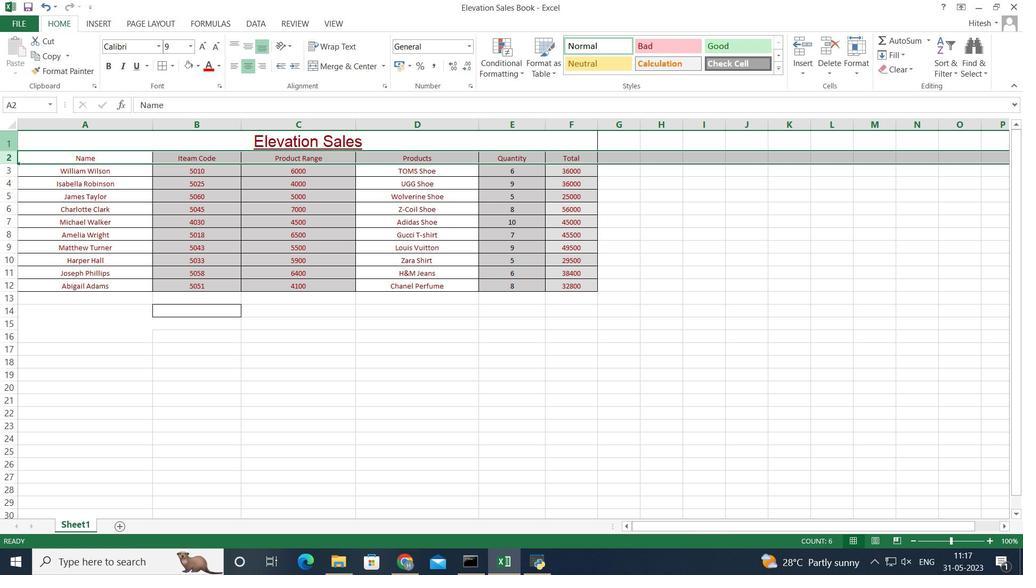 
Action: Mouse moved to (11, 161)
Screenshot: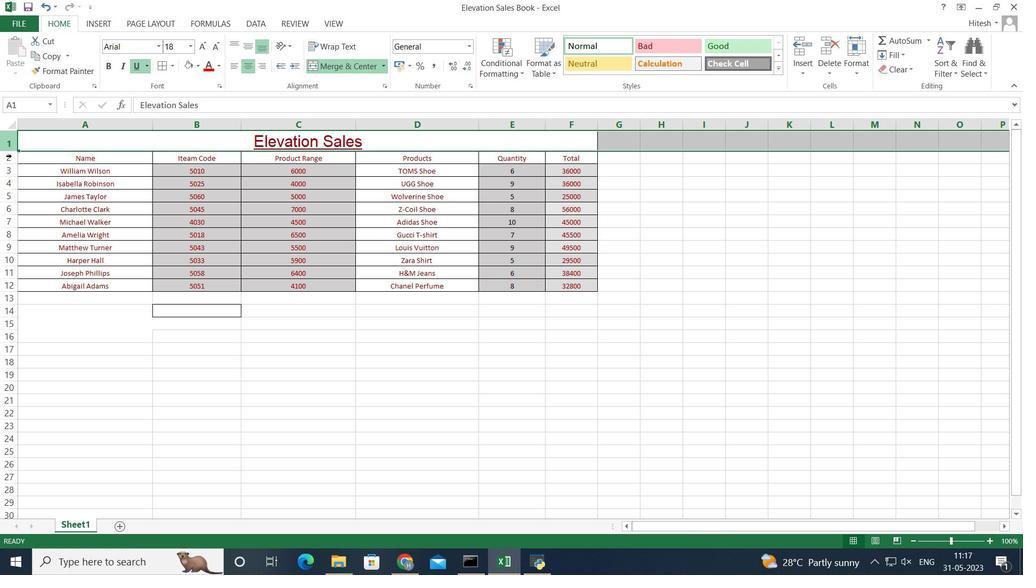 
Action: Mouse pressed left at (11, 161)
Screenshot: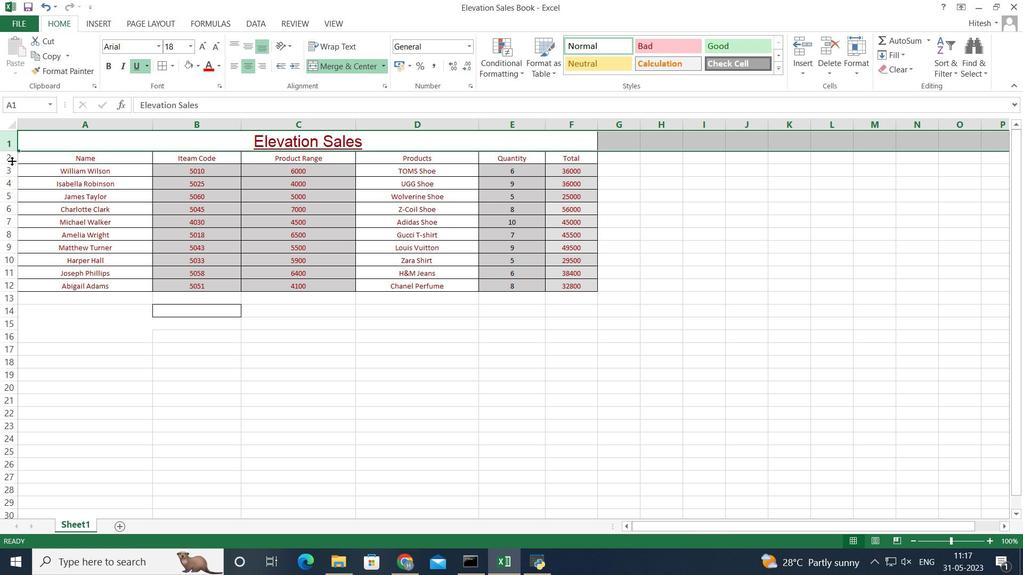 
Action: Mouse moved to (6, 160)
Screenshot: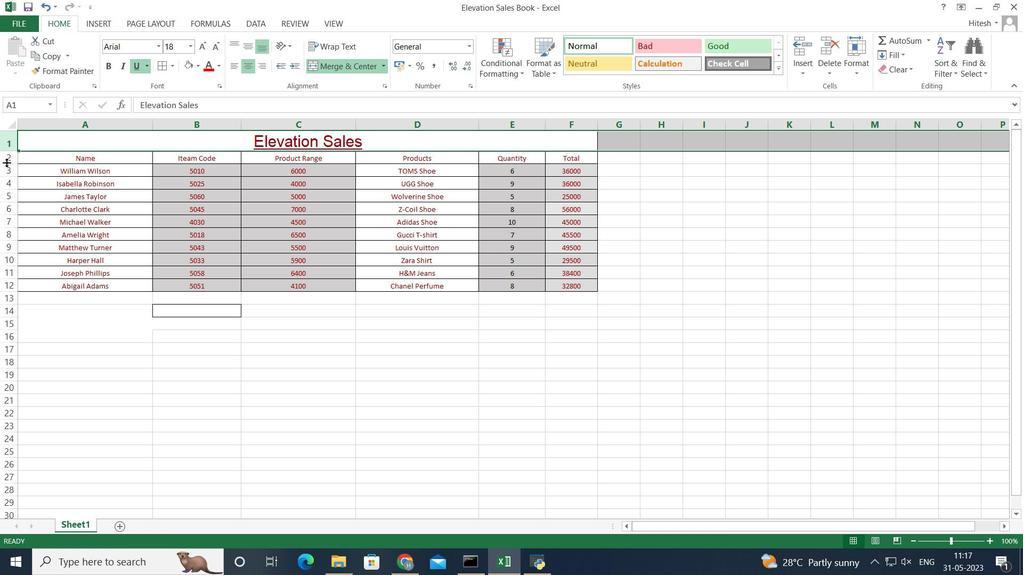 
Action: Mouse pressed left at (6, 160)
Screenshot: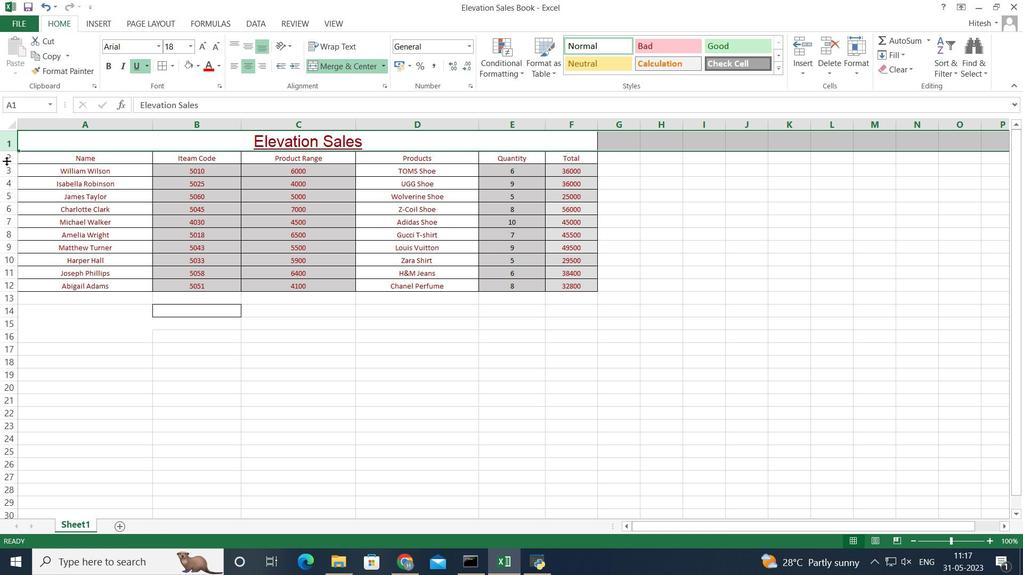 
Action: Mouse pressed left at (6, 160)
Screenshot: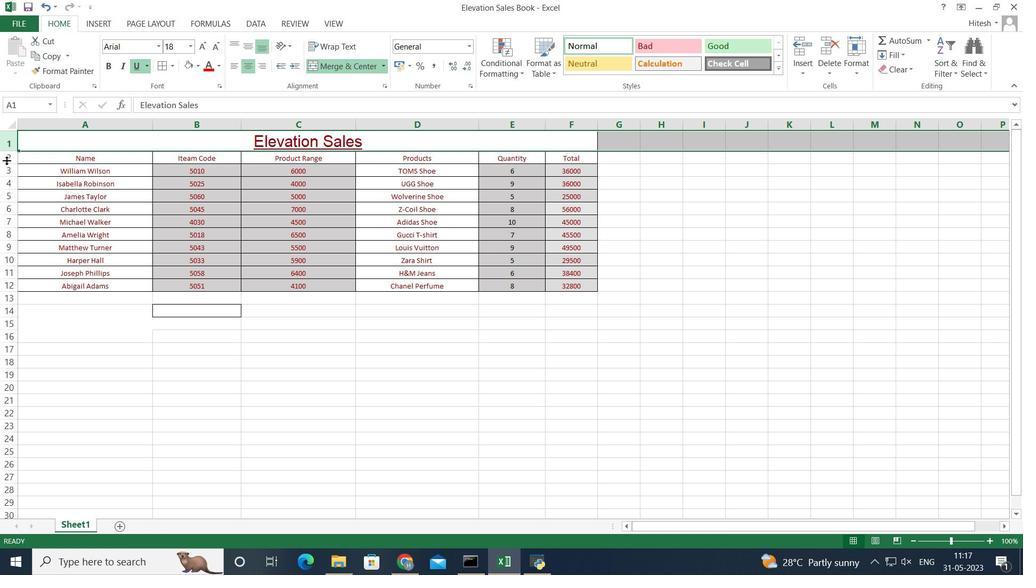
Action: Mouse moved to (65, 124)
Screenshot: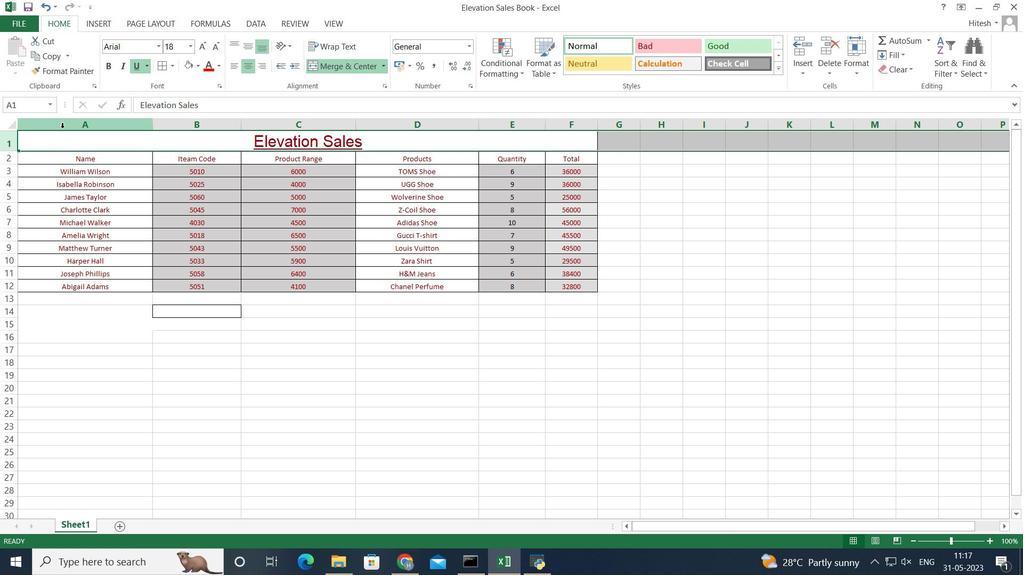 
Action: Mouse pressed left at (65, 124)
Screenshot: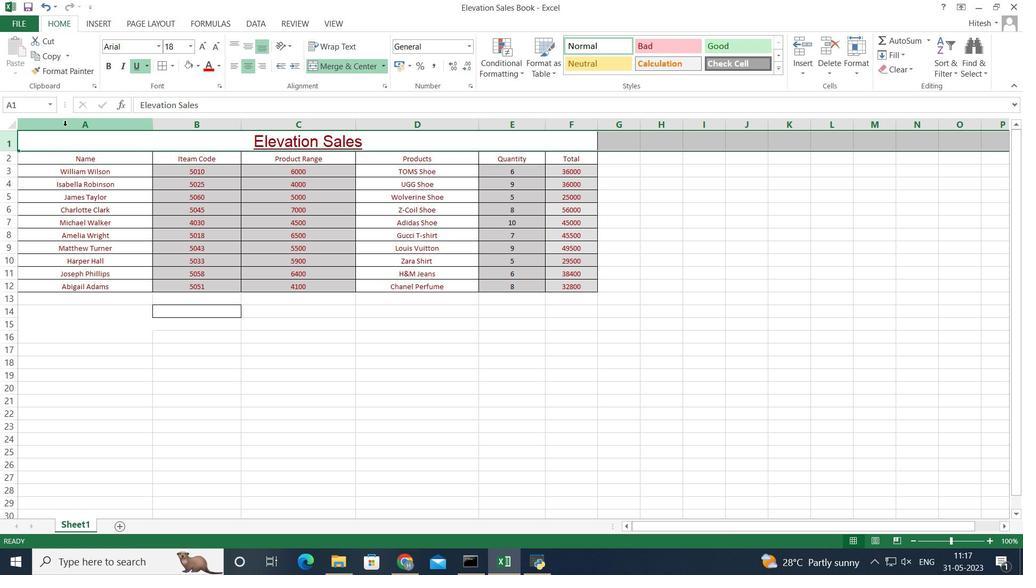 
Action: Mouse moved to (252, 358)
Screenshot: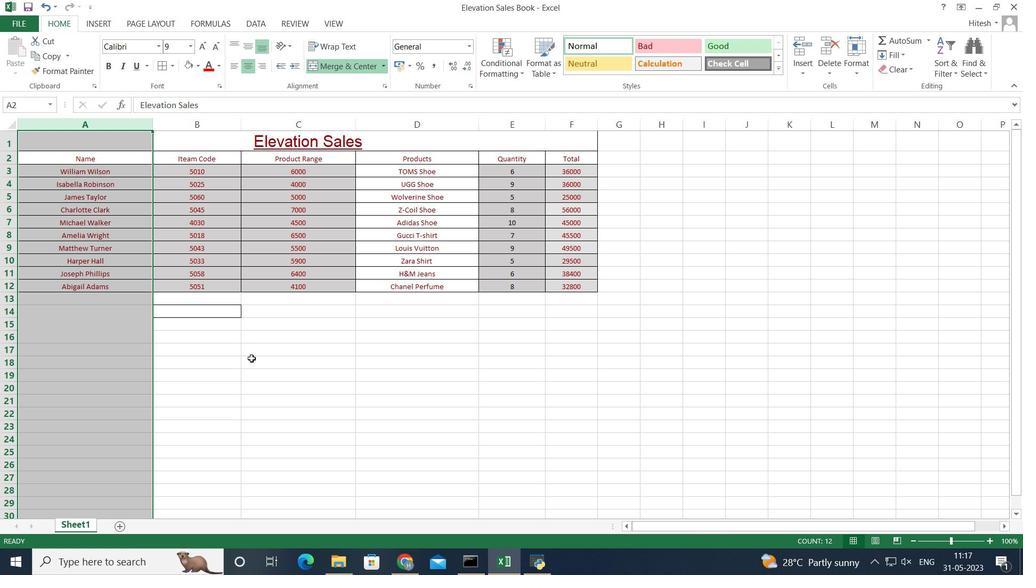 
Action: Mouse pressed left at (252, 358)
Screenshot: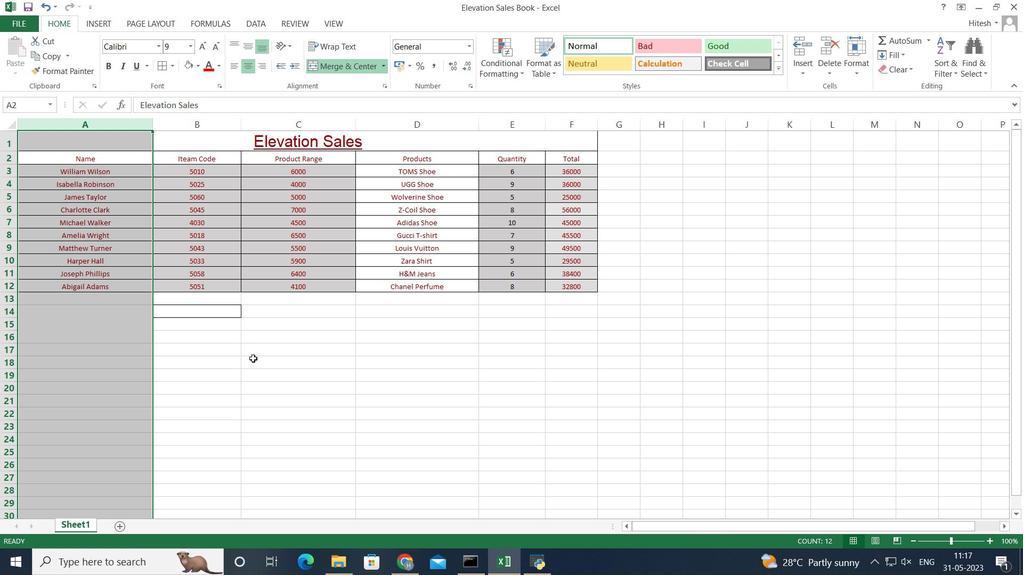 
Action: Mouse moved to (157, 363)
Screenshot: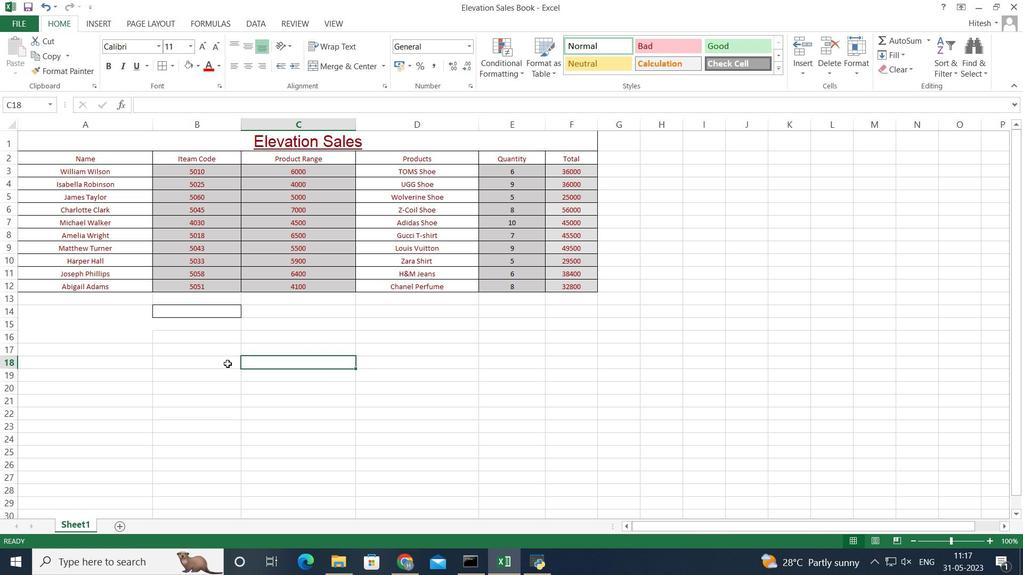 
Action: Mouse pressed left at (157, 363)
Screenshot: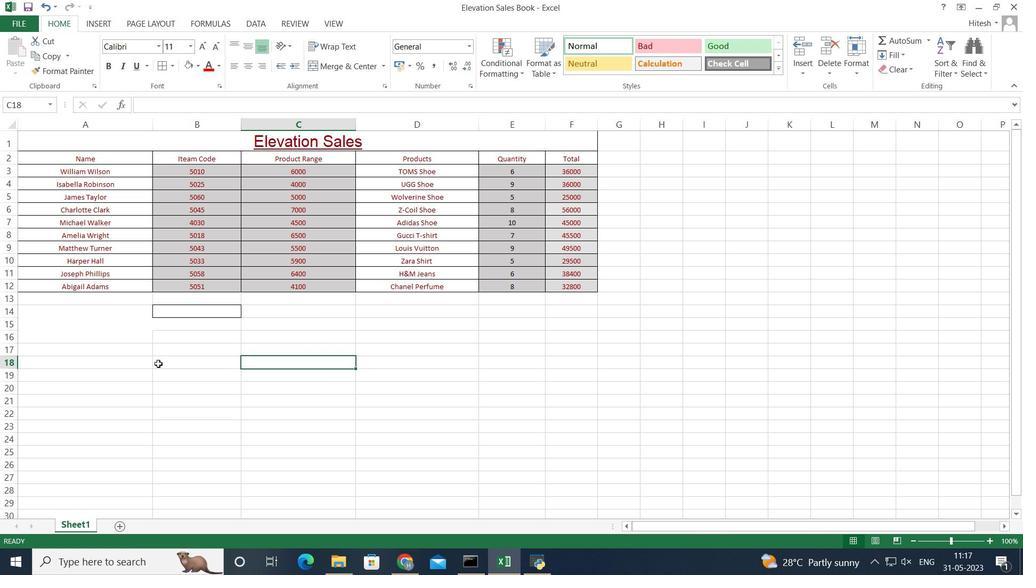 
Action: Mouse moved to (32, 137)
Screenshot: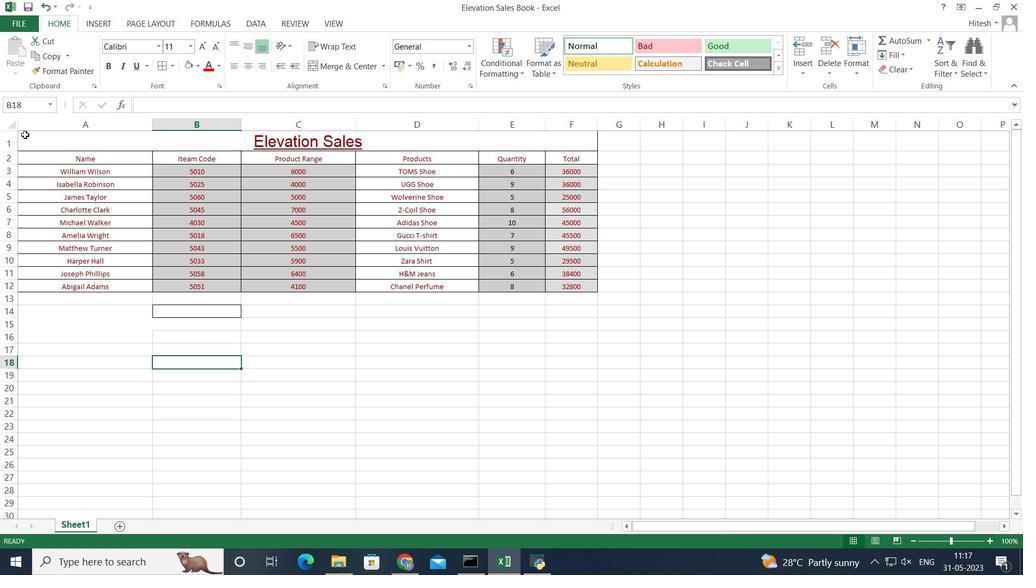 
Action: Mouse pressed left at (32, 137)
Screenshot: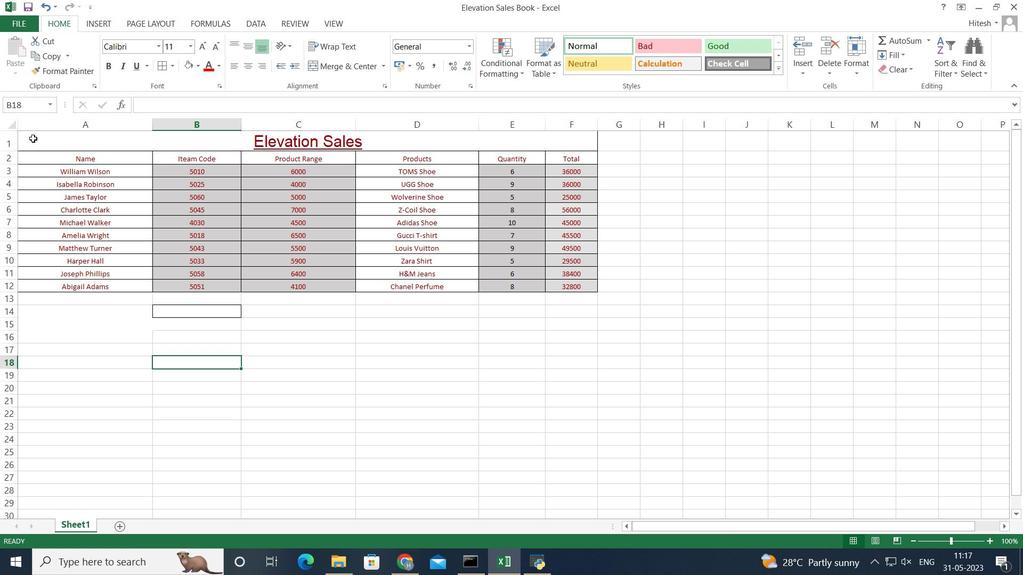 
Action: Key pressed <Key.shift><Key.down><Key.down><Key.down><Key.down><Key.down><Key.down><Key.down><Key.down><Key.down><Key.down><Key.down>
Screenshot: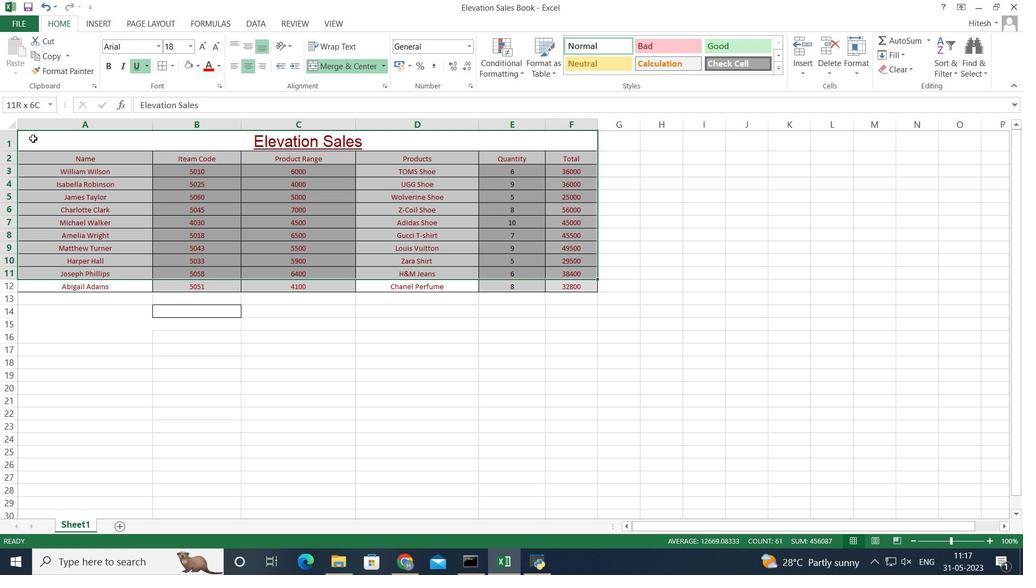 
Action: Mouse moved to (12, 279)
Screenshot: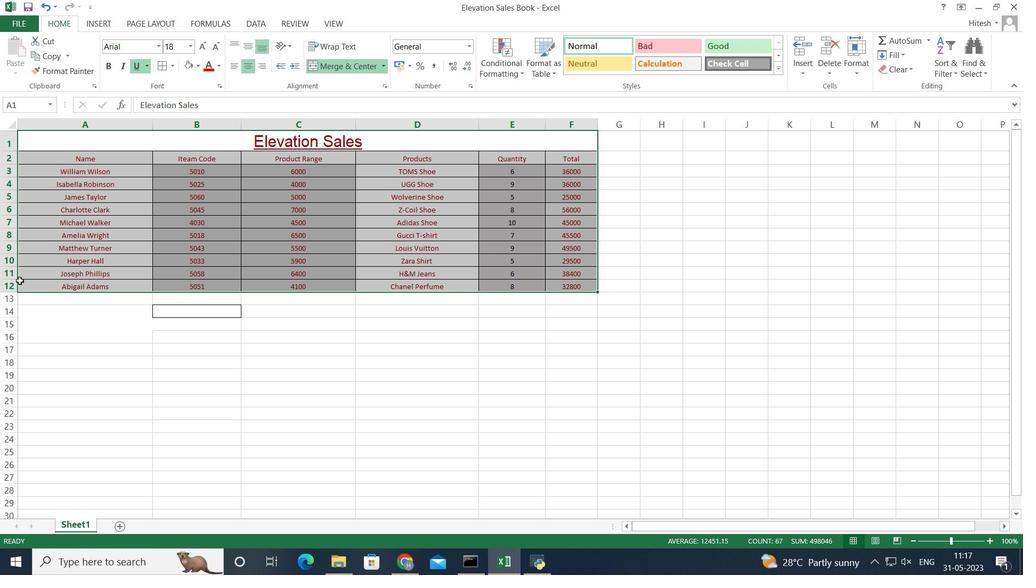 
Action: Mouse pressed left at (12, 279)
Screenshot: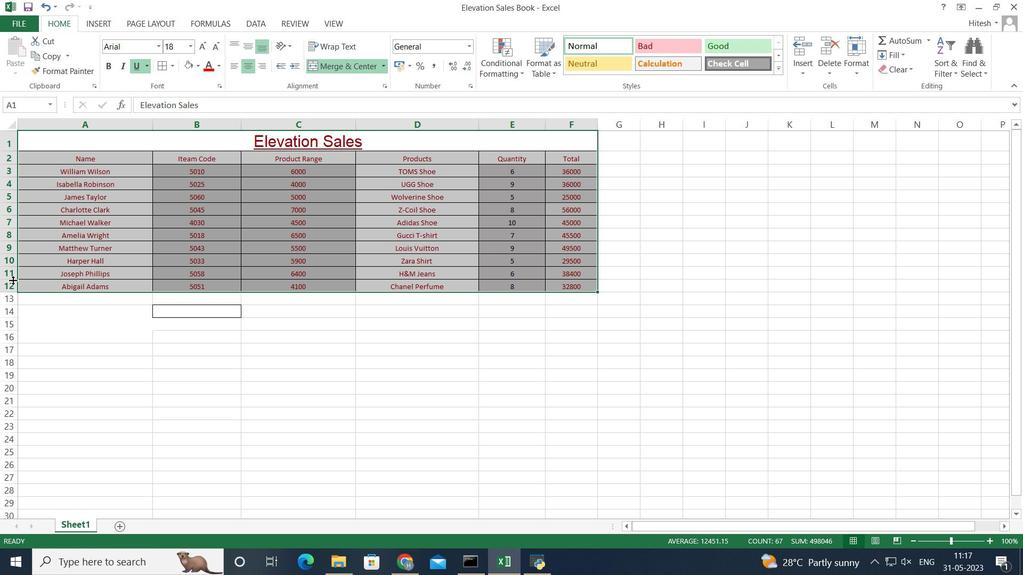 
Action: Mouse moved to (72, 312)
Screenshot: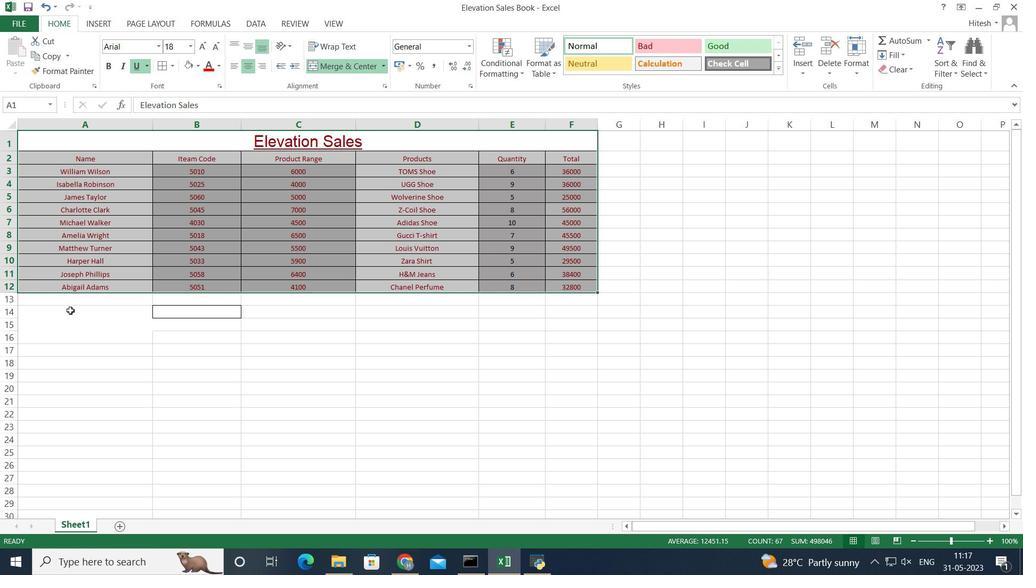 
Action: Mouse pressed left at (72, 312)
Screenshot: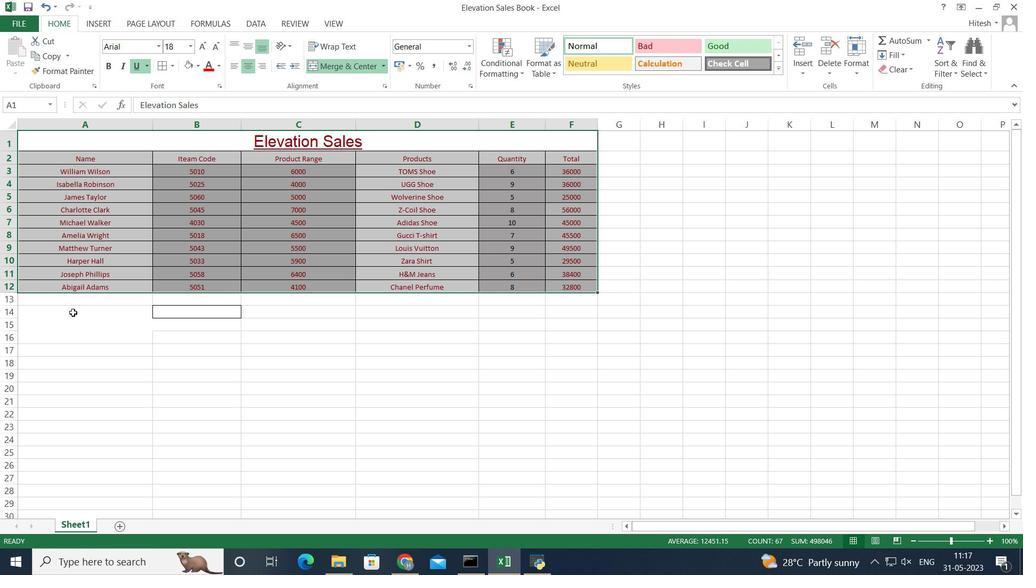 
Action: Mouse moved to (9, 274)
Screenshot: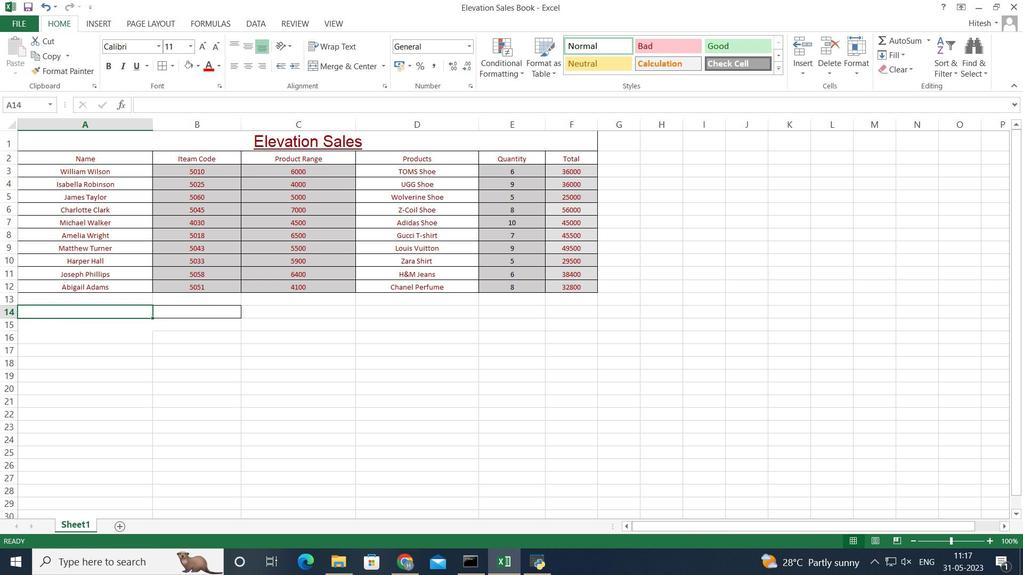 
Action: Mouse pressed left at (9, 274)
Screenshot: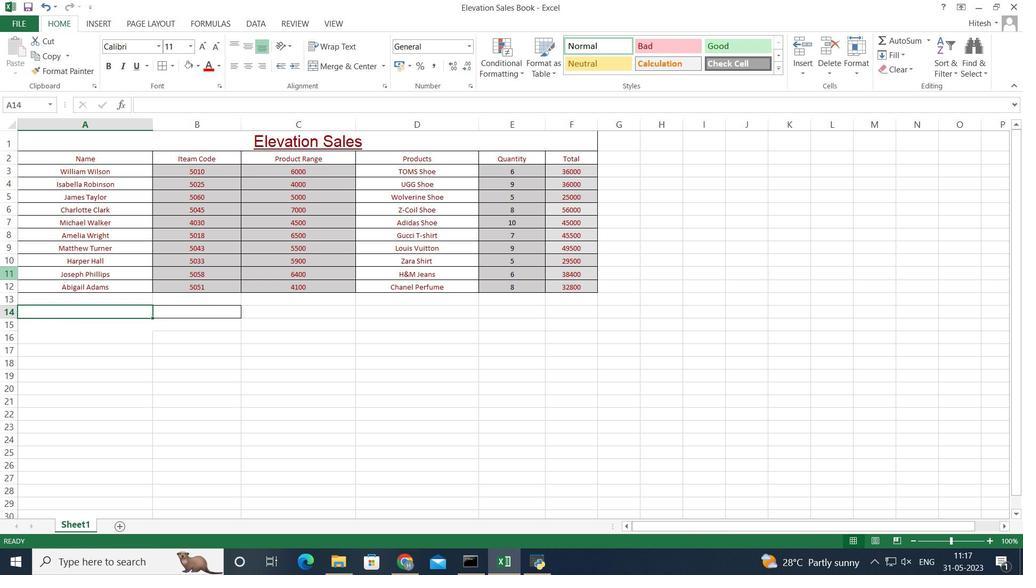 
Action: Mouse moved to (9, 274)
Screenshot: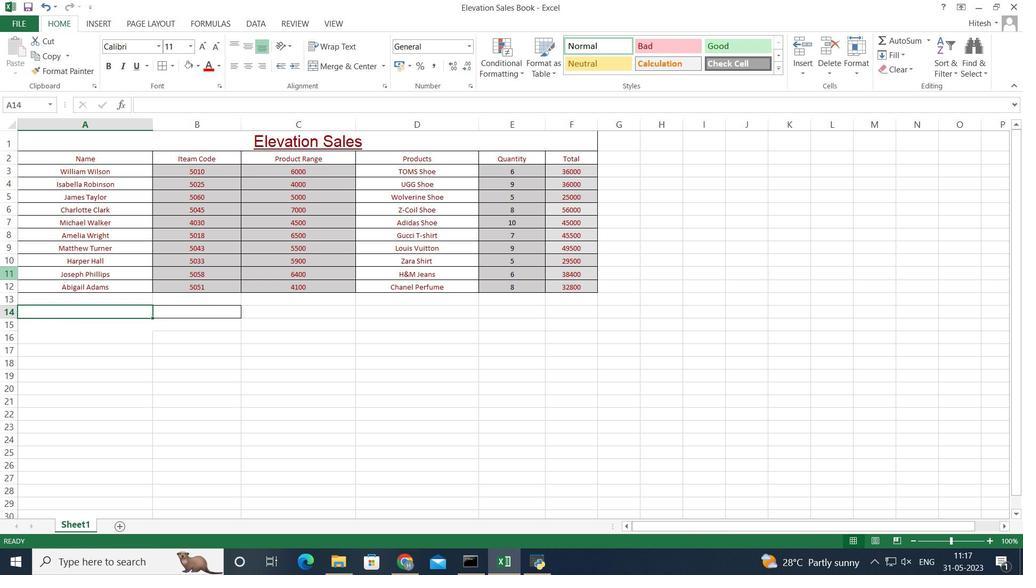 
Action: Mouse pressed left at (9, 274)
Screenshot: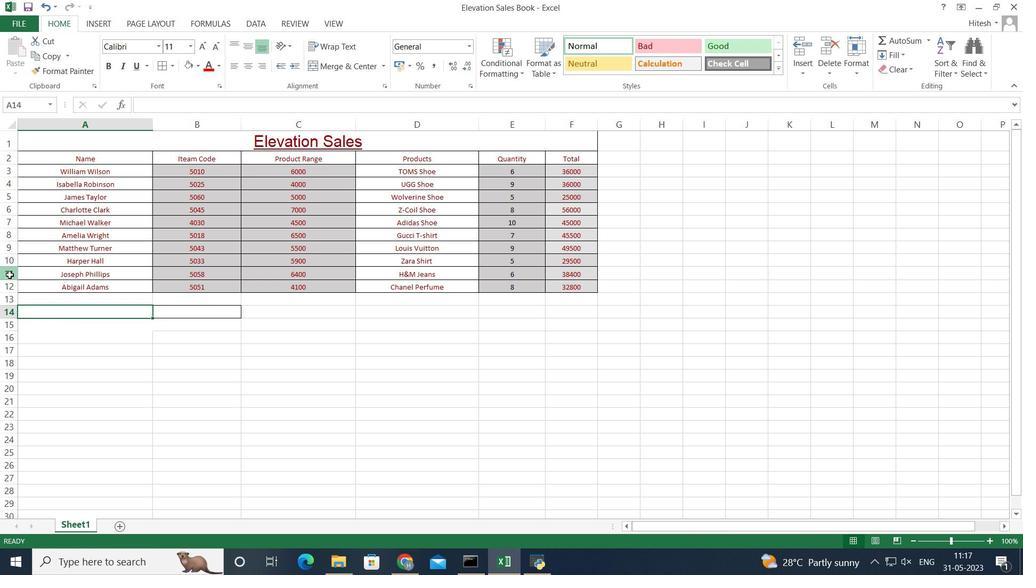 
Action: Mouse moved to (10, 260)
Screenshot: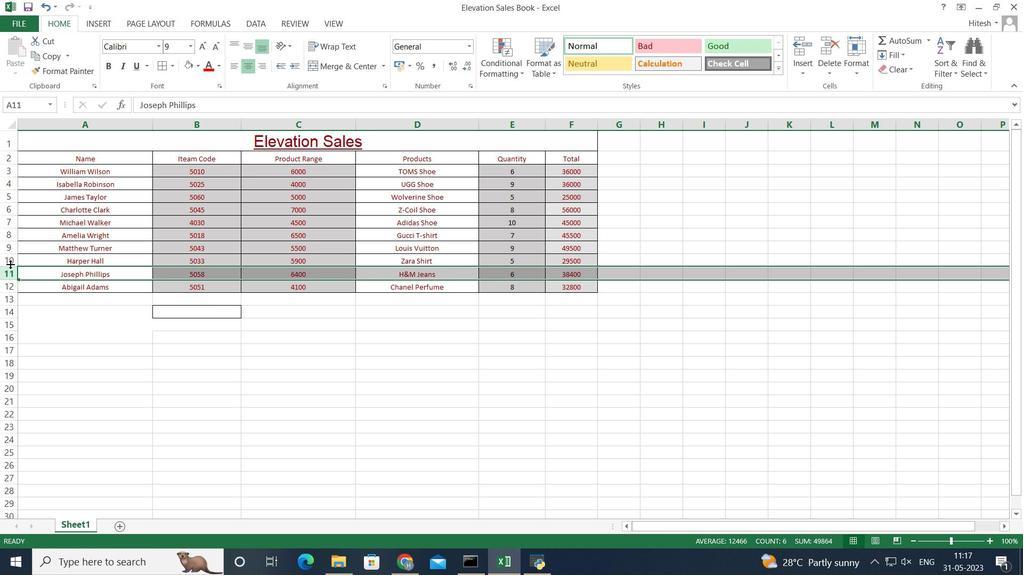 
Action: Mouse pressed left at (10, 260)
Screenshot: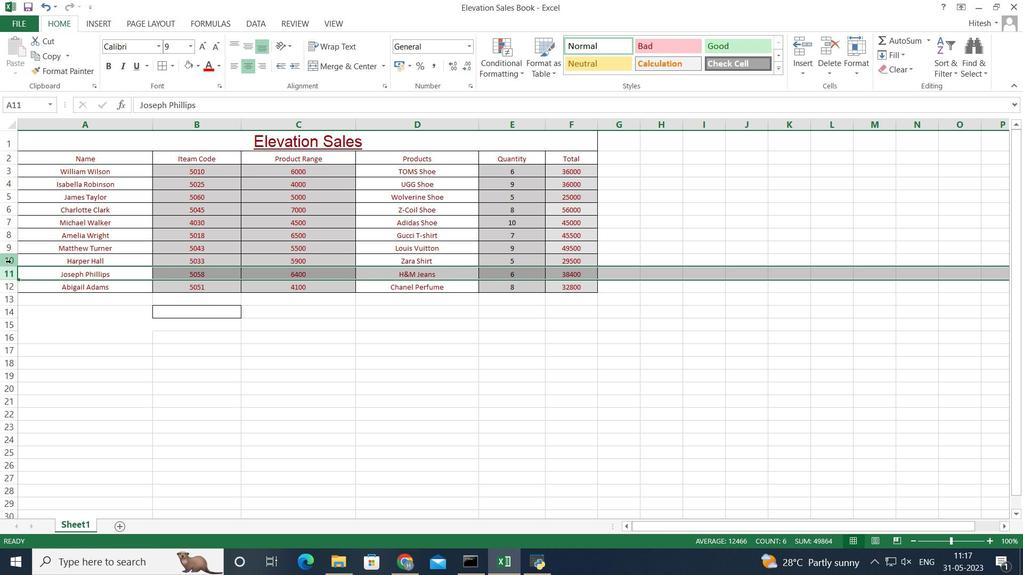 
Action: Mouse moved to (10, 259)
Screenshot: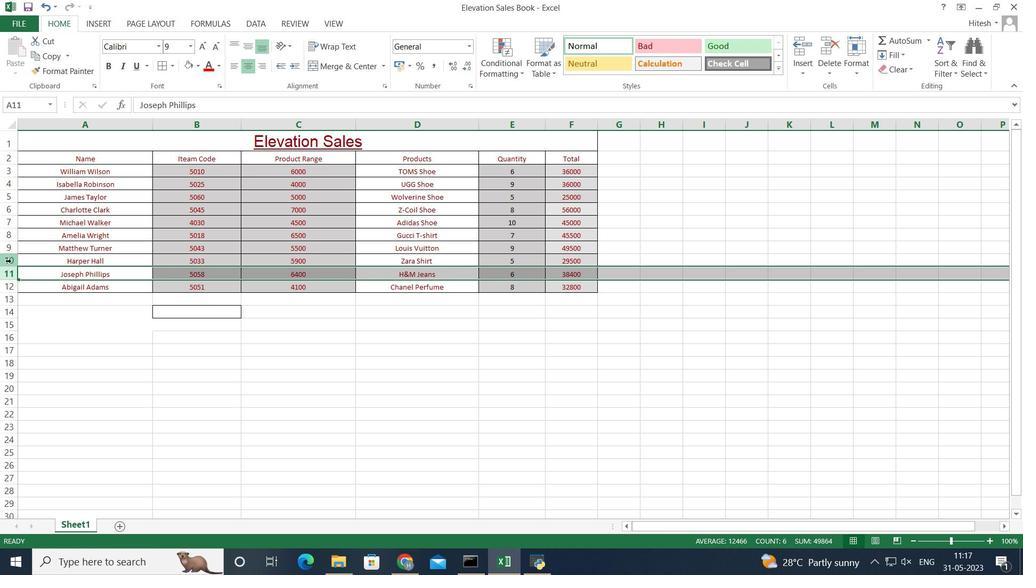 
Action: Mouse pressed left at (10, 259)
Screenshot: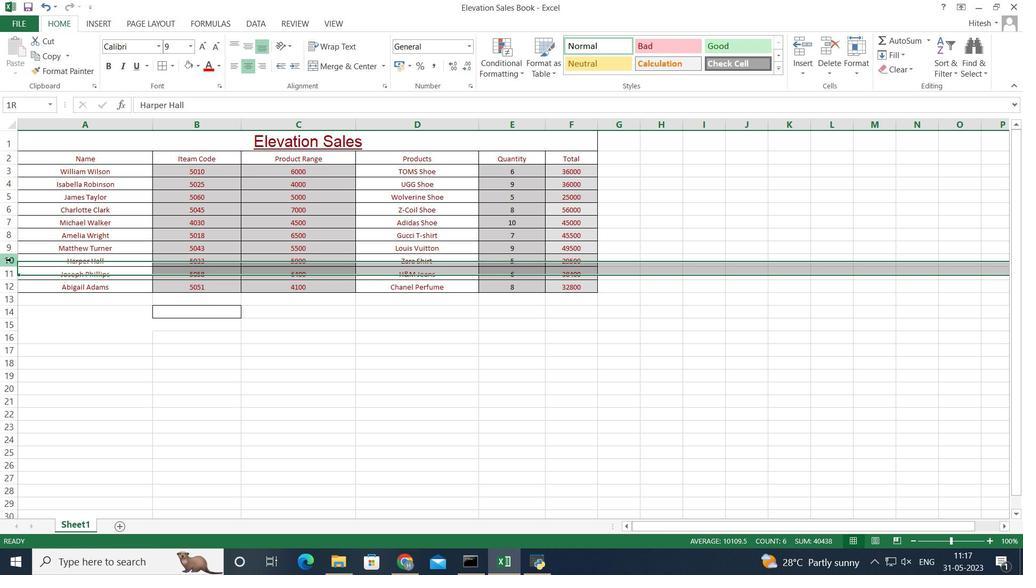 
Action: Mouse moved to (11, 243)
Screenshot: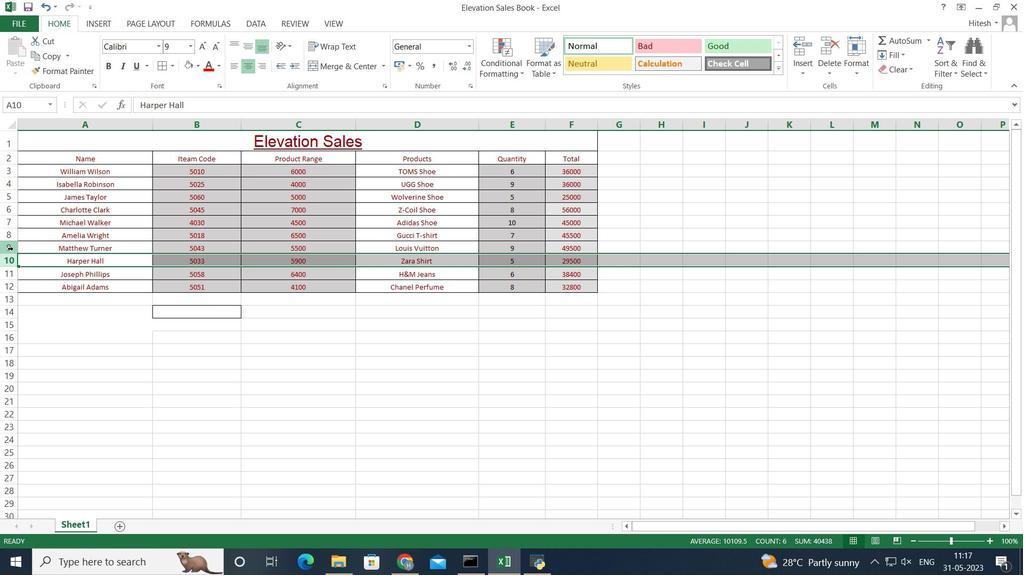 
Action: Mouse pressed left at (11, 243)
Screenshot: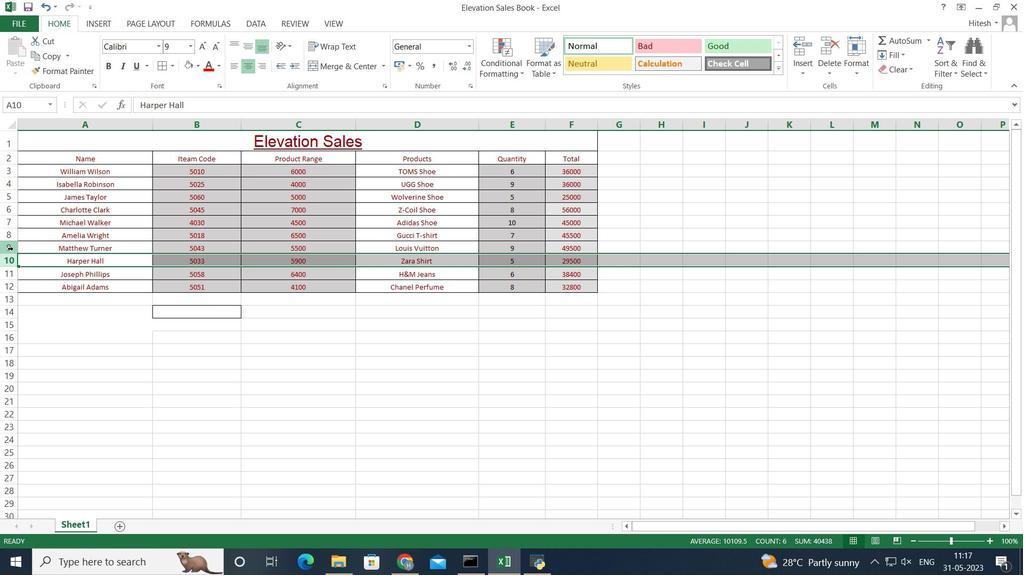 
Action: Mouse moved to (10, 243)
Screenshot: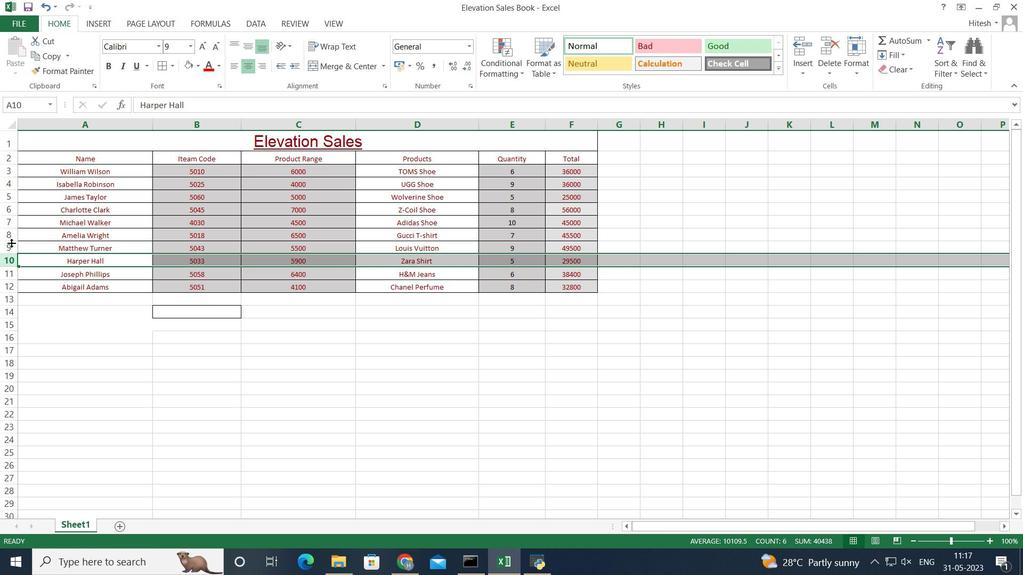 
Action: Mouse pressed left at (10, 243)
Screenshot: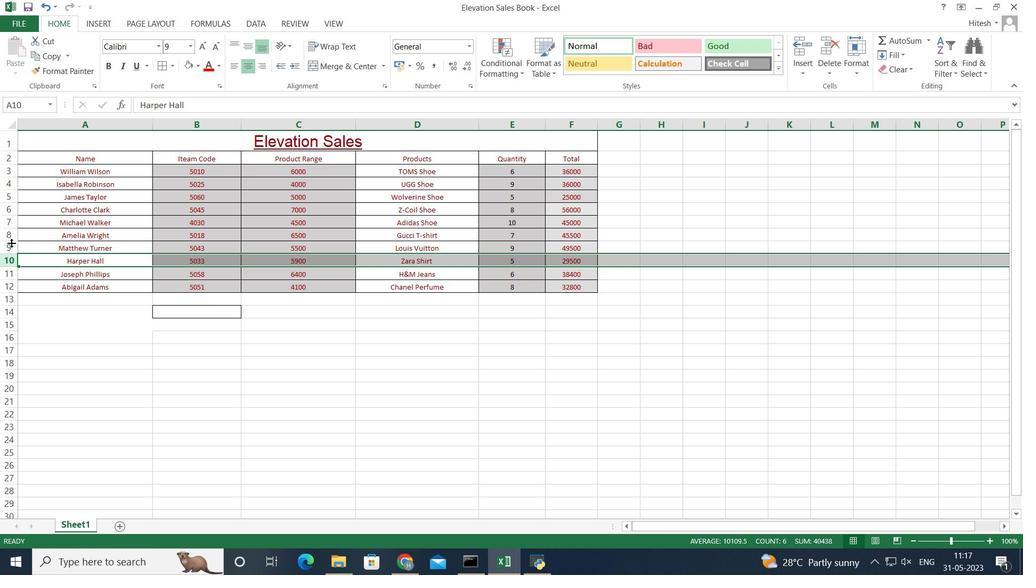 
Action: Mouse moved to (7, 253)
Screenshot: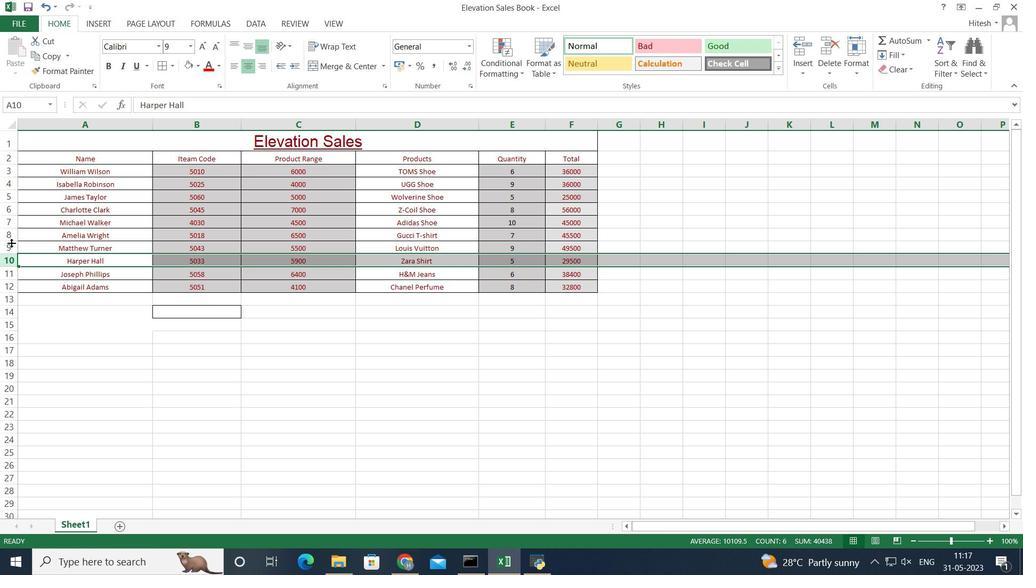 
Action: Mouse pressed left at (7, 253)
Screenshot: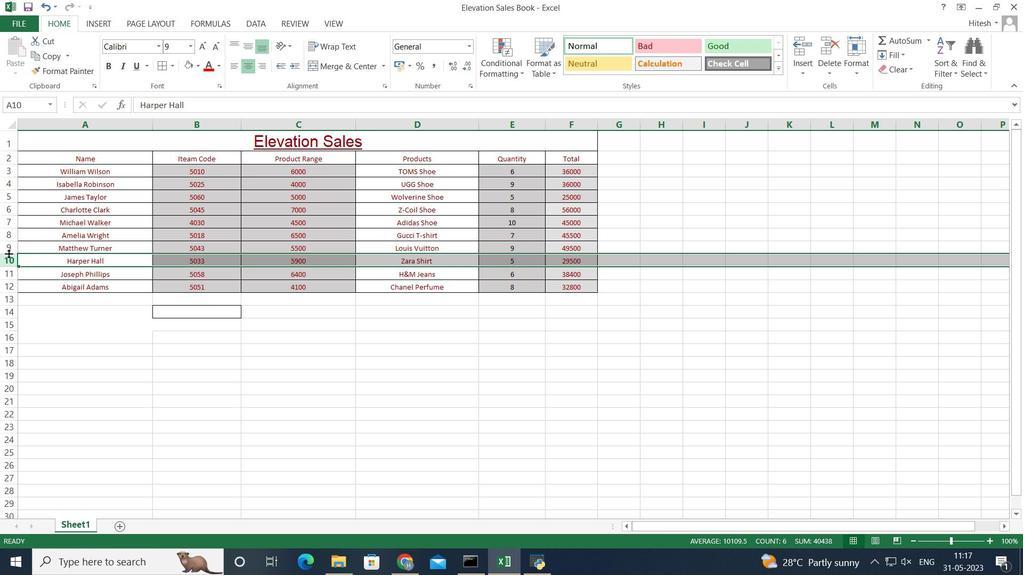 
Action: Mouse pressed left at (7, 253)
Screenshot: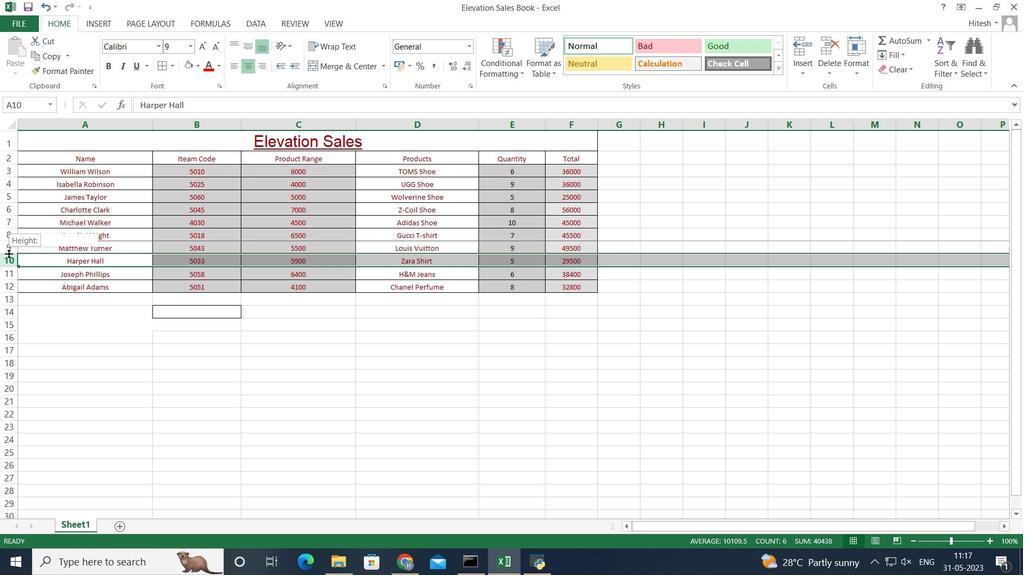 
Action: Mouse moved to (5, 246)
Screenshot: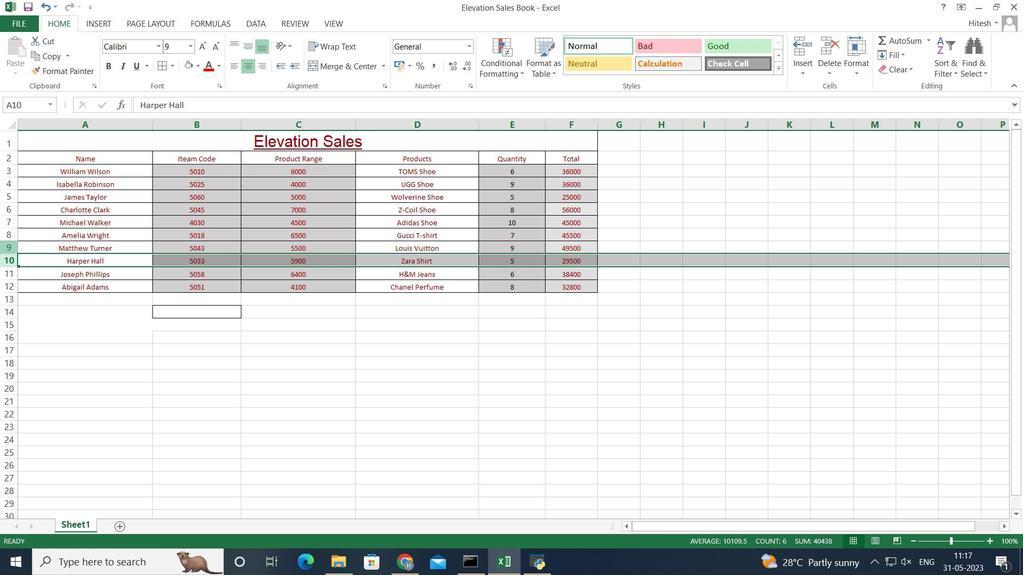 
Action: Mouse pressed left at (5, 246)
Screenshot: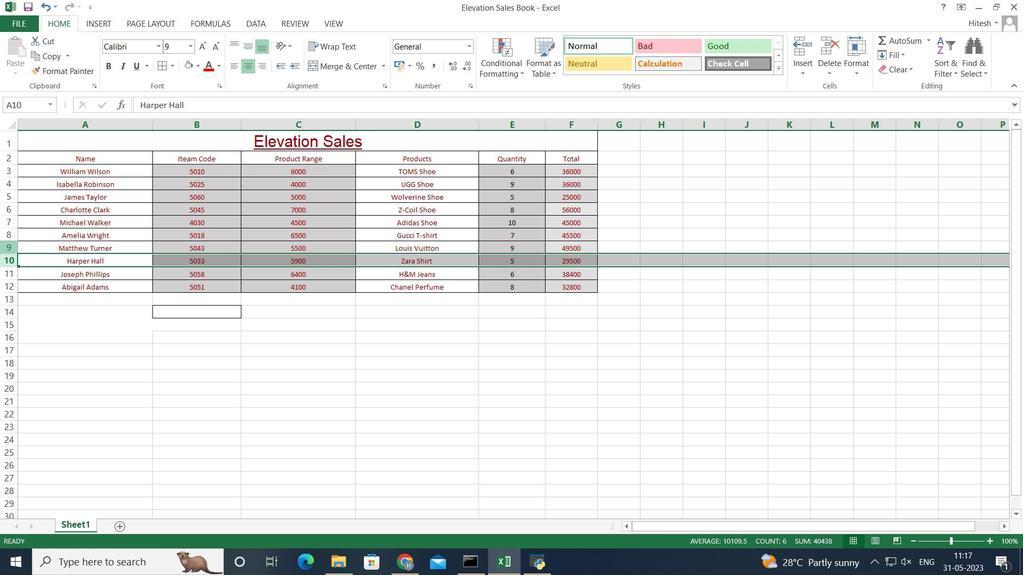 
Action: Mouse moved to (8, 233)
Screenshot: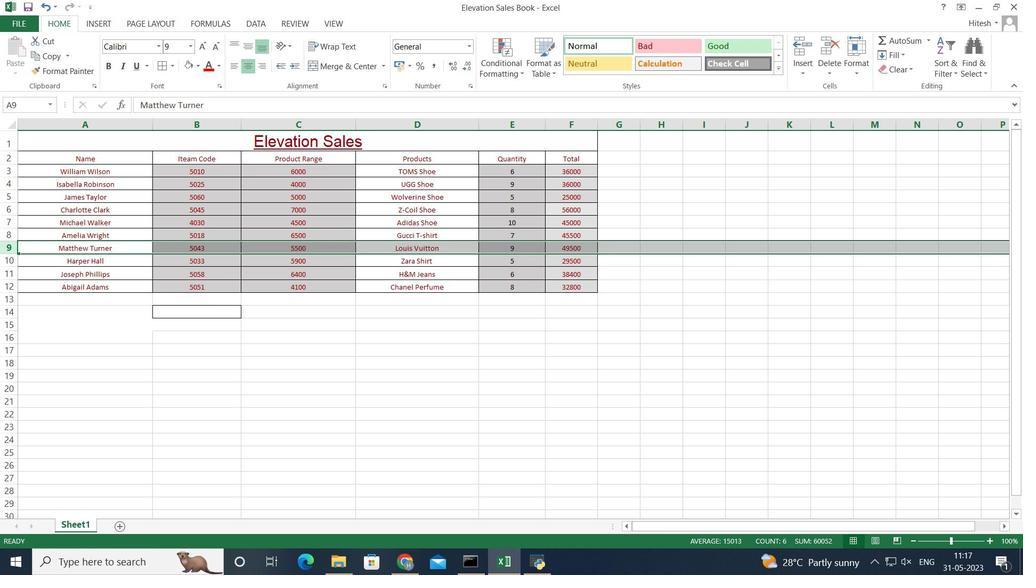 
Action: Mouse pressed left at (8, 233)
Screenshot: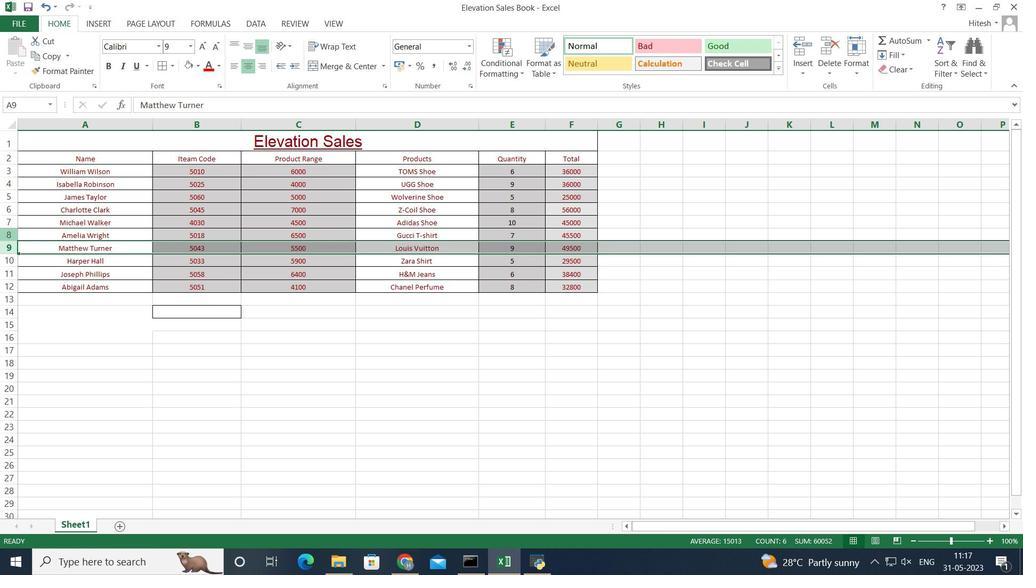 
Action: Mouse moved to (8, 215)
Screenshot: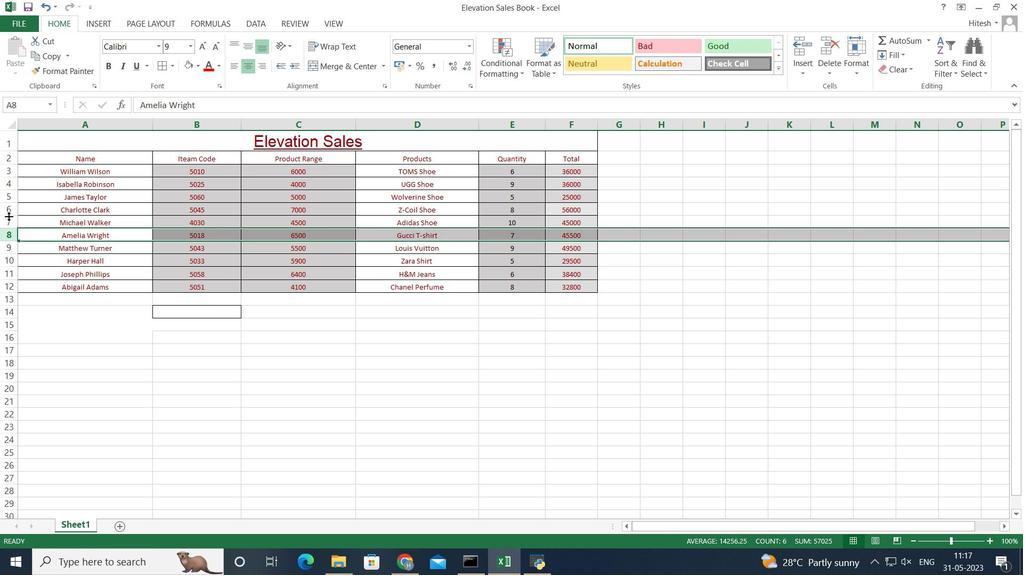 
Action: Mouse pressed left at (8, 215)
Screenshot: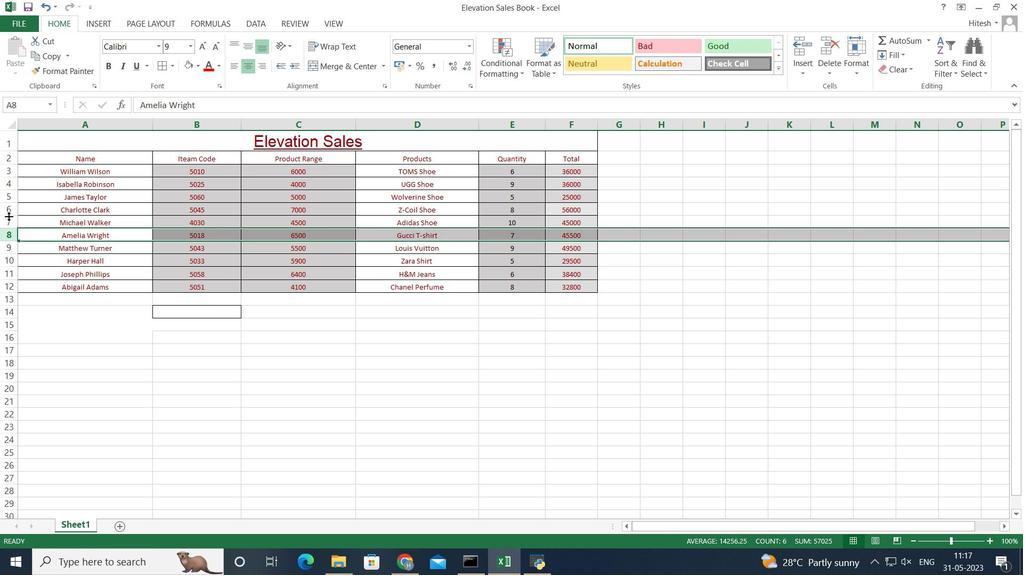 
Action: Mouse moved to (10, 206)
Screenshot: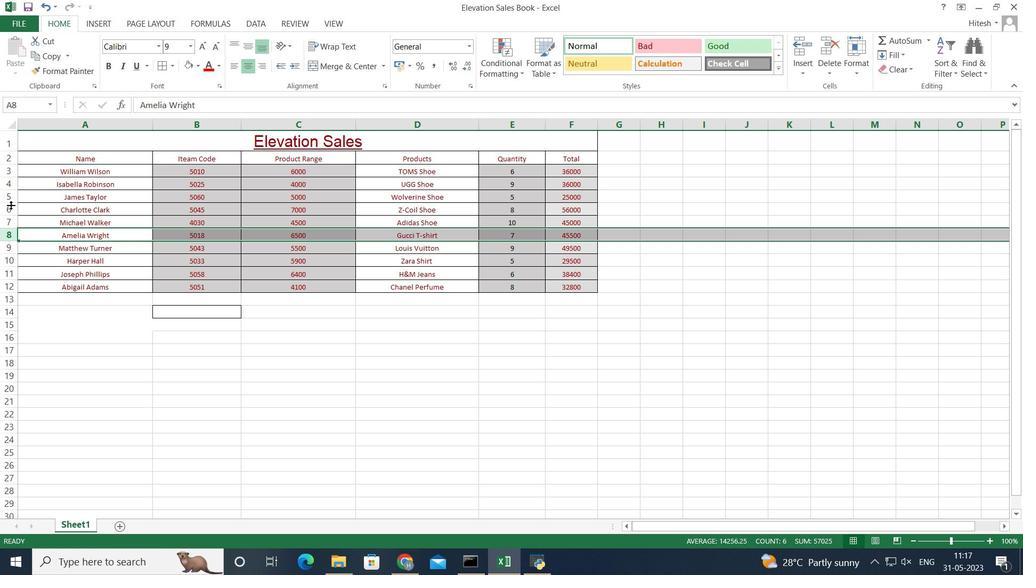 
Action: Mouse pressed left at (10, 206)
Screenshot: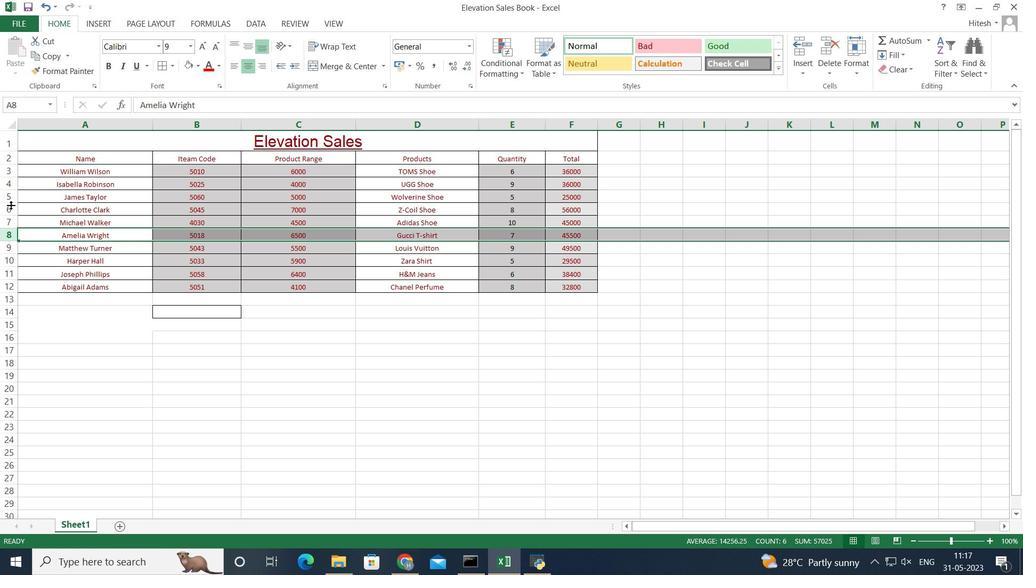 
Action: Mouse moved to (4, 194)
Screenshot: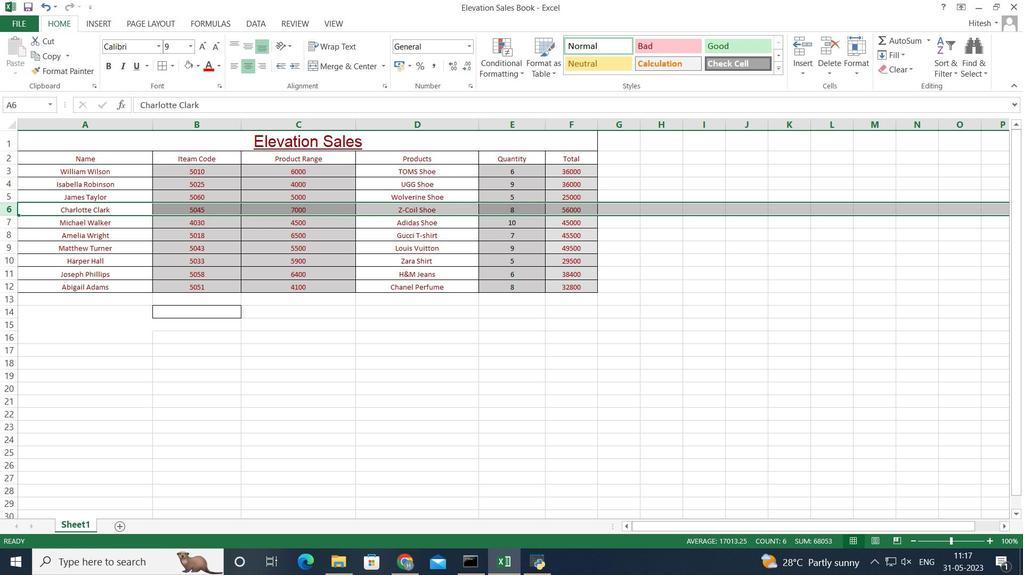 
Action: Mouse pressed left at (4, 194)
Screenshot: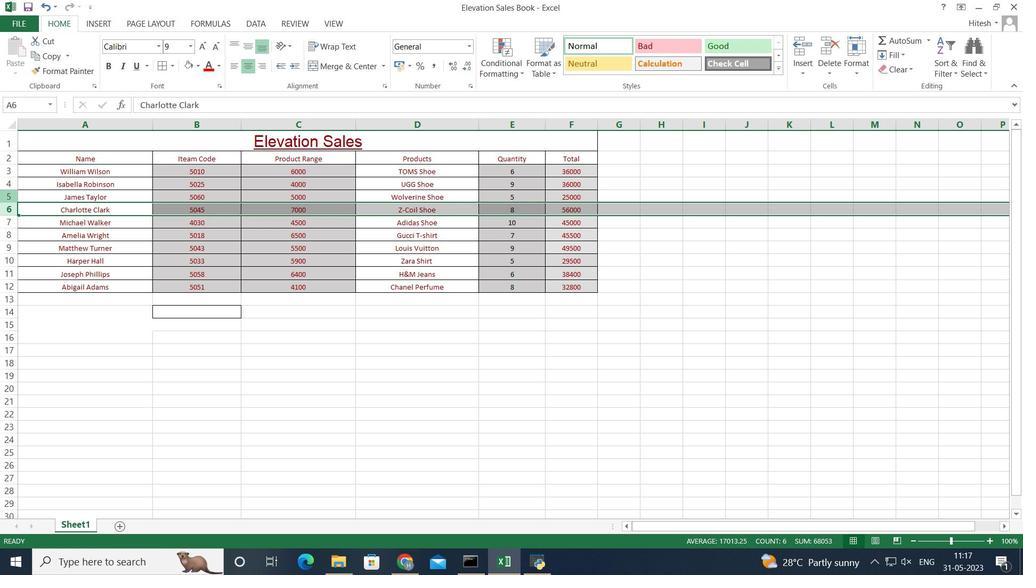 
Action: Mouse moved to (4, 178)
Screenshot: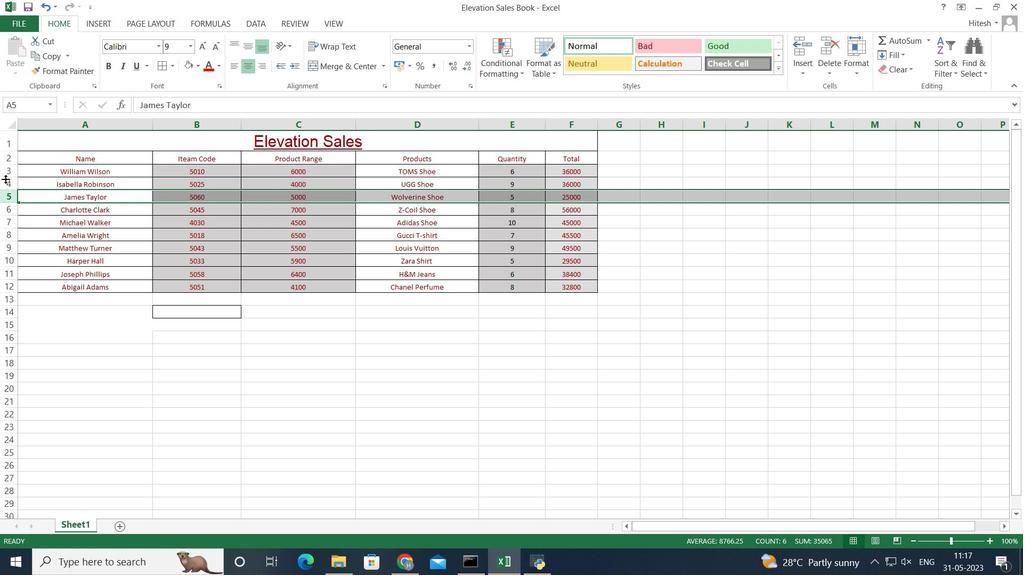 
Action: Mouse pressed left at (4, 178)
Screenshot: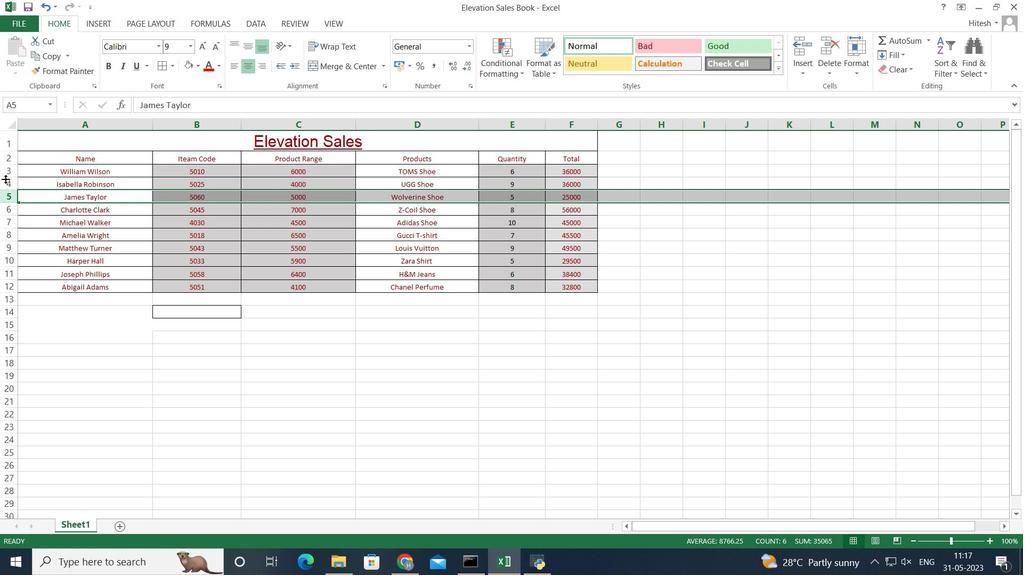 
Action: Mouse moved to (6, 170)
Screenshot: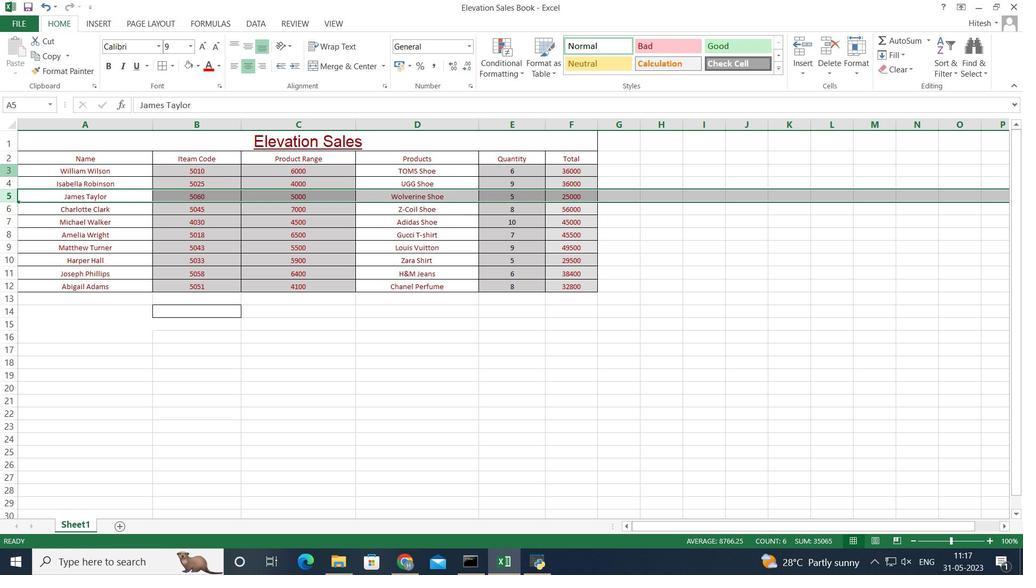 
Action: Mouse pressed left at (6, 170)
Screenshot: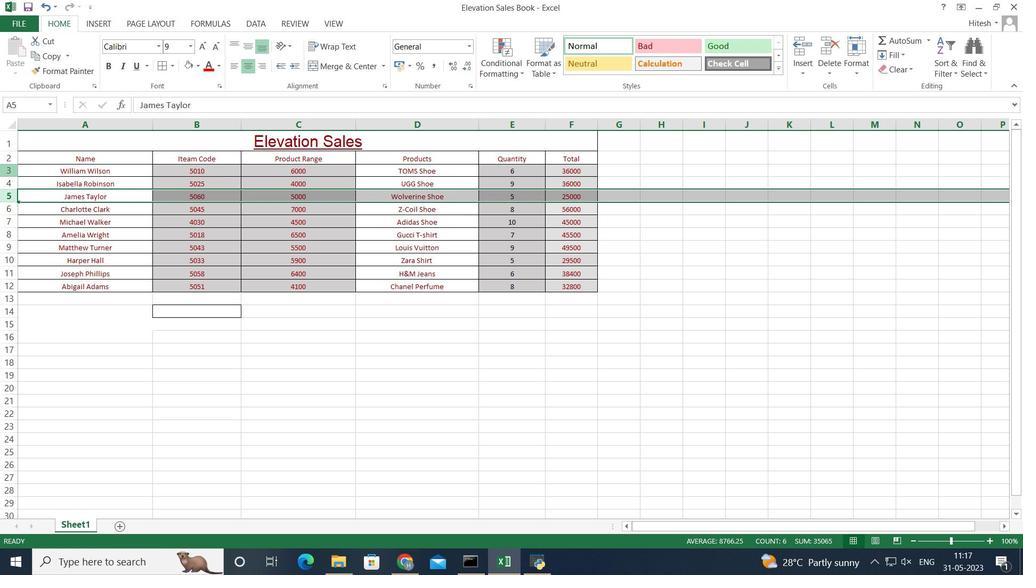 
Action: Mouse moved to (7, 155)
Screenshot: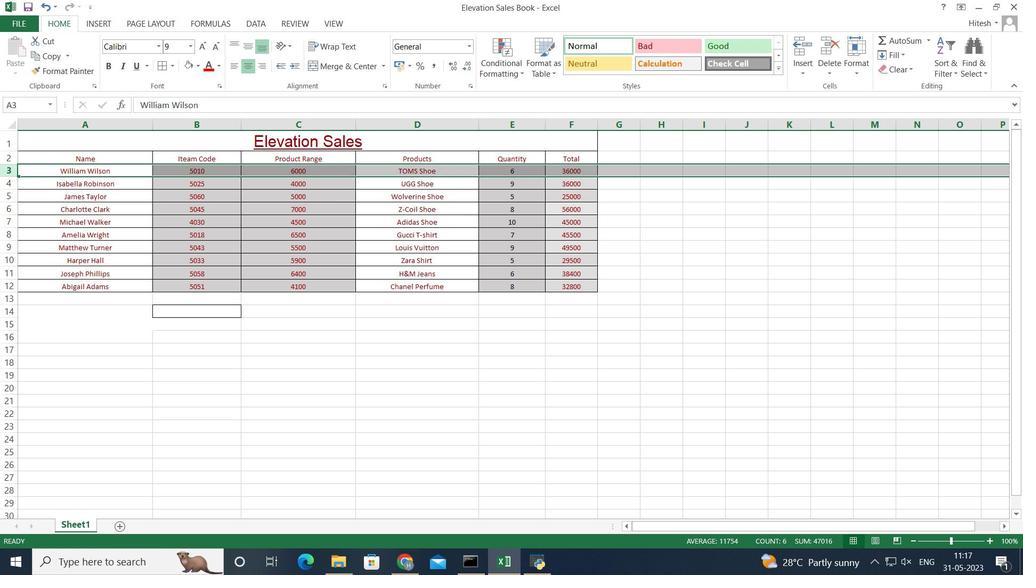 
Action: Mouse pressed left at (7, 155)
Screenshot: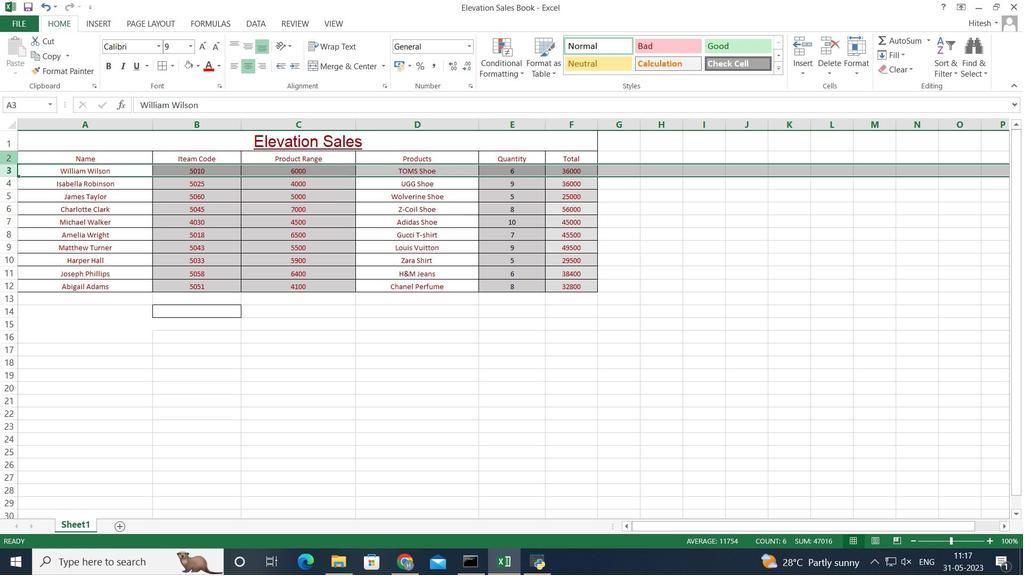 
Action: Mouse moved to (7, 141)
Screenshot: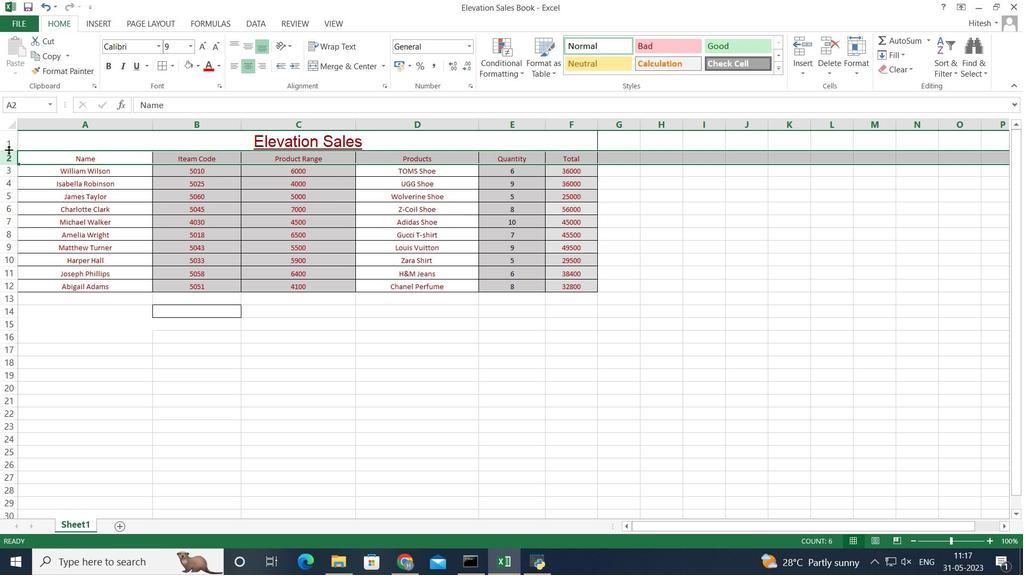 
Action: Mouse pressed left at (7, 141)
Screenshot: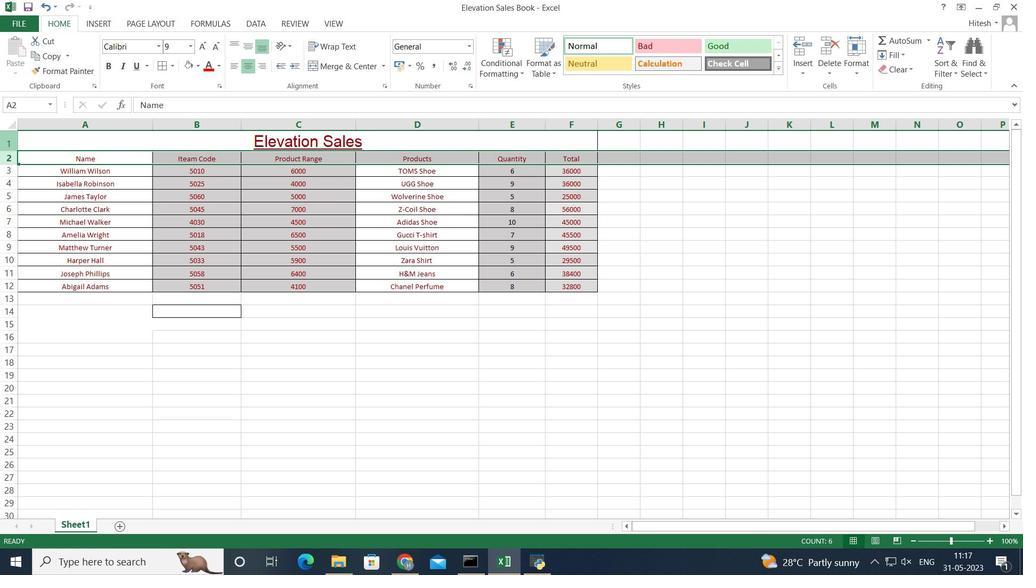 
Action: Mouse moved to (16, 151)
Screenshot: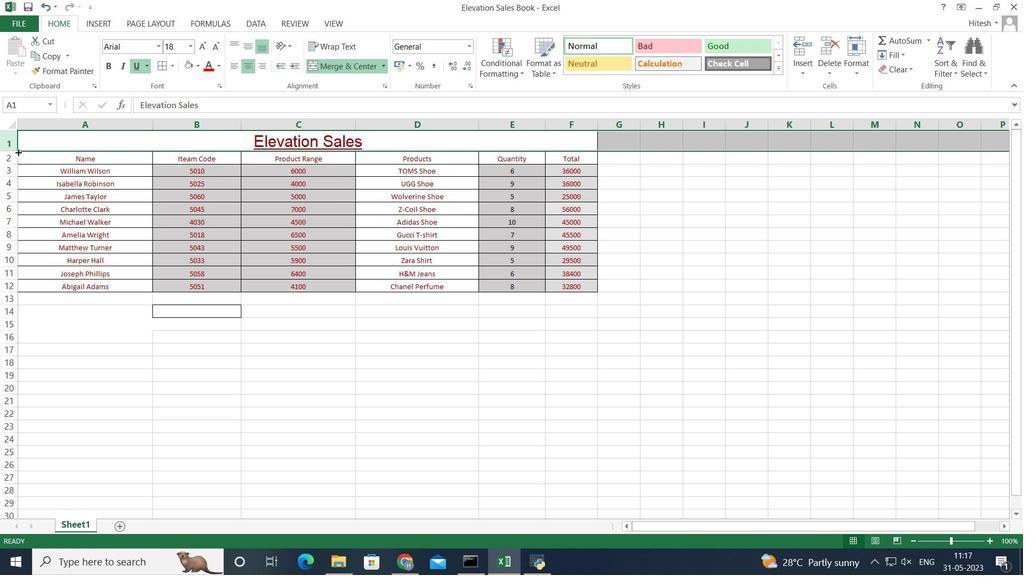 
Action: Mouse pressed left at (16, 151)
Screenshot: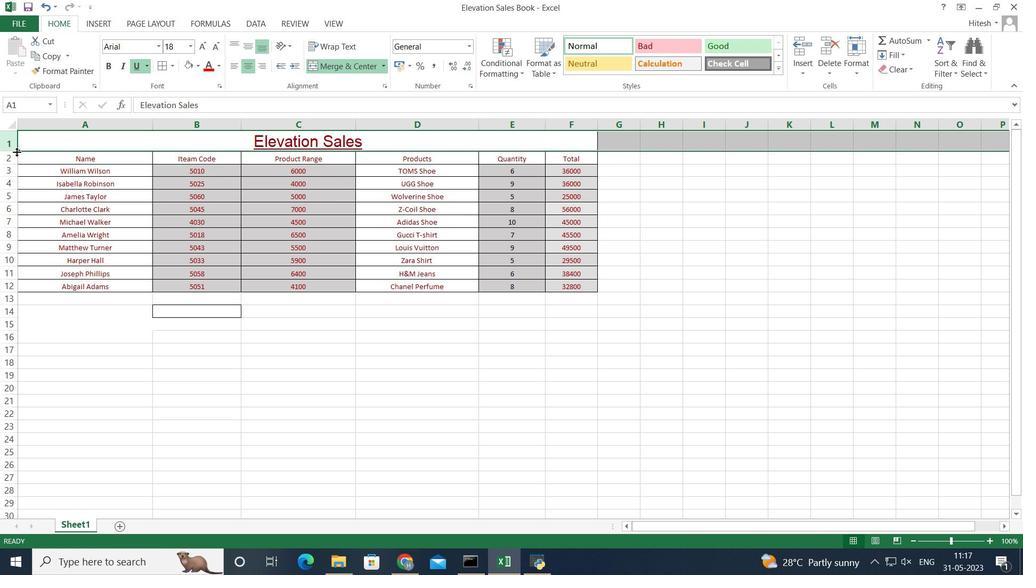 
Action: Mouse moved to (14, 139)
Screenshot: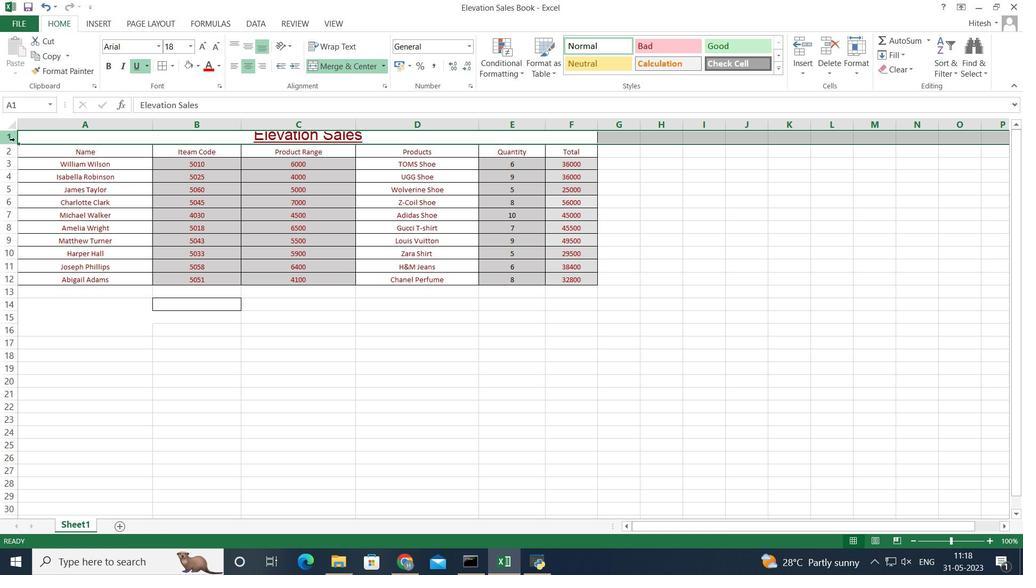 
Action: Key pressed <Key.shift><Key.down><Key.down><Key.down><Key.down><Key.down><Key.down><Key.down><Key.down><Key.down><Key.down><Key.down><Key.down><Key.shift><Key.up>
Screenshot: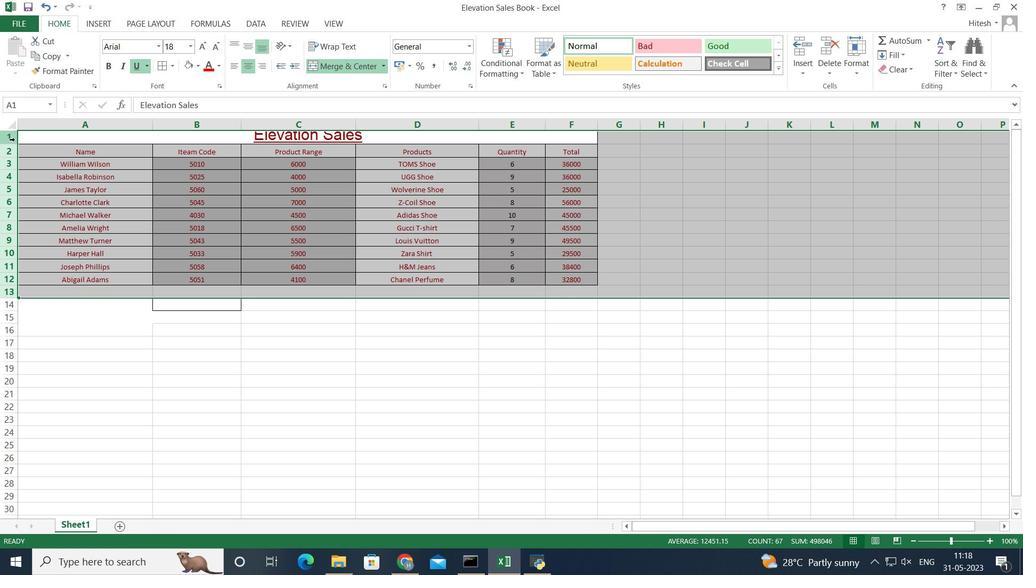 
Action: Mouse moved to (11, 142)
Screenshot: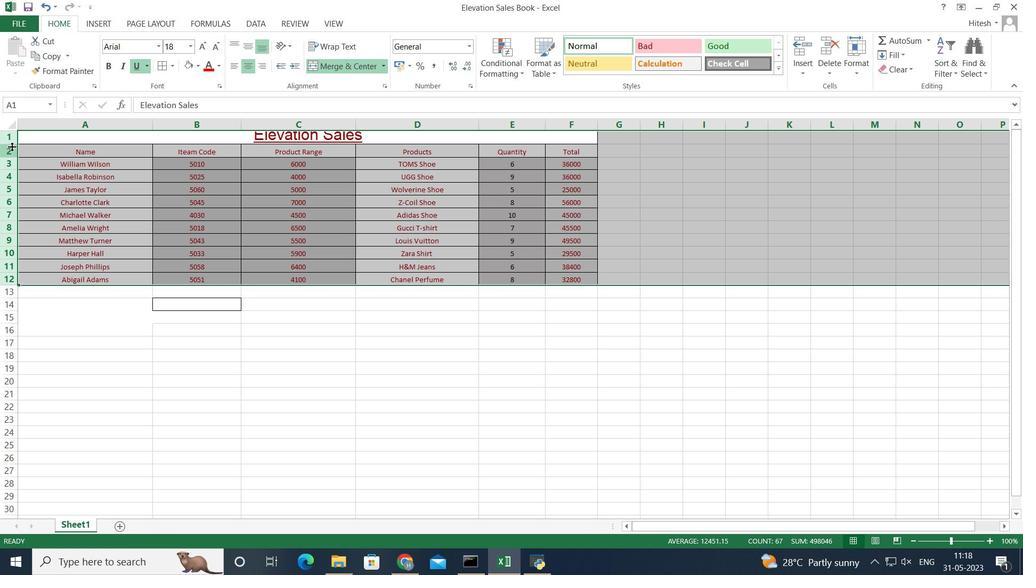 
Action: Mouse pressed left at (11, 142)
Screenshot: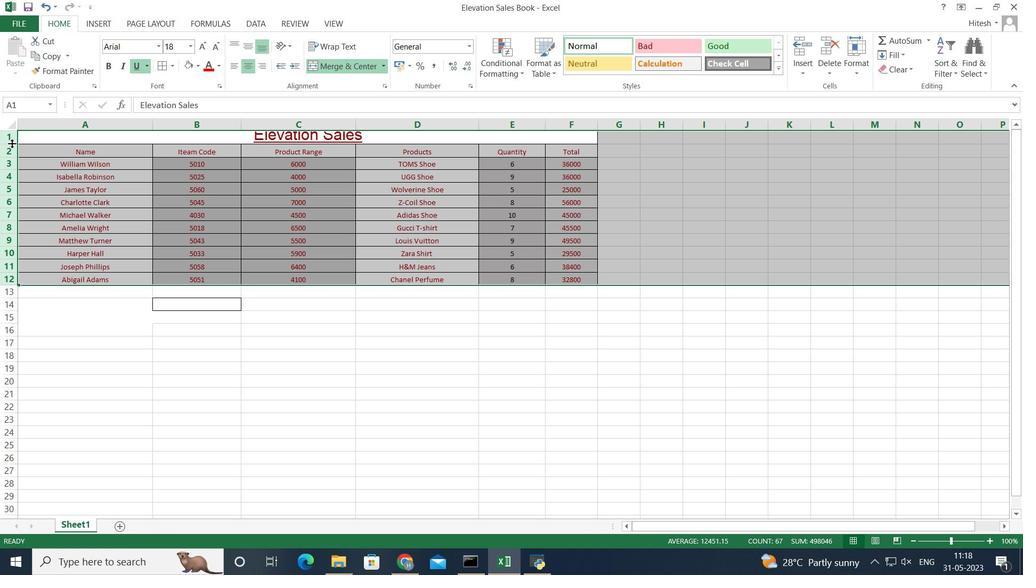 
Action: Mouse pressed left at (11, 142)
Screenshot: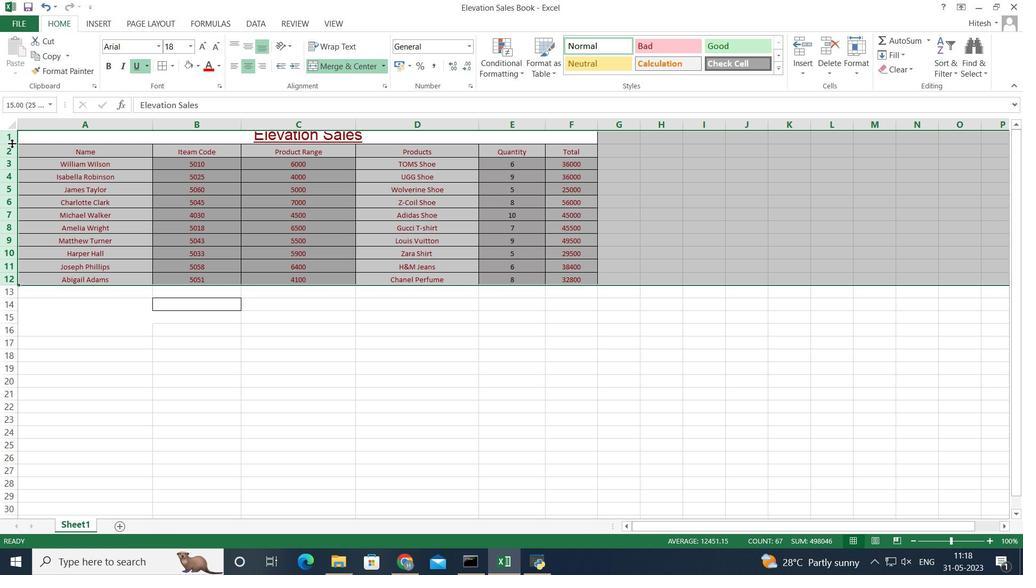 
Action: Mouse pressed left at (11, 142)
Screenshot: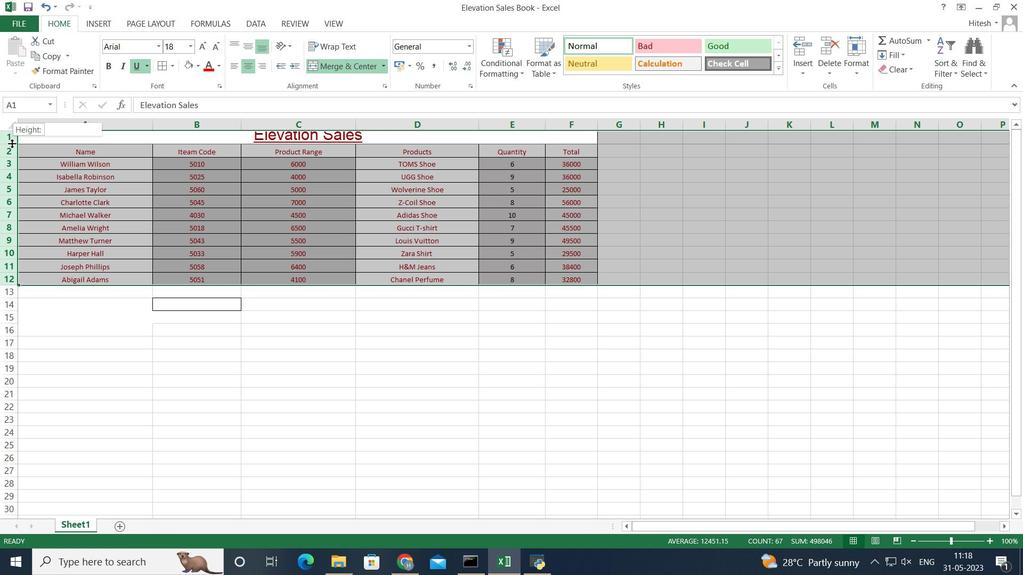
Action: Mouse pressed left at (11, 142)
Screenshot: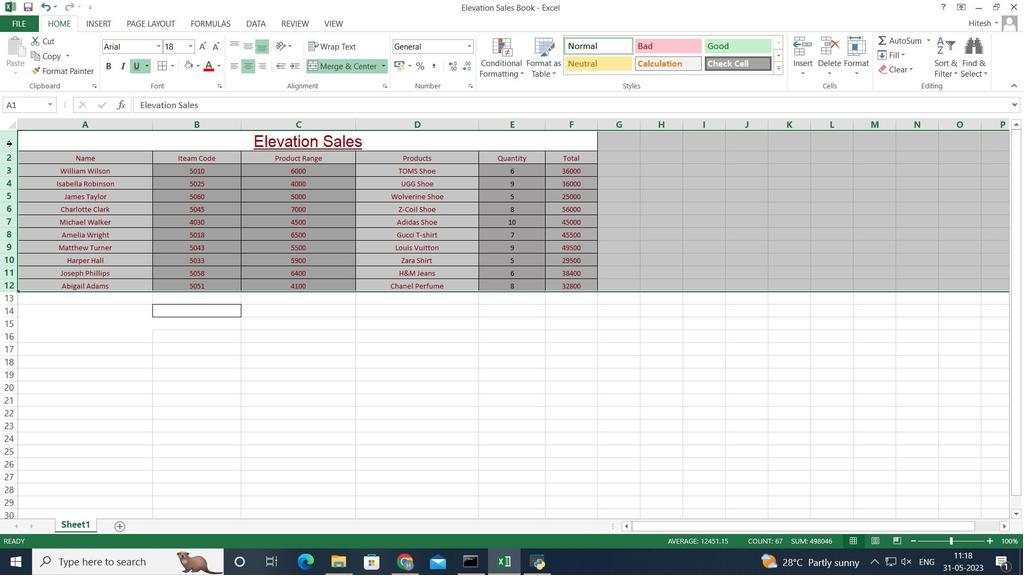 
Action: Mouse moved to (15, 149)
Screenshot: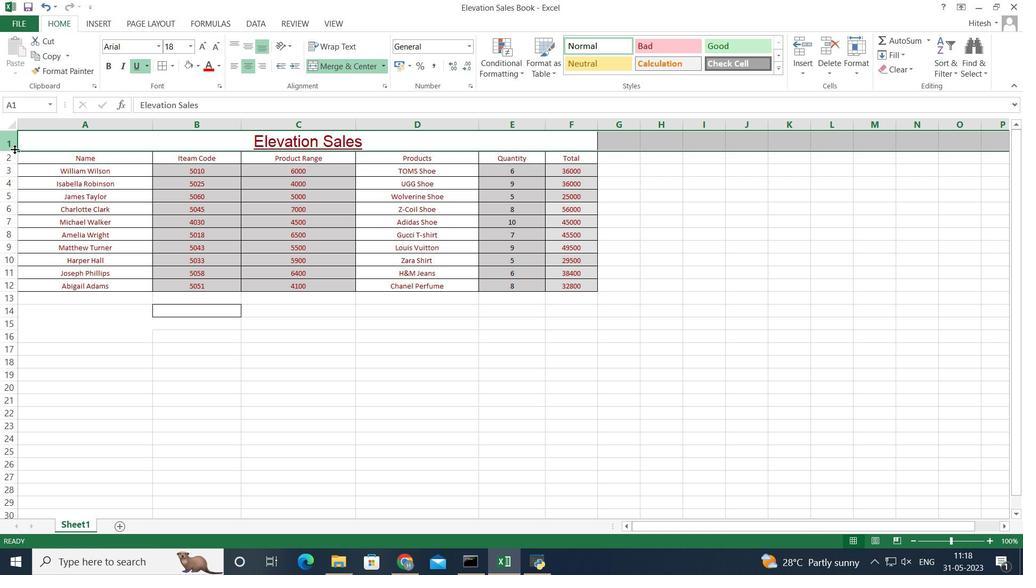 
Action: Mouse pressed left at (15, 149)
Screenshot: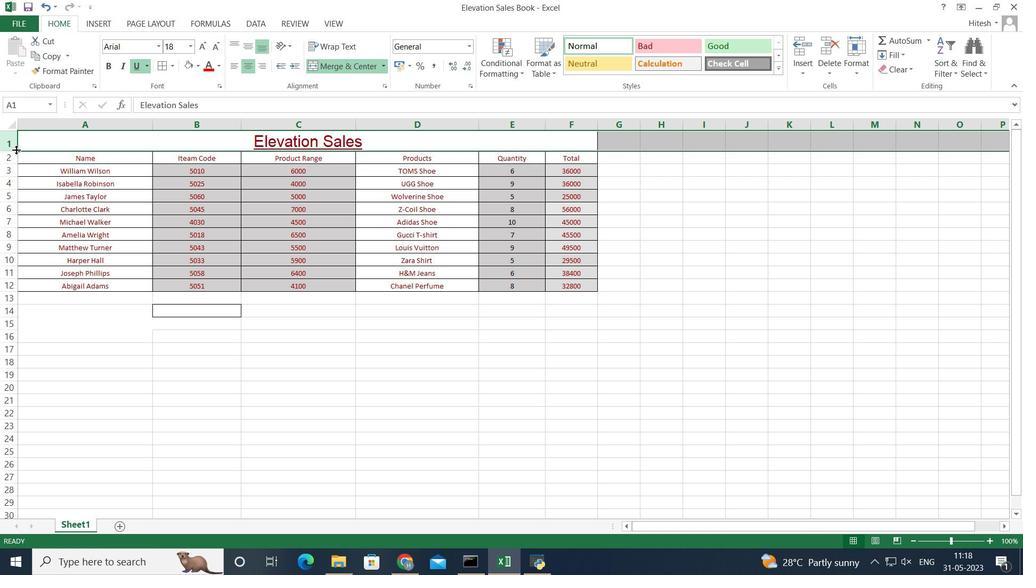 
Action: Mouse pressed left at (15, 149)
Screenshot: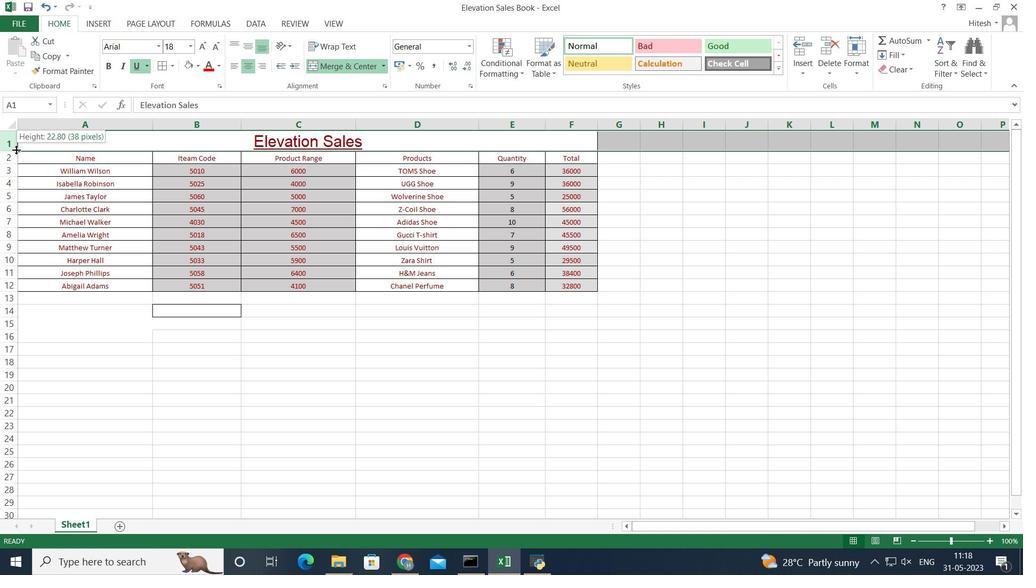 
Action: Mouse pressed left at (15, 149)
Screenshot: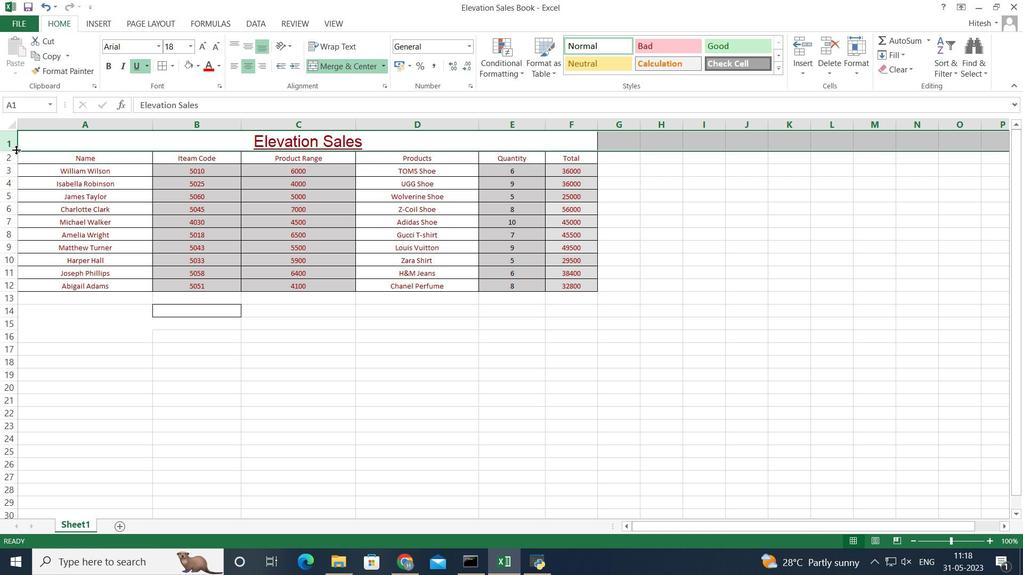 
Action: Mouse moved to (11, 151)
Screenshot: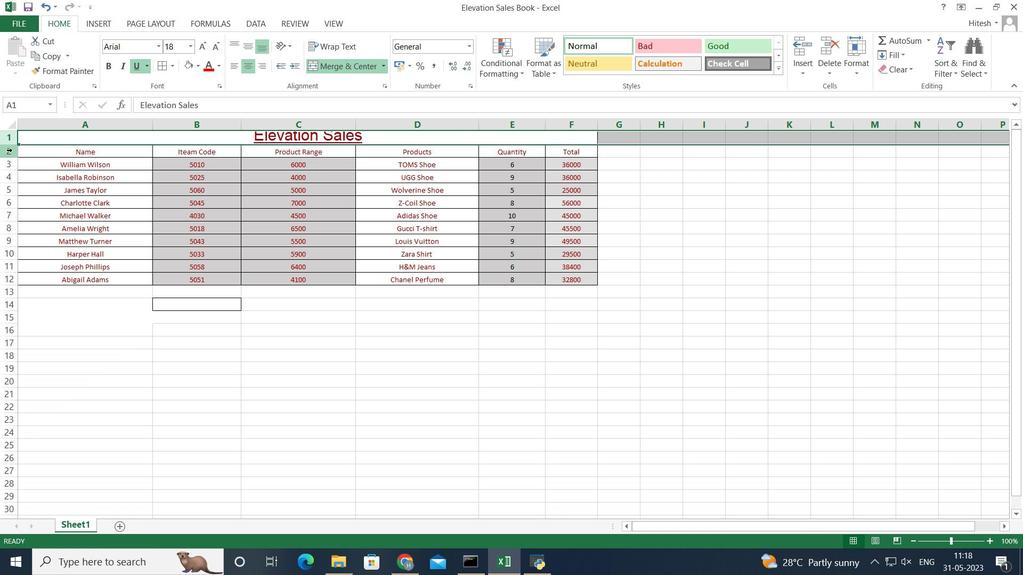 
Action: Mouse pressed left at (11, 151)
Screenshot: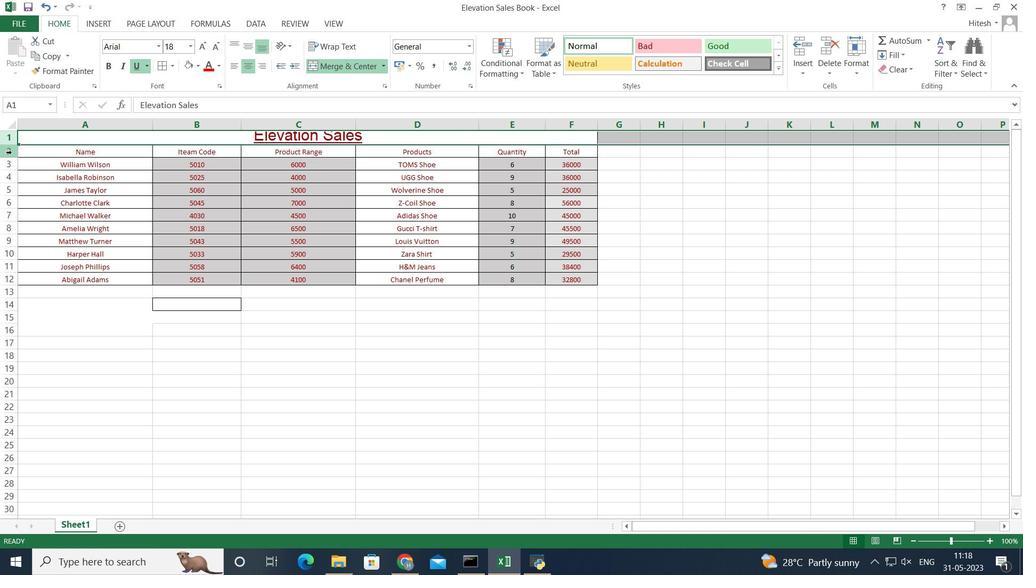 
Action: Mouse moved to (13, 155)
Screenshot: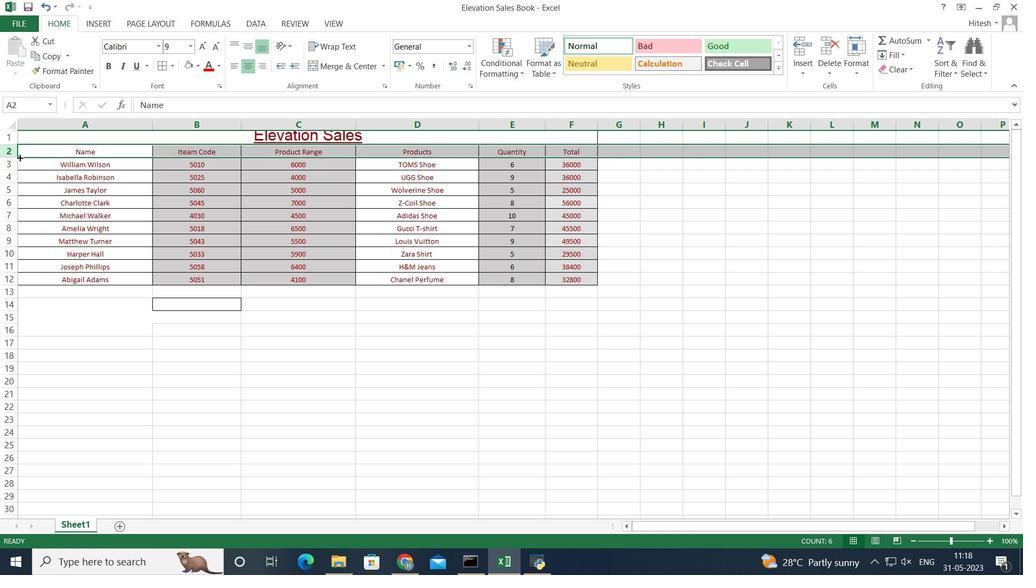 
Action: Mouse pressed left at (13, 155)
Screenshot: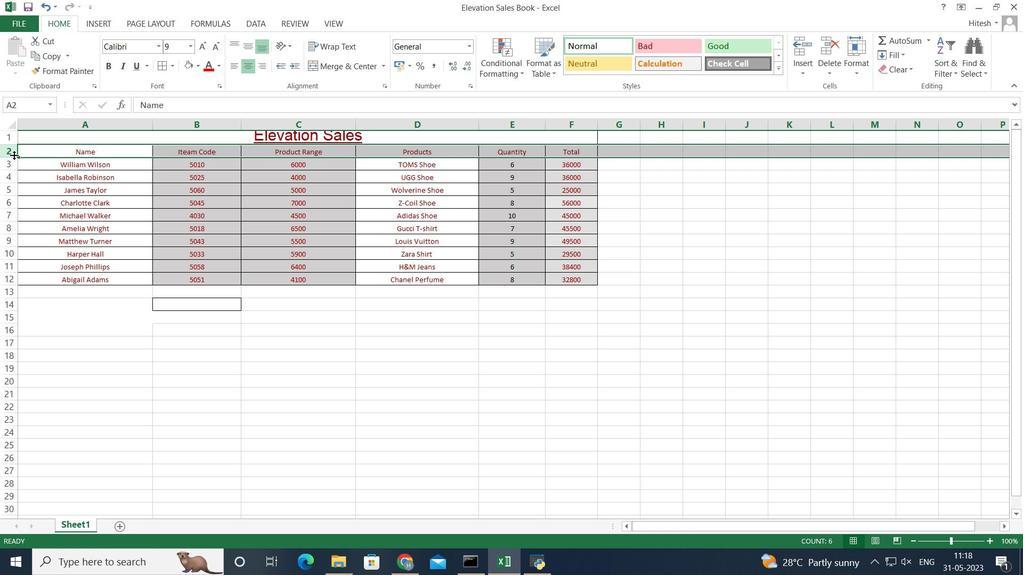 
Action: Mouse moved to (14, 155)
Screenshot: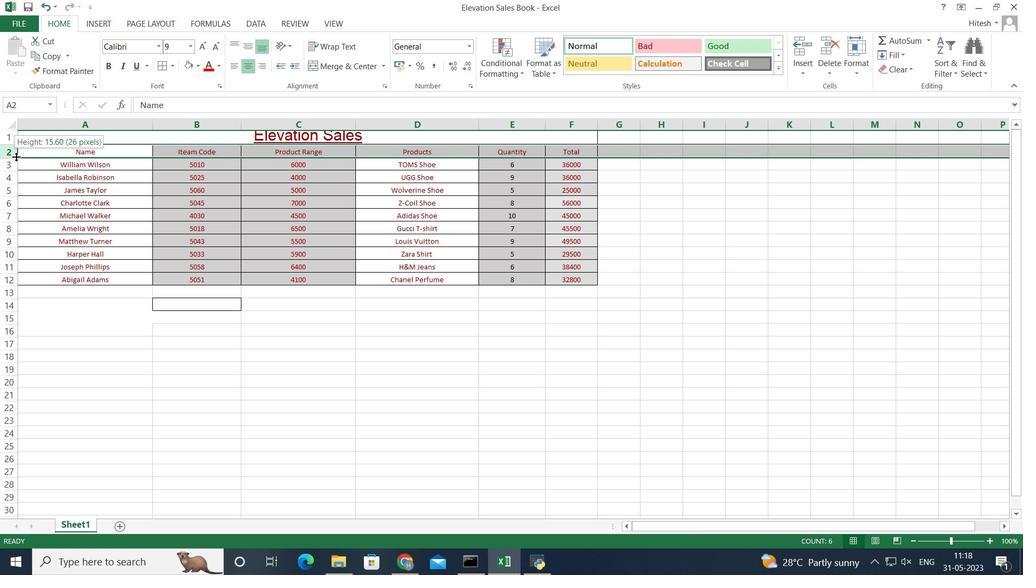 
Action: Key pressed 1
Screenshot: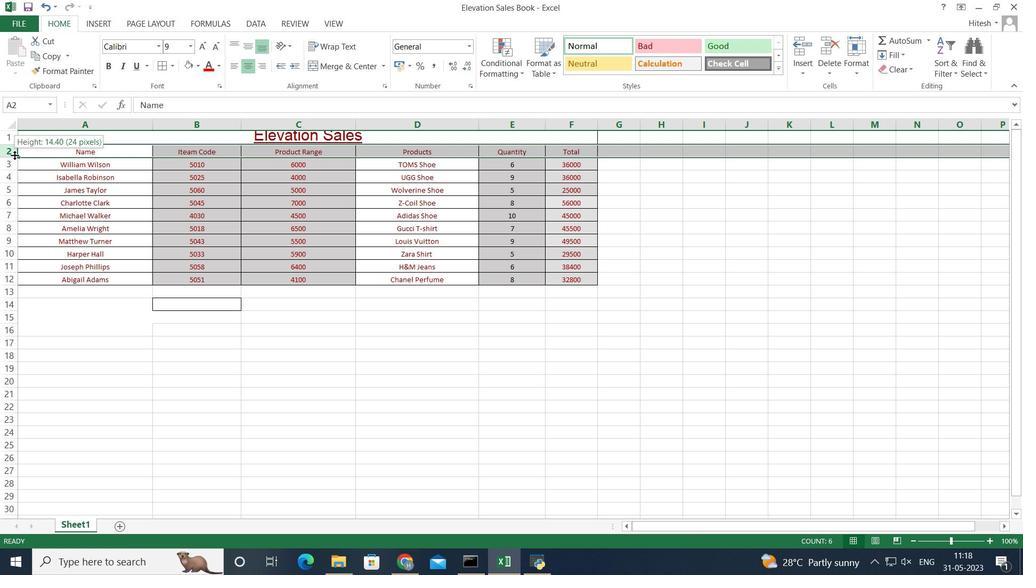 
Action: Mouse moved to (132, 325)
Screenshot: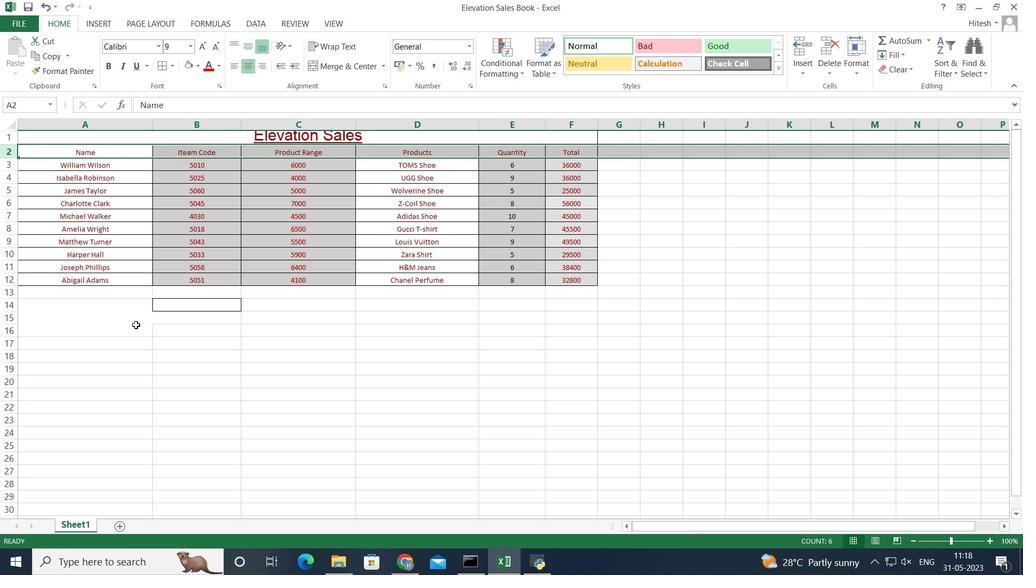 
Action: Mouse pressed left at (132, 325)
Screenshot: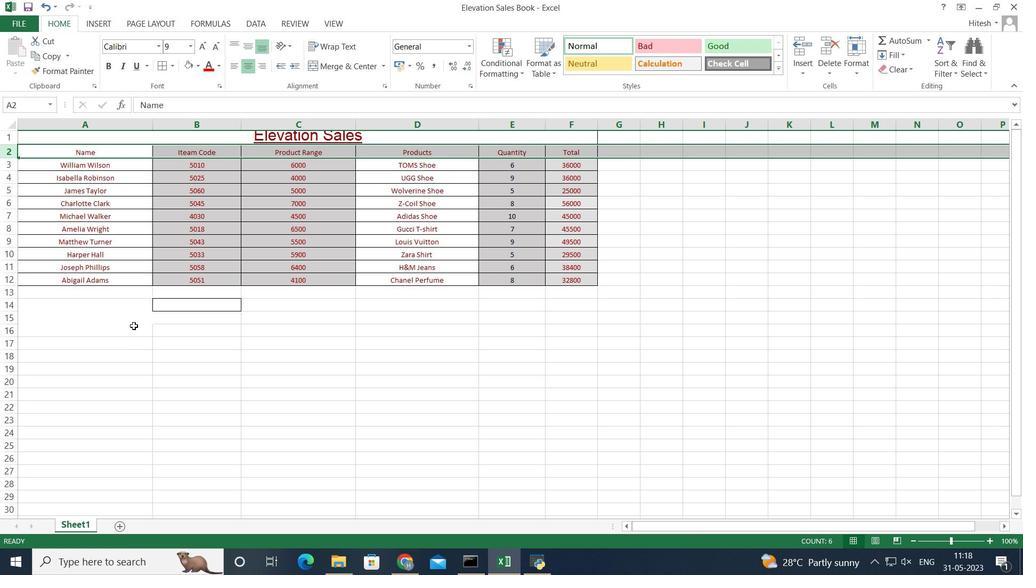 
Action: Mouse moved to (272, 406)
Screenshot: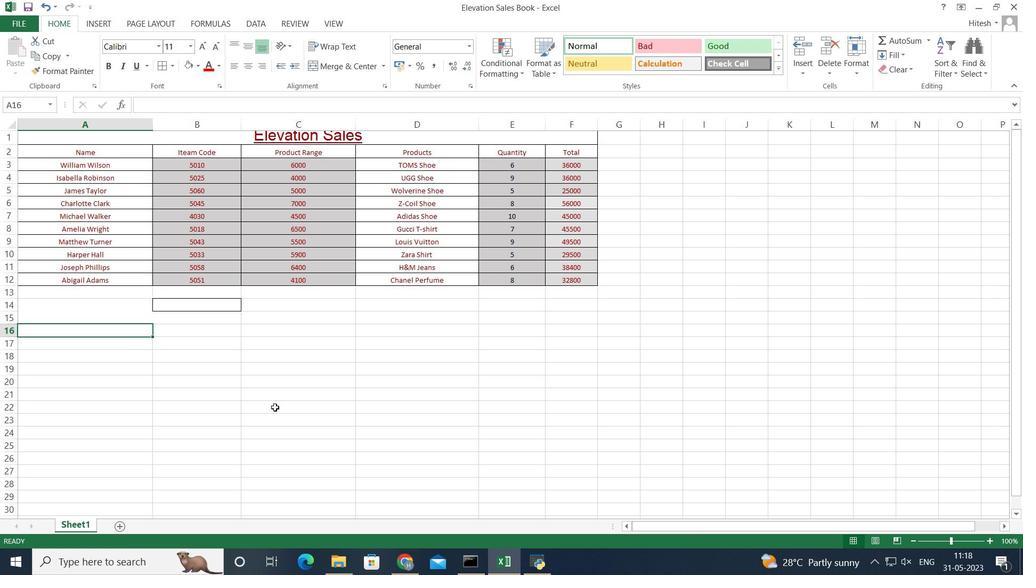 
